 Task: Look for space in Sant Carles de la Ràpita, Spain from 1st July, 2023 to 9th July, 2023 for 2 adults in price range Rs.8000 to Rs.15000. Place can be entire place with 1  bedroom having 1 bed and 1 bathroom. Property type can be house, flat, guest house. Amenities needed are: washing machine. Booking option can be shelf check-in. Required host language is English.
Action: Mouse moved to (284, 168)
Screenshot: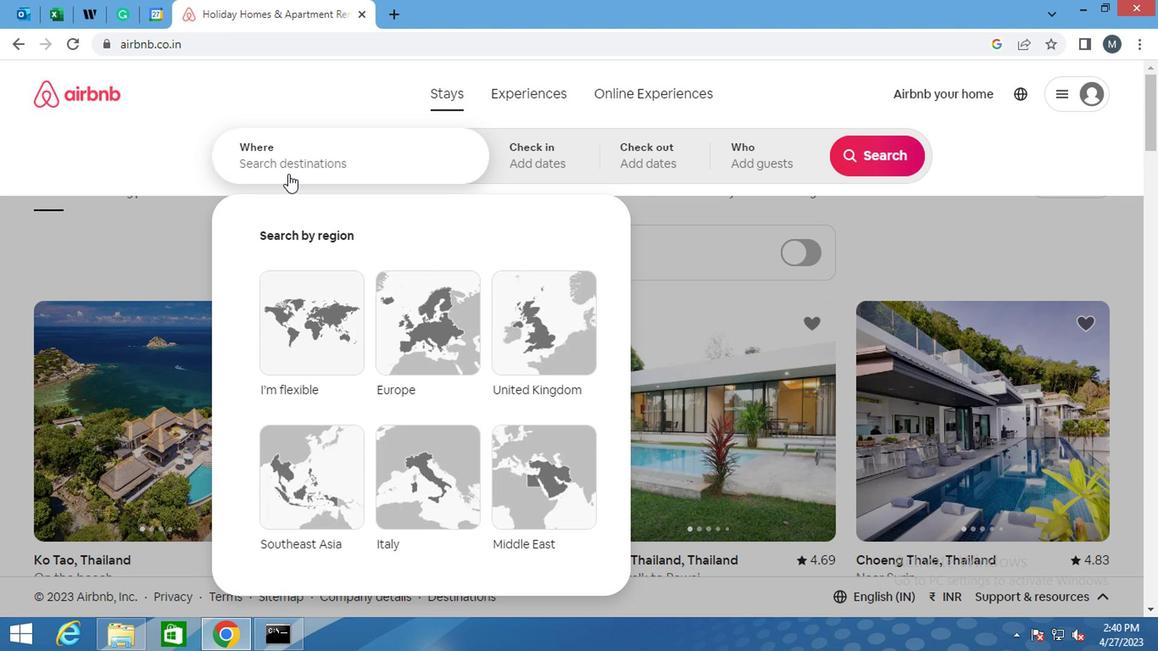 
Action: Mouse pressed left at (284, 168)
Screenshot: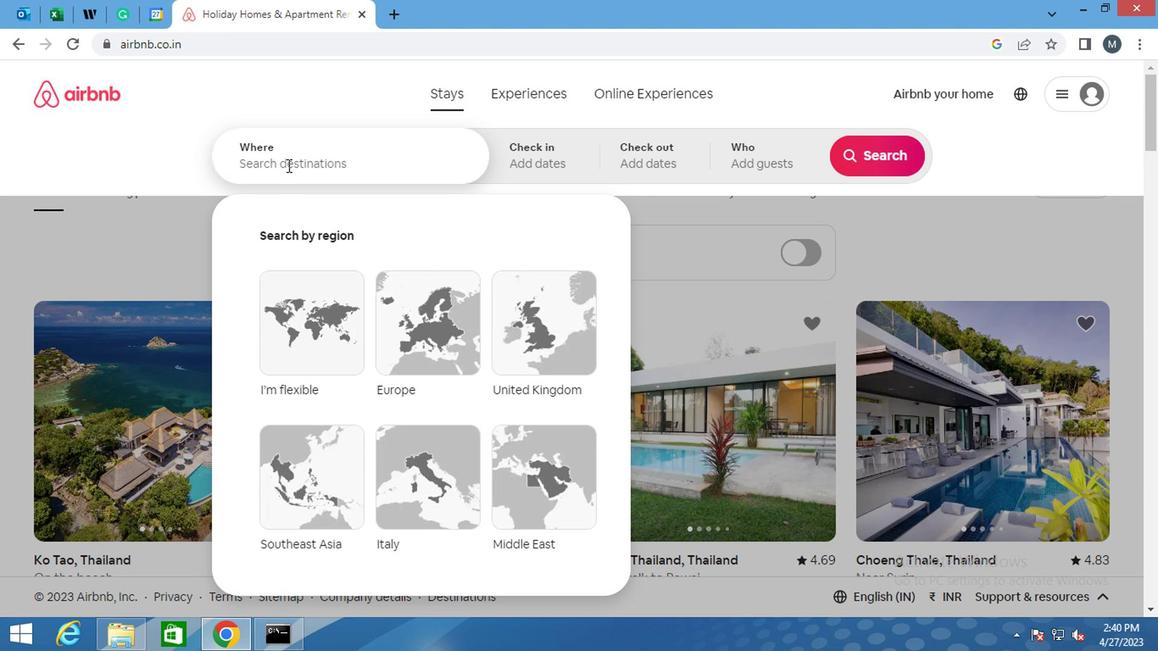 
Action: Mouse moved to (282, 168)
Screenshot: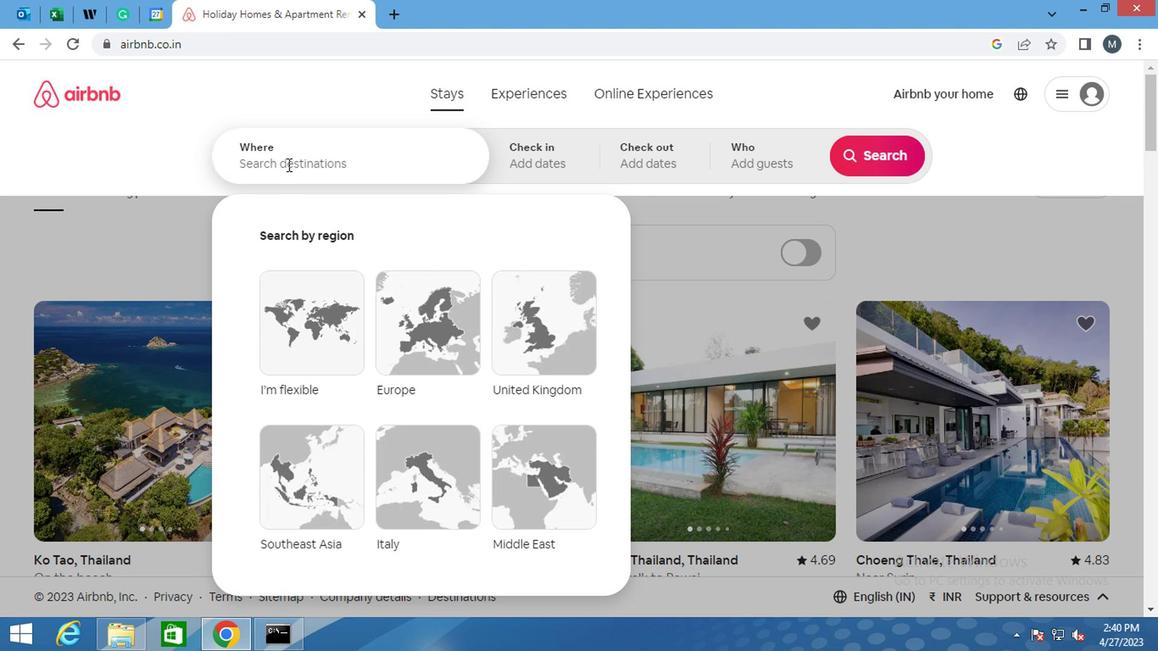 
Action: Key pressed <Key.shift>SAB<Key.backspace>NT<Key.space><Key.shift>CARLES<Key.space>DE<Key.space><Key.shift><Key.shift><Key.shift><Key.shift><Key.shift><Key.shift><Key.shift><Key.shift><Key.shift><Key.shift><Key.shift><Key.shift><Key.shift><Key.shift>LA<Key.space><Key.shift><Key.shift><Key.shift><Key.shift><Key.shift><Key.shift><Key.shift>RAPITA,<Key.space><Key.shift><Key.shift><Key.shift><Key.shift><Key.shift><Key.shift><Key.shift><Key.shift><Key.shift><Key.shift><Key.shift><Key.shift><Key.shift><Key.shift><Key.shift><Key.shift><Key.shift><Key.shift><Key.shift>SPAIN<Key.enter>
Screenshot: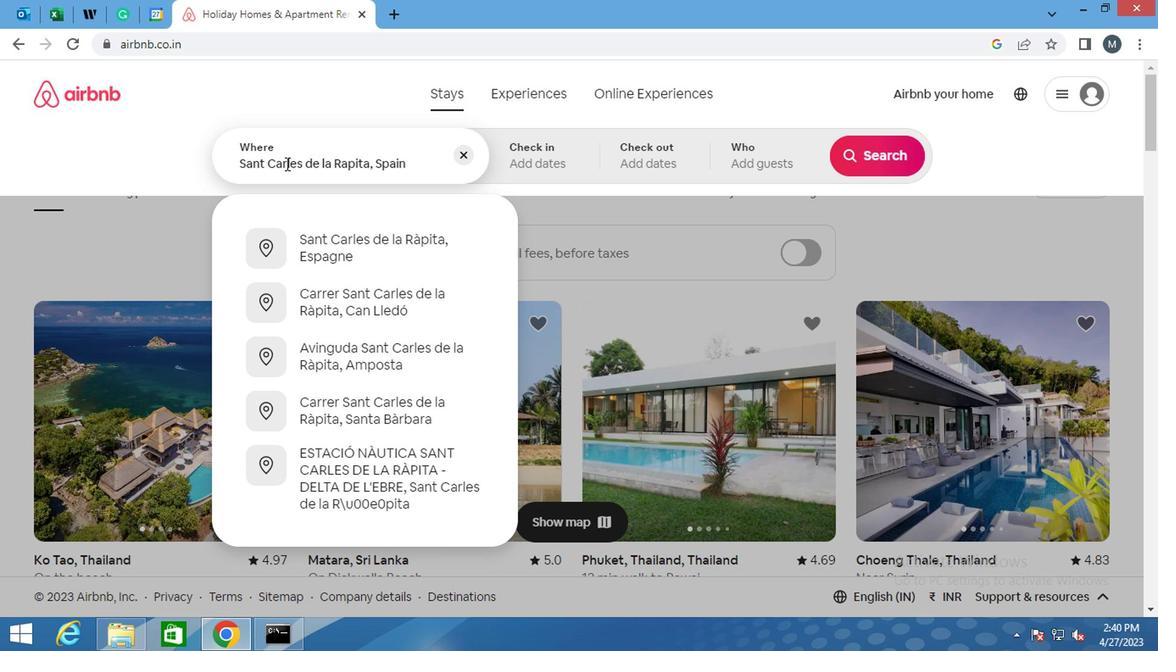 
Action: Mouse moved to (859, 285)
Screenshot: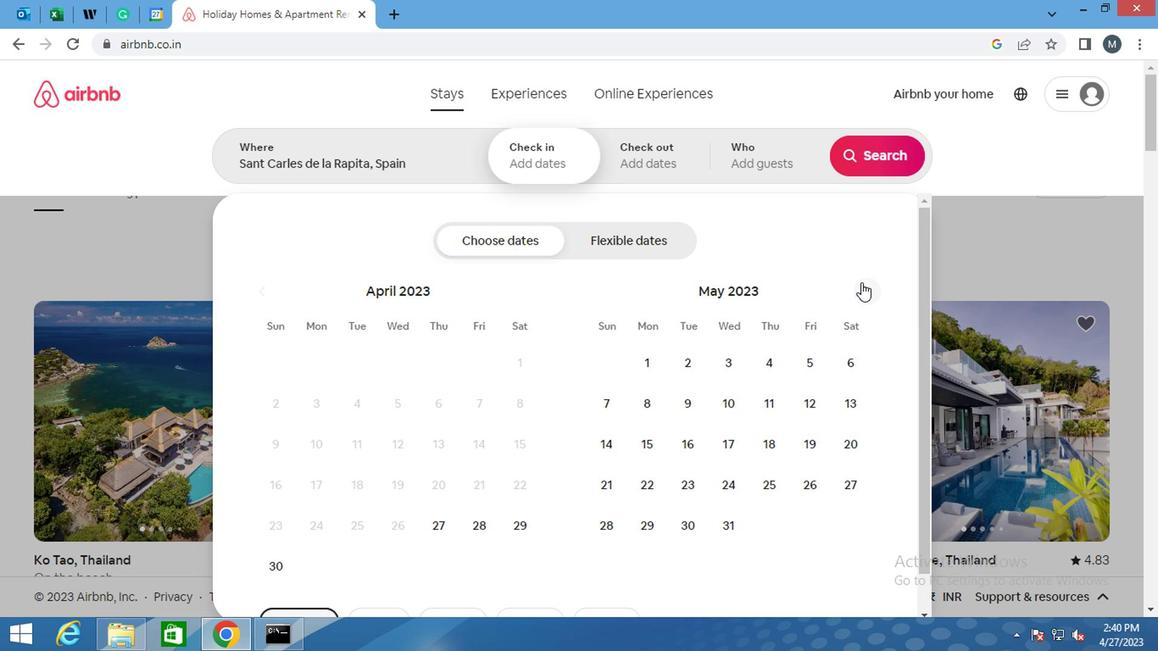 
Action: Mouse pressed left at (859, 285)
Screenshot: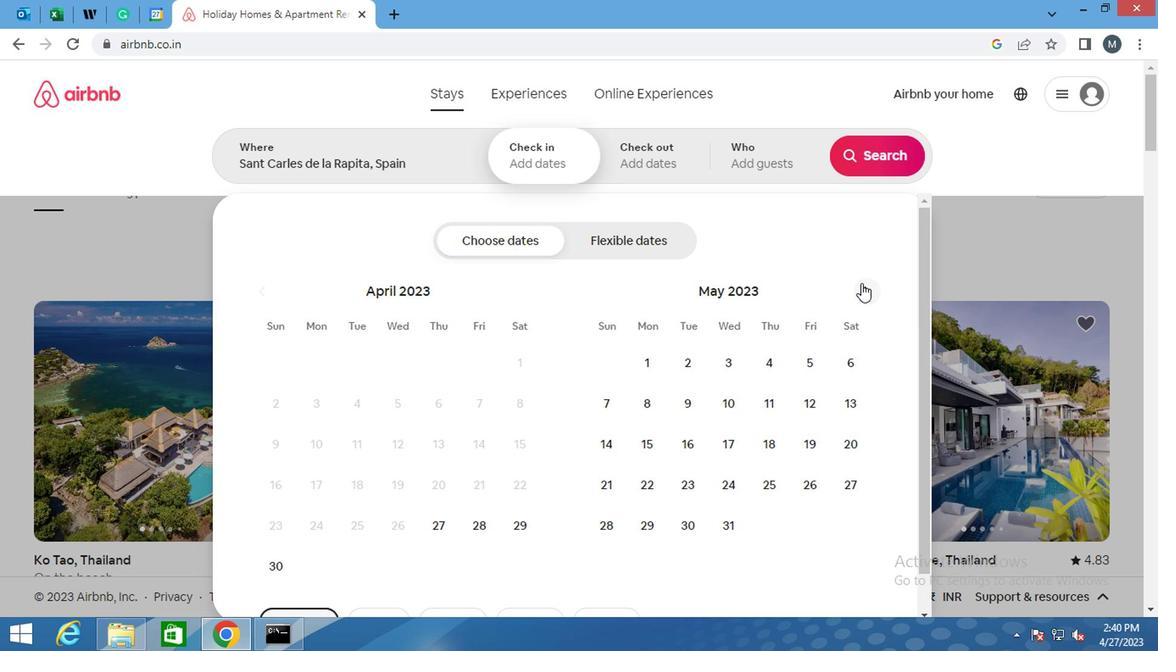 
Action: Mouse moved to (859, 286)
Screenshot: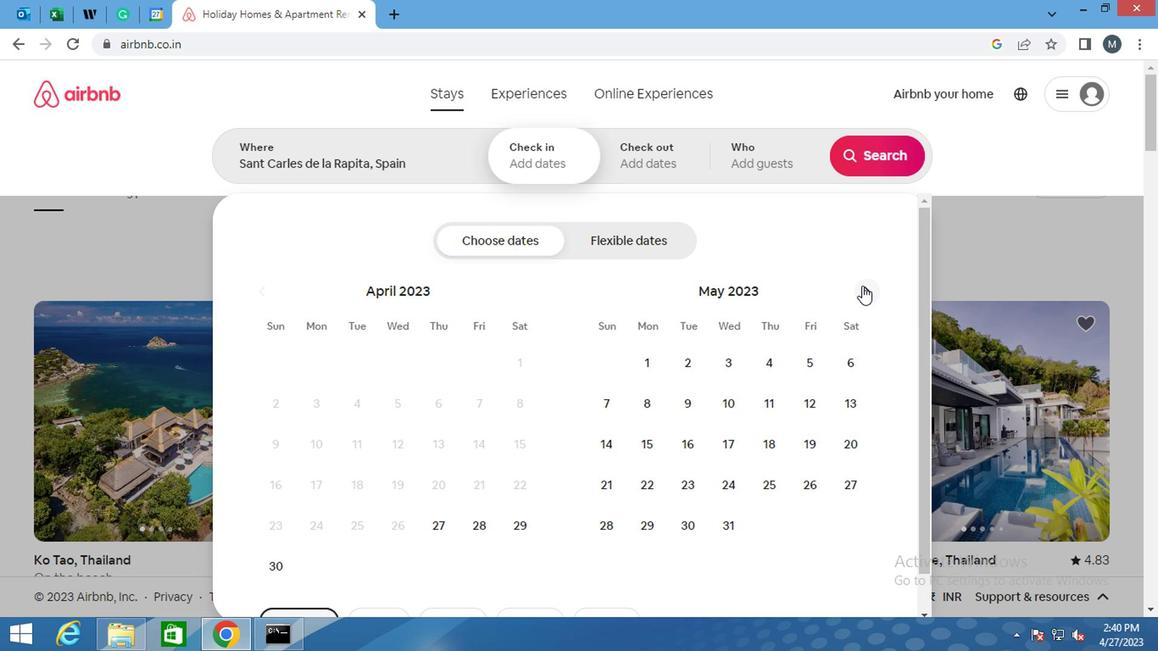 
Action: Mouse pressed left at (859, 286)
Screenshot: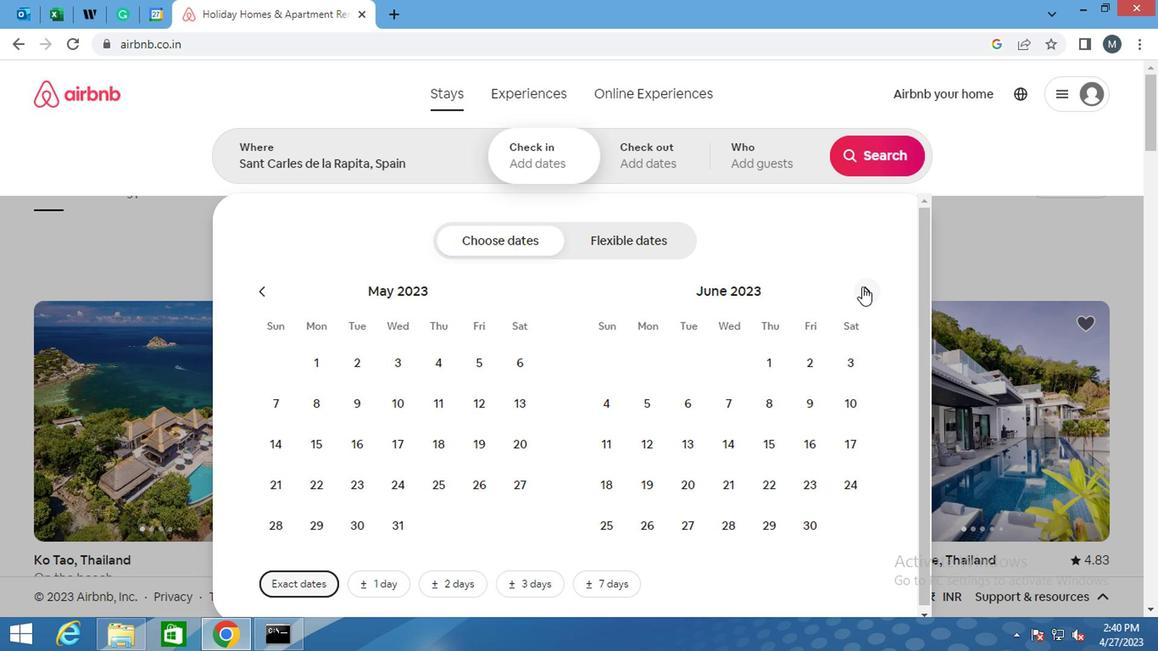 
Action: Mouse moved to (859, 357)
Screenshot: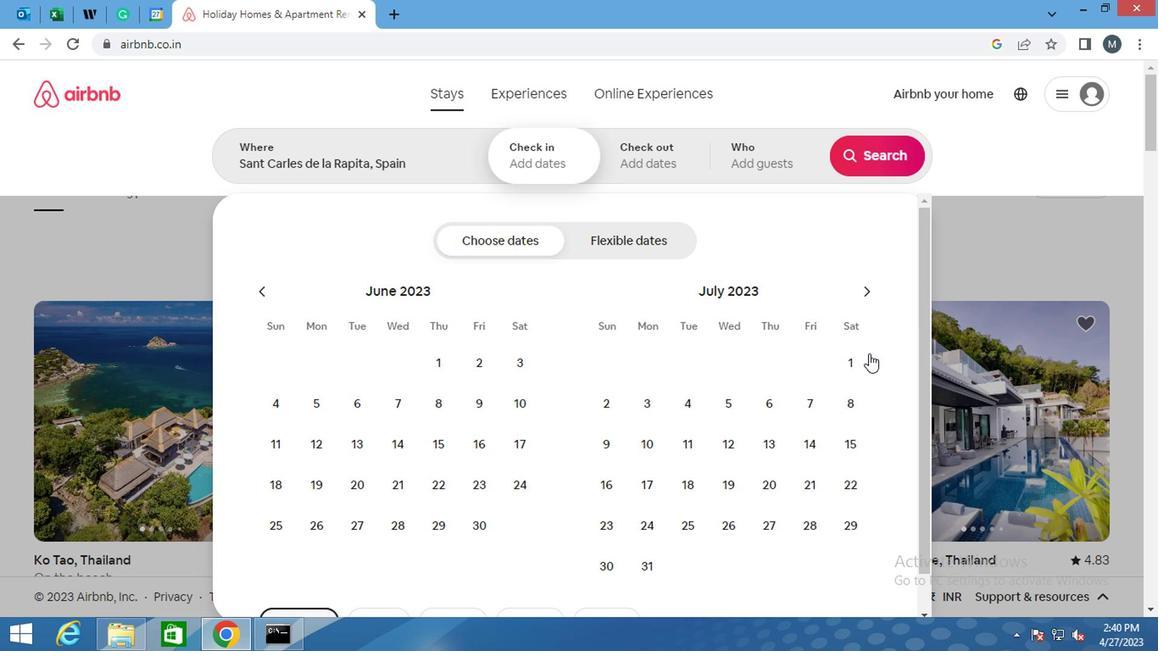
Action: Mouse pressed left at (859, 357)
Screenshot: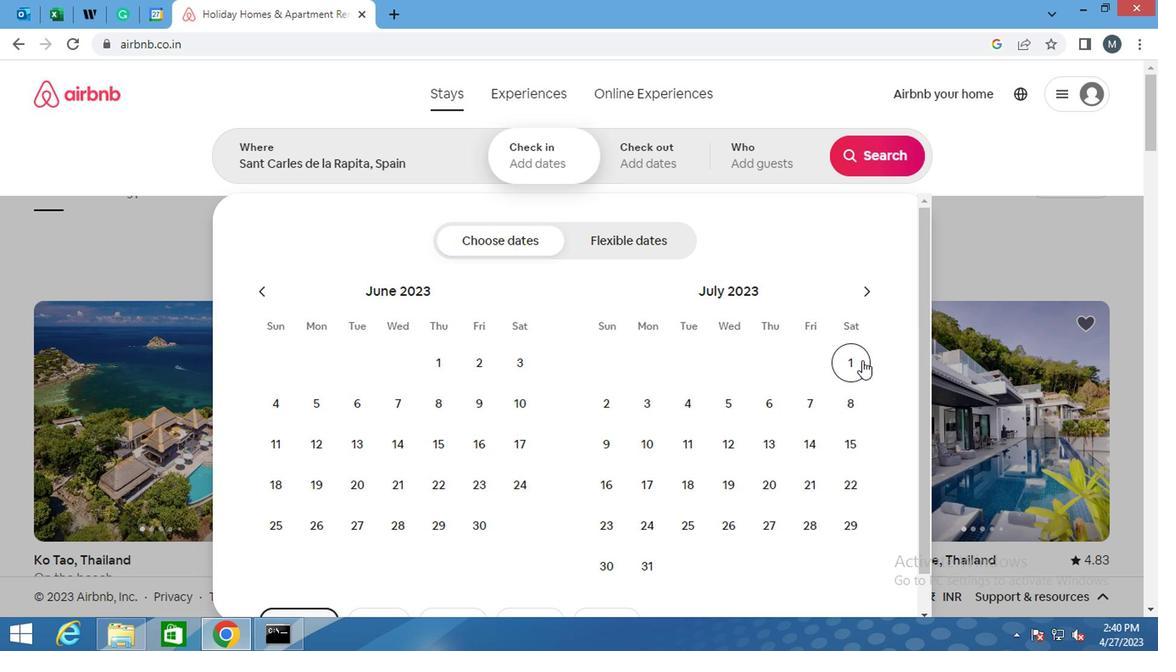 
Action: Mouse moved to (602, 434)
Screenshot: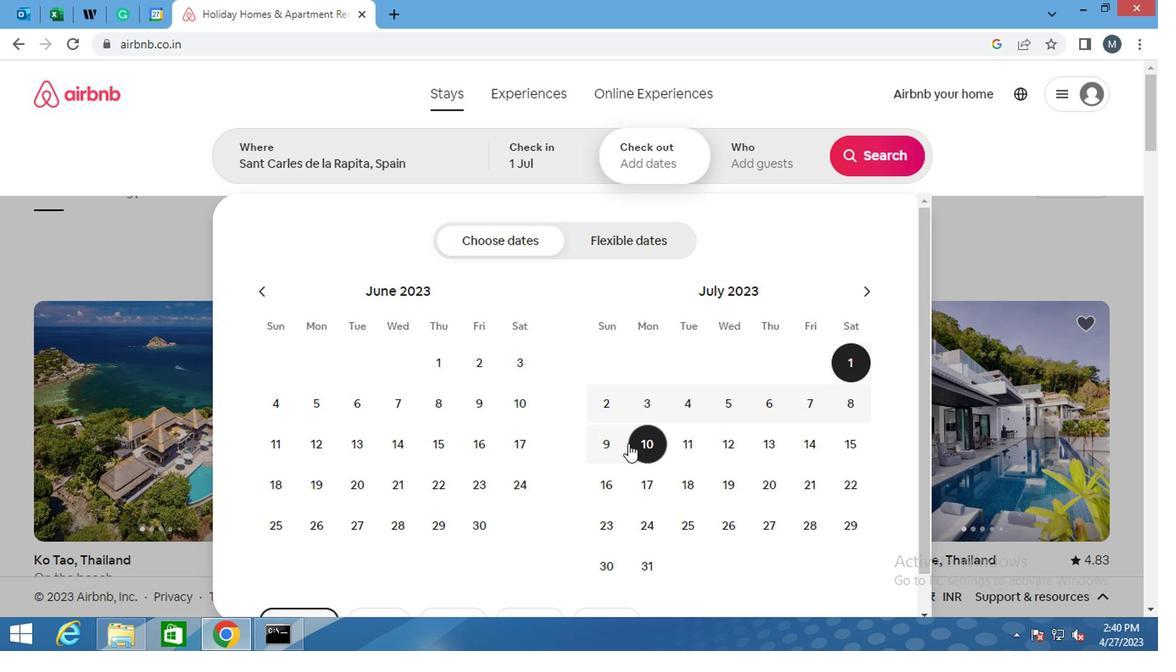
Action: Mouse pressed left at (602, 434)
Screenshot: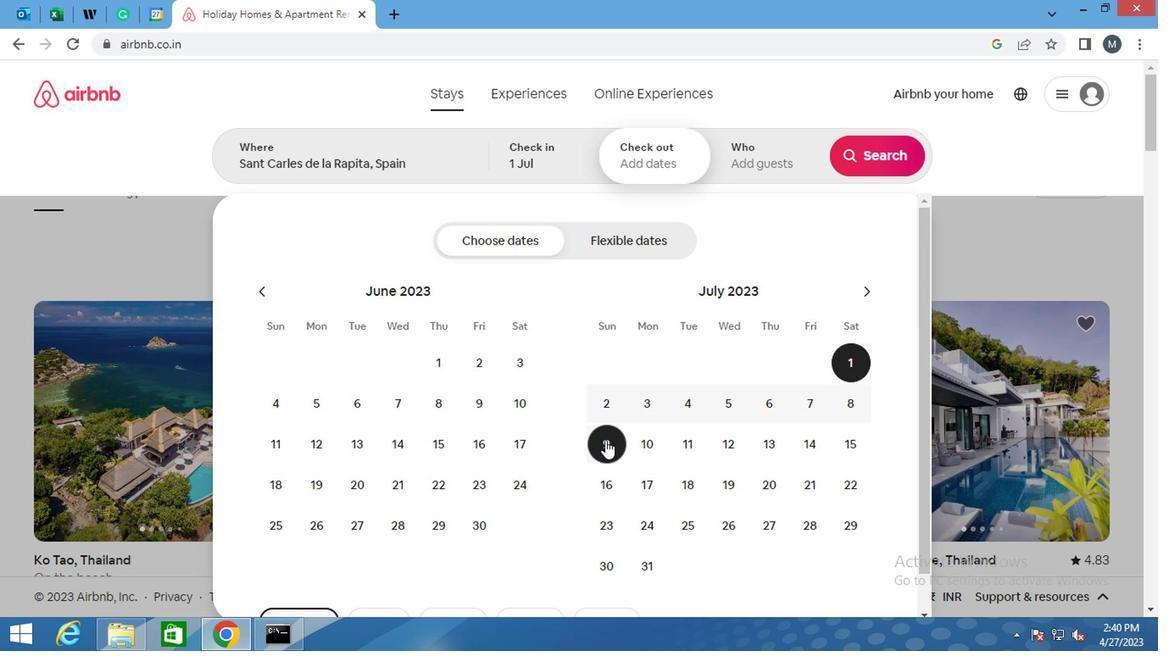 
Action: Mouse moved to (780, 170)
Screenshot: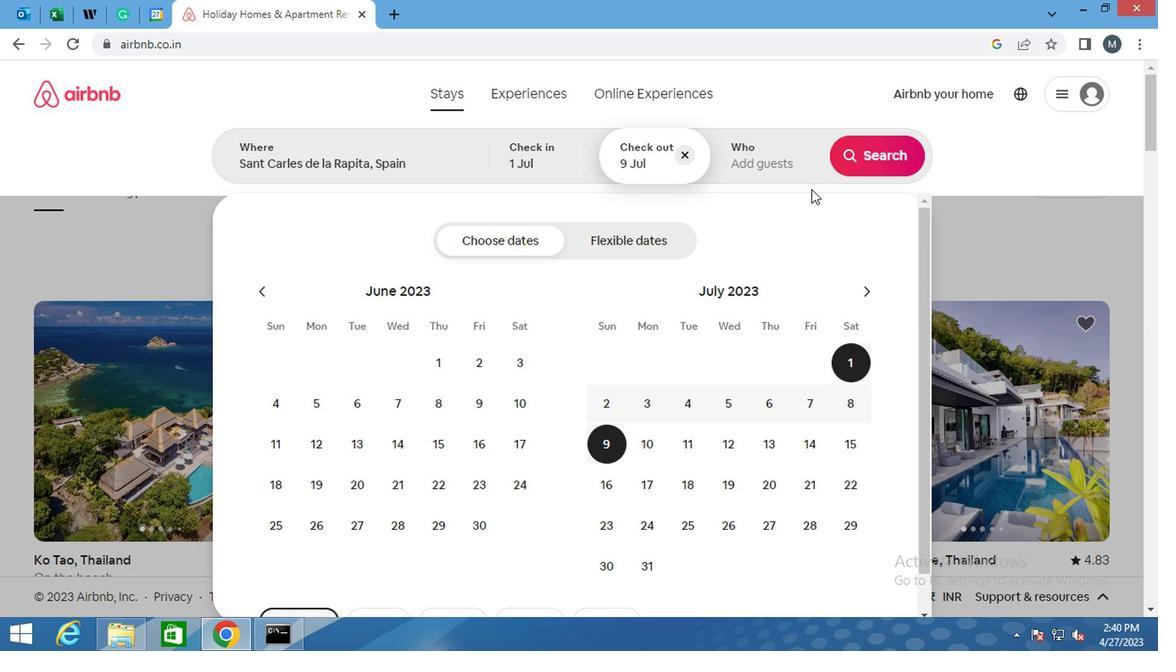 
Action: Mouse pressed left at (780, 170)
Screenshot: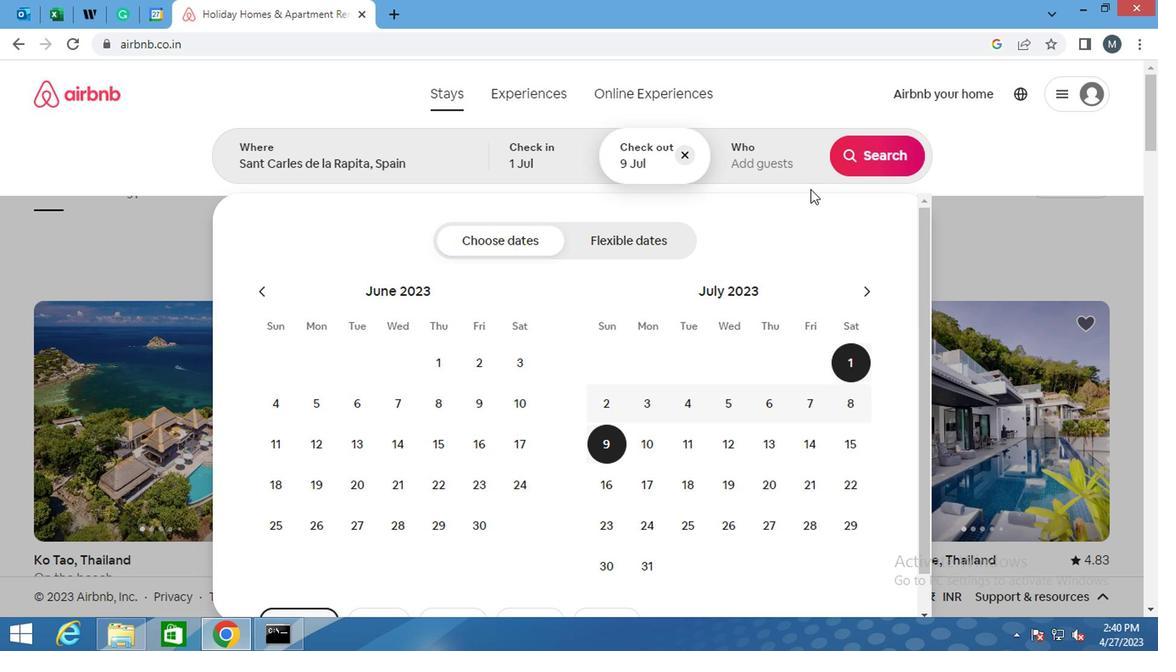 
Action: Mouse moved to (885, 247)
Screenshot: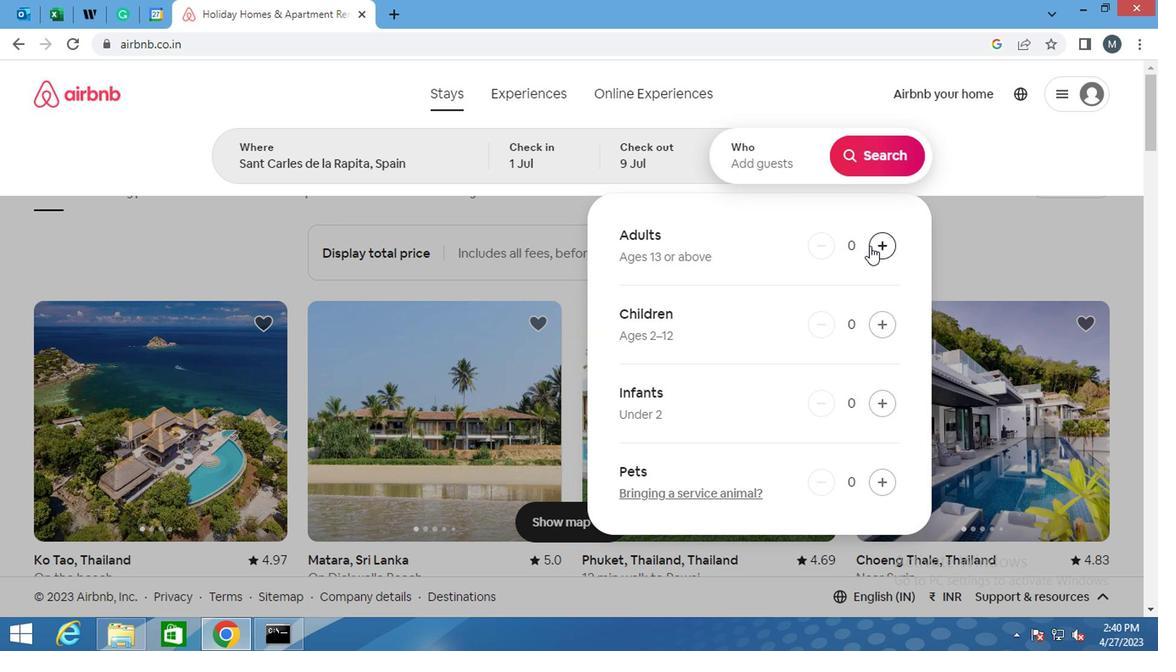 
Action: Mouse pressed left at (885, 247)
Screenshot: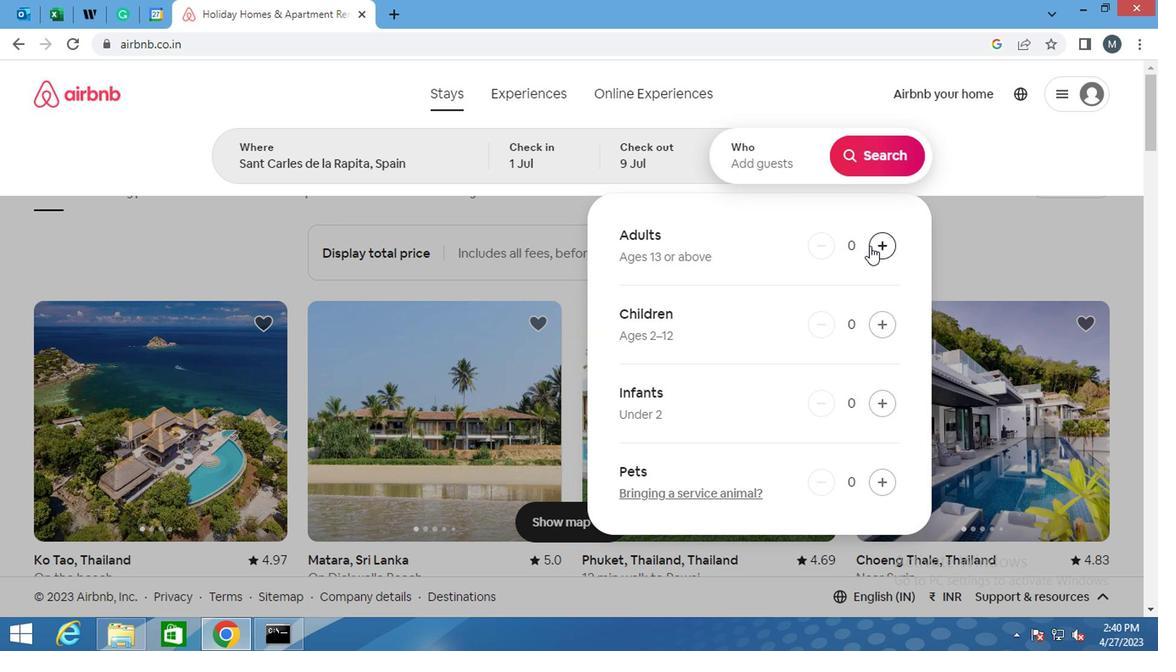 
Action: Mouse pressed left at (885, 247)
Screenshot: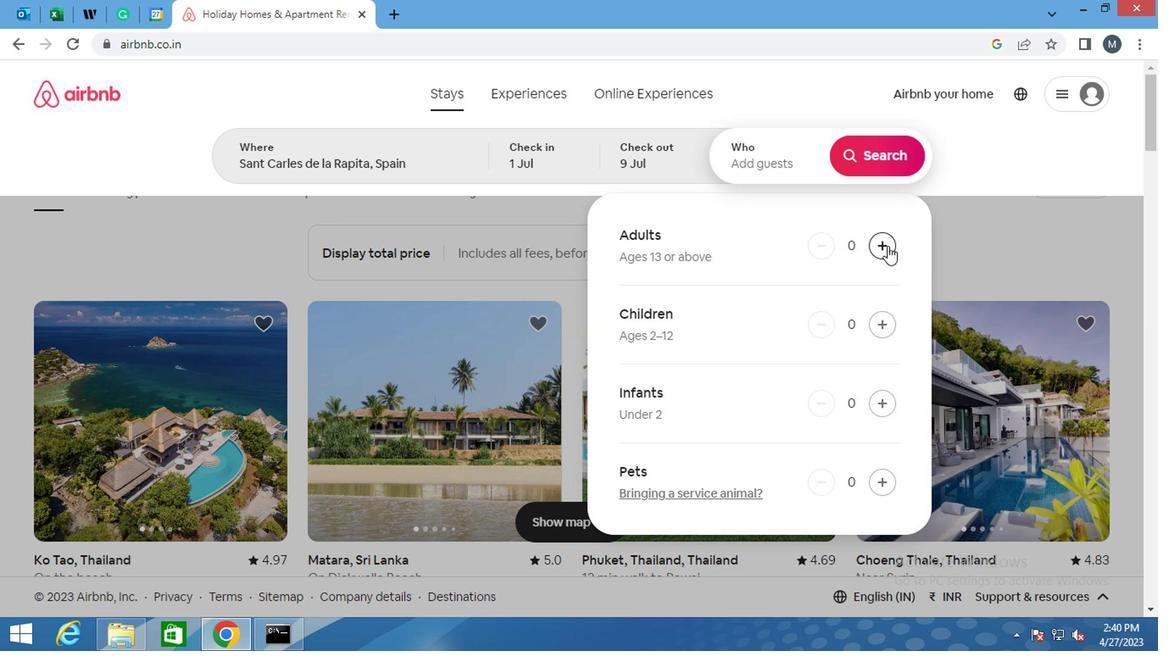
Action: Mouse moved to (874, 156)
Screenshot: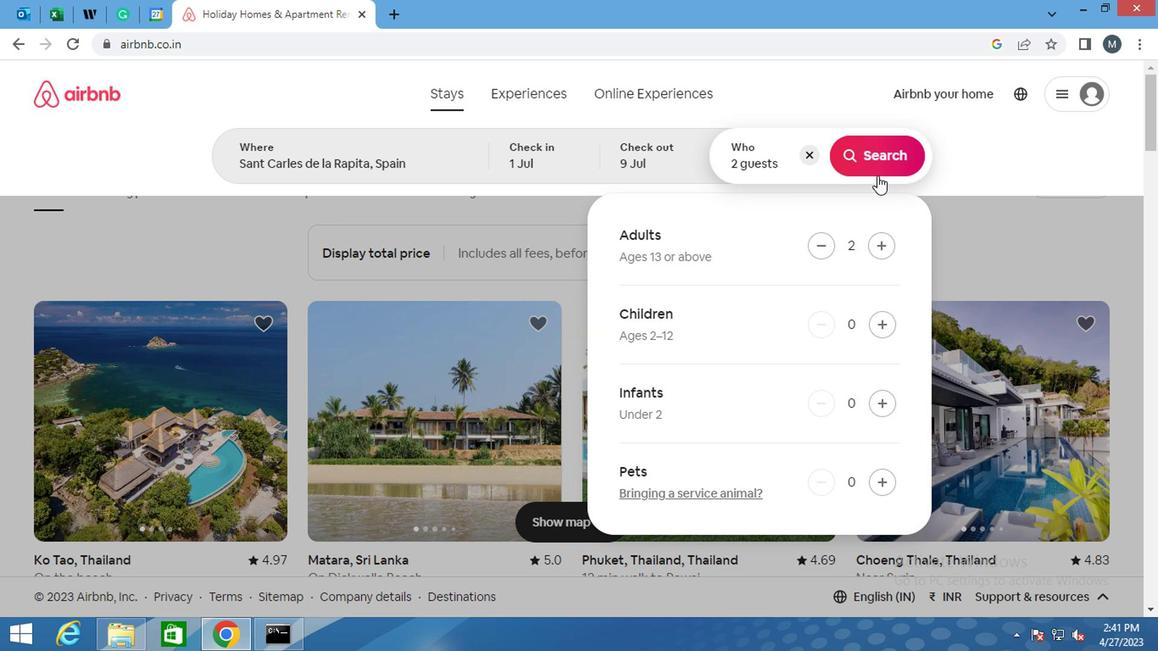 
Action: Mouse pressed left at (874, 156)
Screenshot: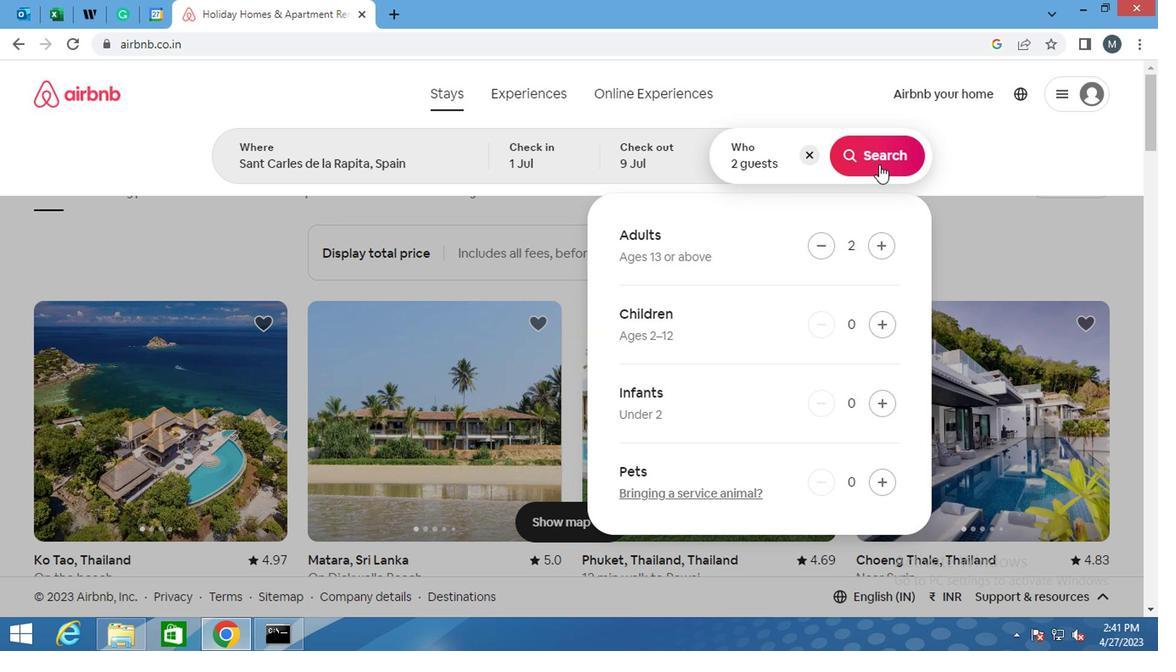 
Action: Mouse moved to (1096, 165)
Screenshot: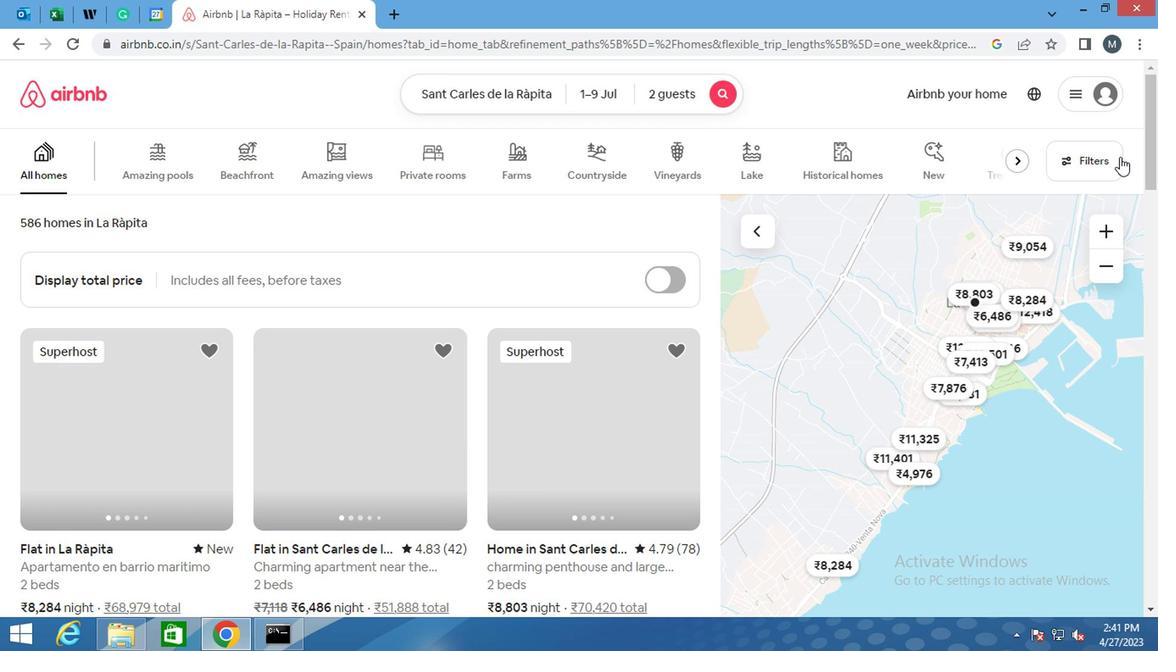 
Action: Mouse pressed left at (1096, 165)
Screenshot: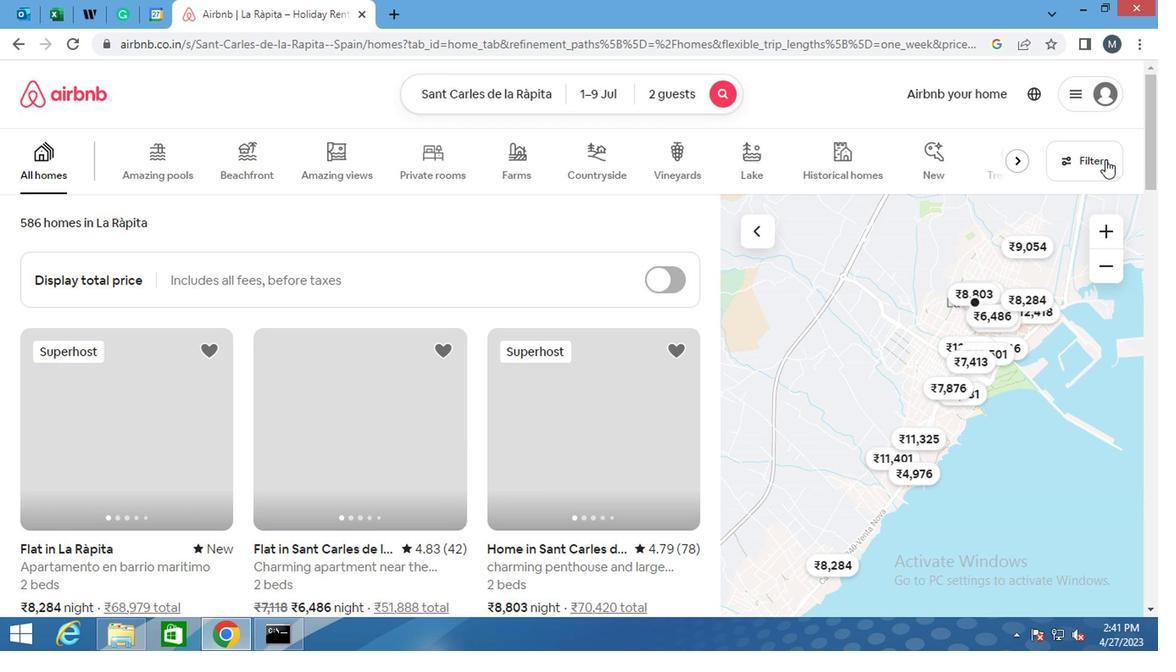 
Action: Mouse moved to (366, 378)
Screenshot: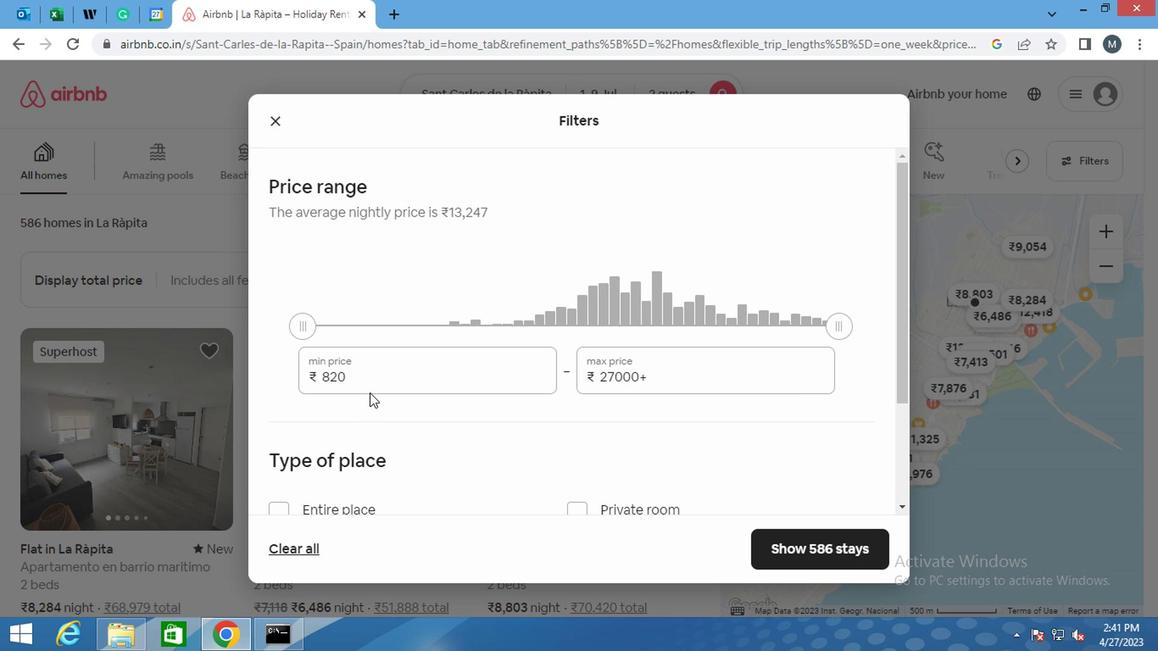 
Action: Mouse pressed left at (366, 378)
Screenshot: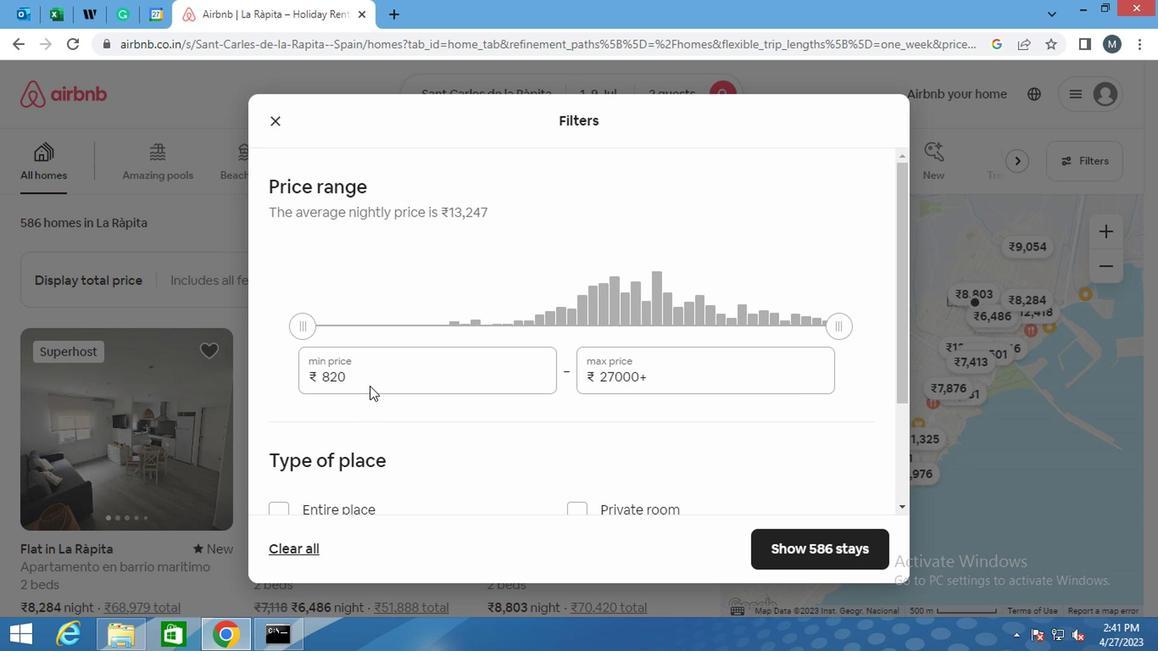 
Action: Mouse moved to (369, 375)
Screenshot: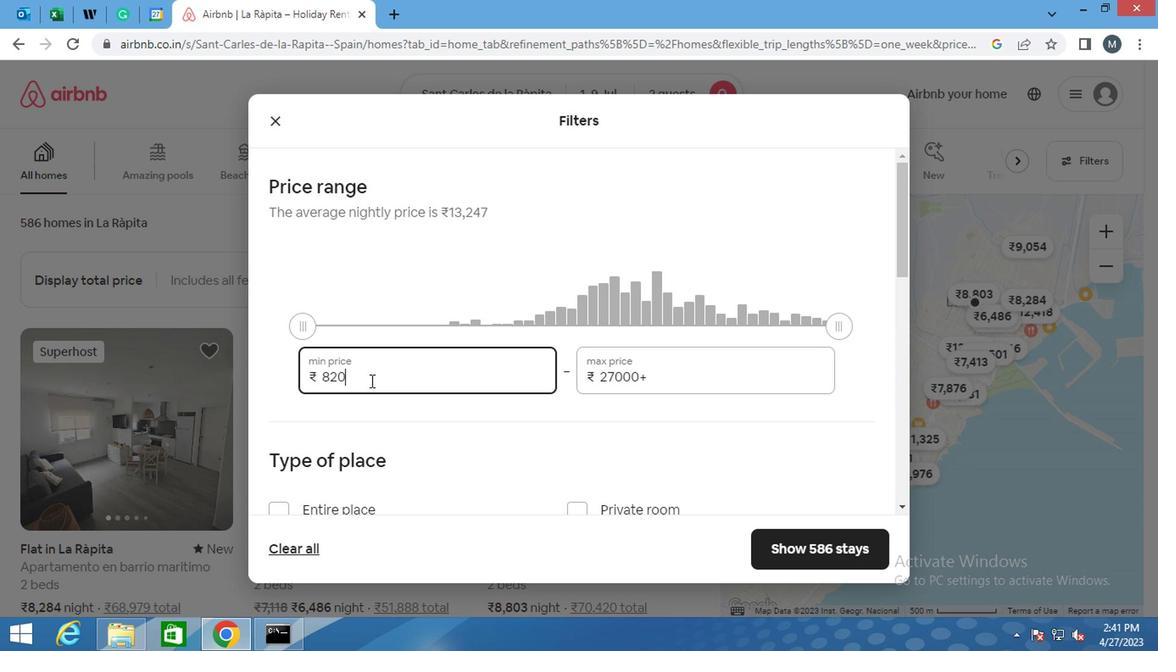 
Action: Key pressed <Key.backspace><Key.backspace>
Screenshot: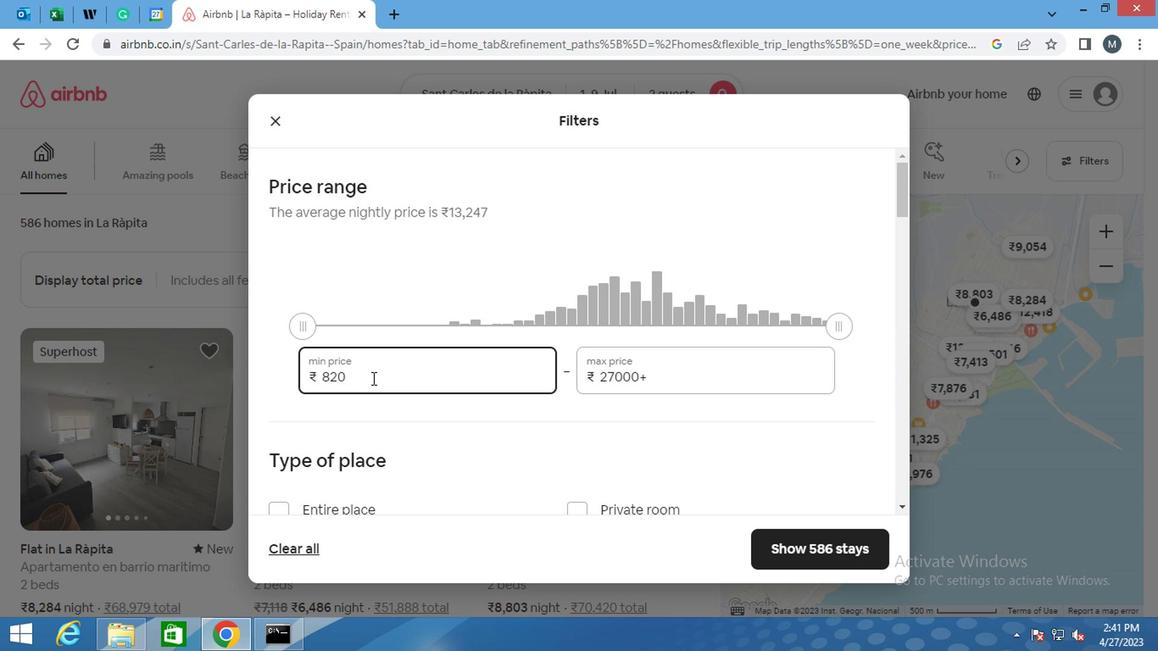 
Action: Mouse moved to (370, 374)
Screenshot: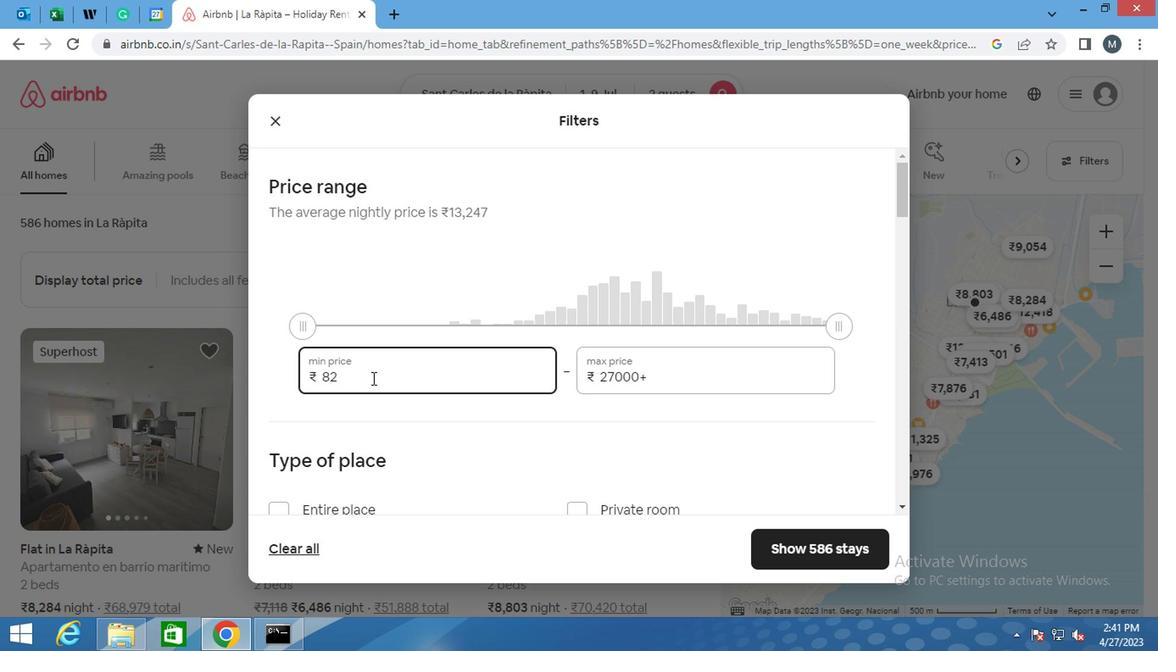 
Action: Key pressed 00
Screenshot: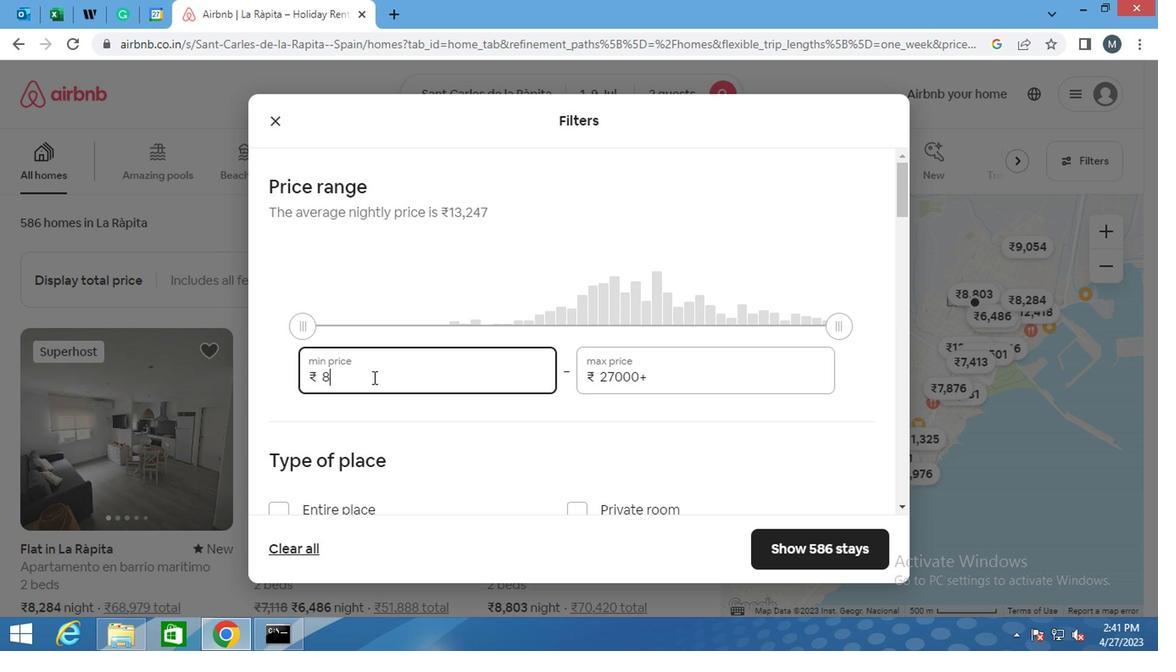 
Action: Mouse moved to (370, 374)
Screenshot: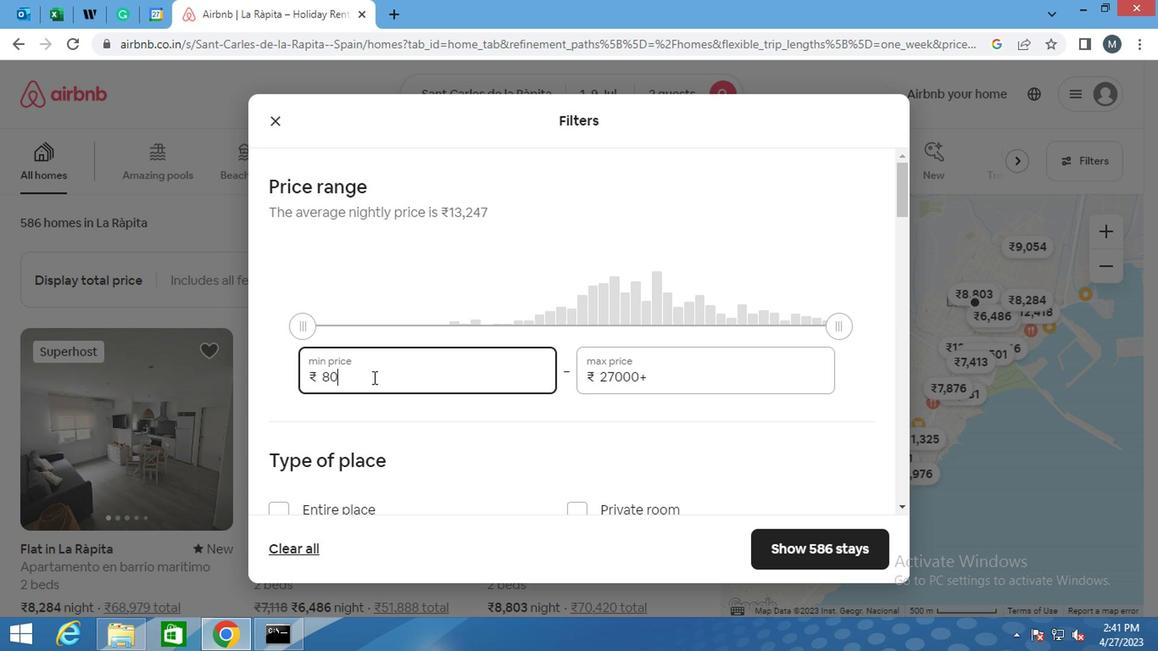 
Action: Key pressed 0
Screenshot: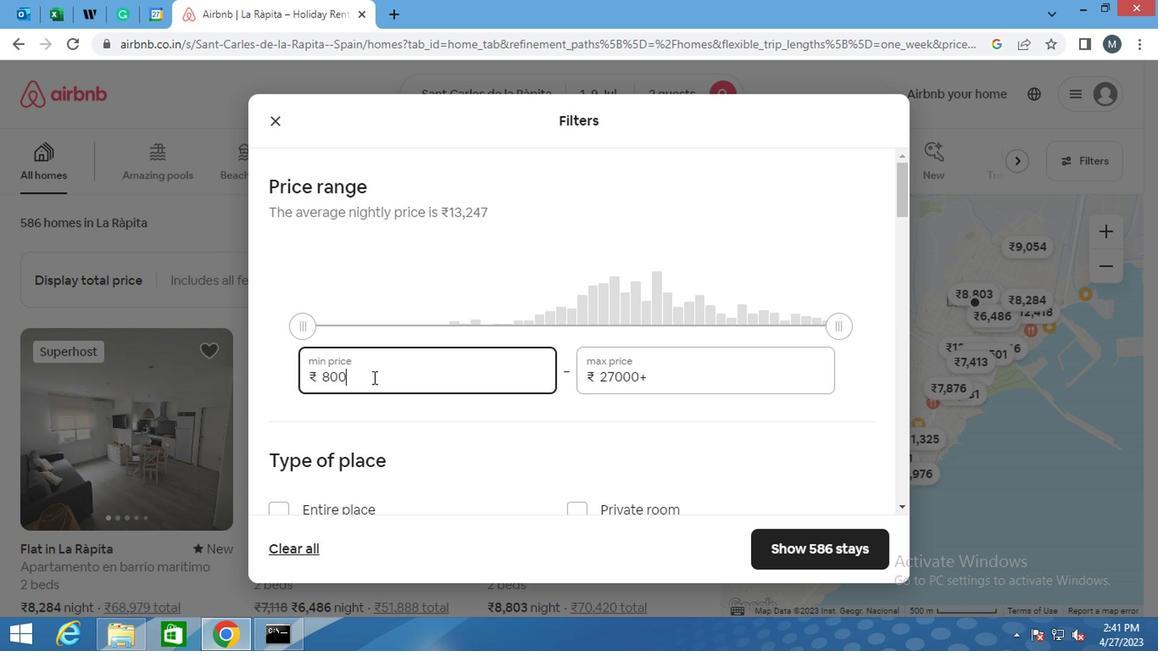 
Action: Mouse moved to (631, 374)
Screenshot: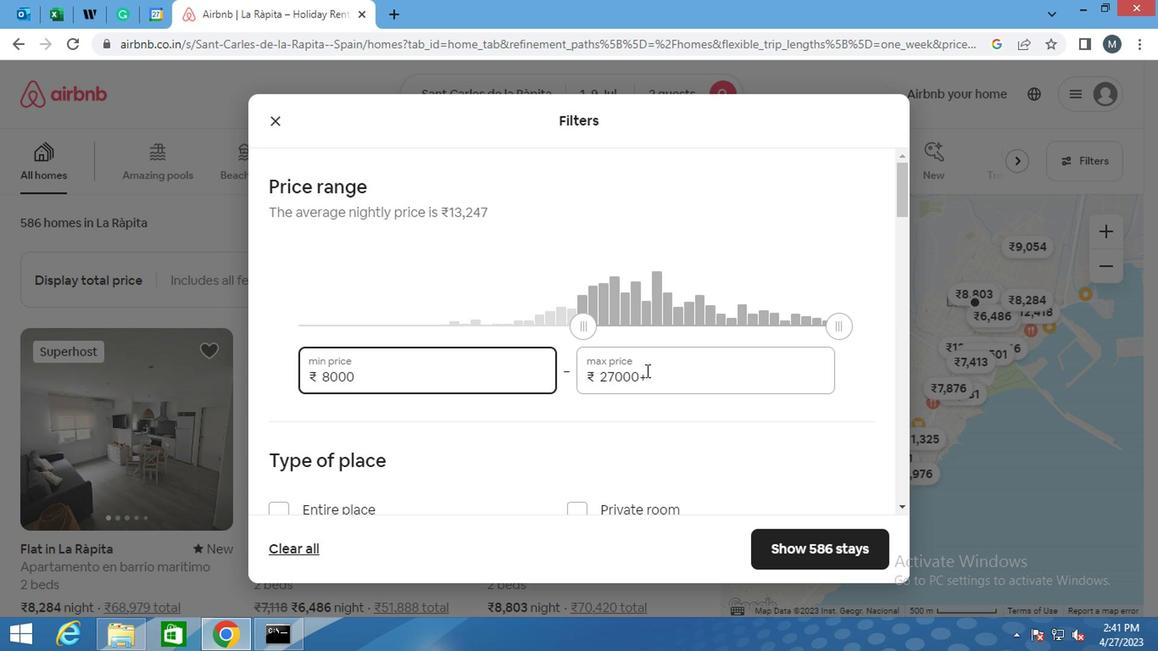 
Action: Mouse pressed left at (631, 374)
Screenshot: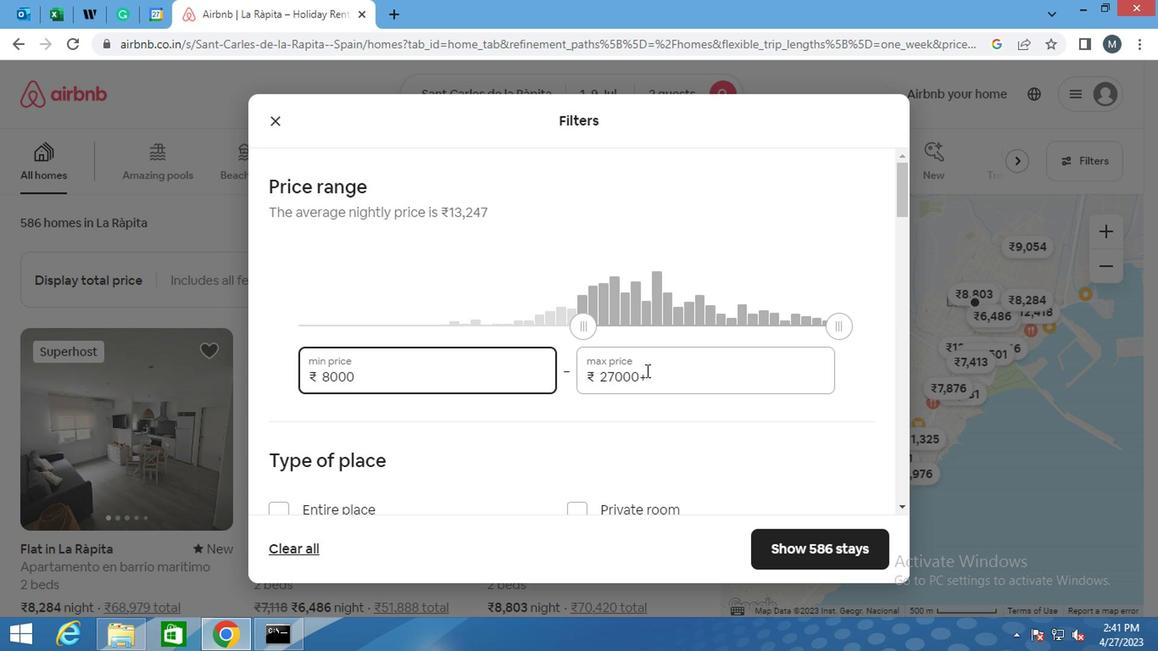 
Action: Mouse pressed left at (631, 374)
Screenshot: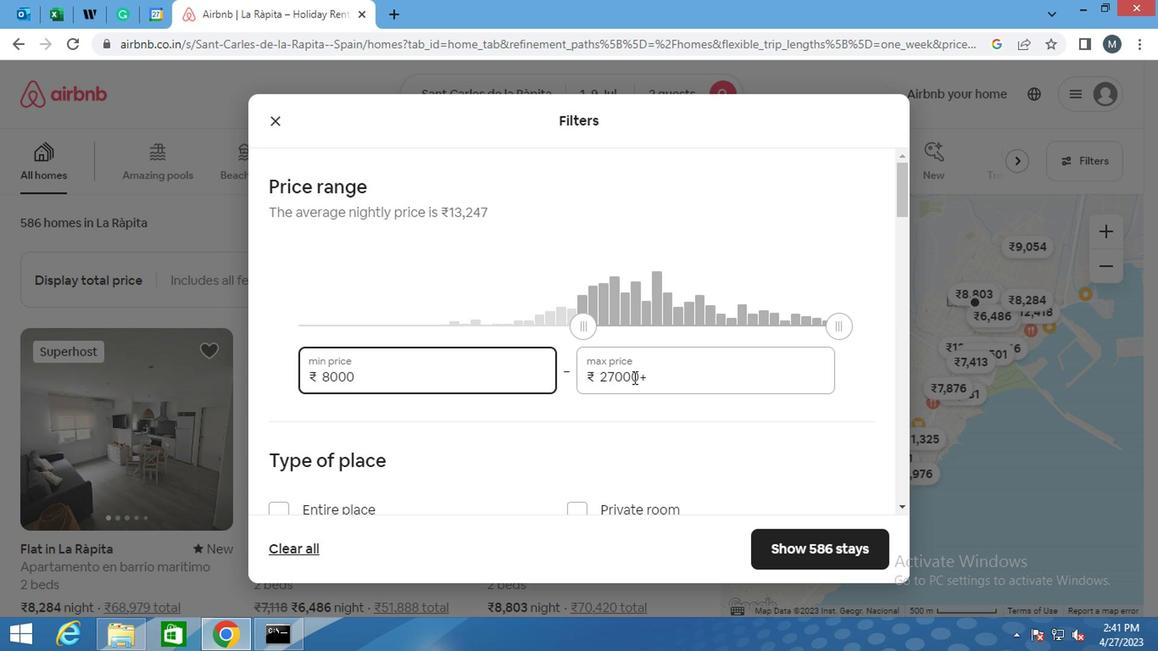 
Action: Key pressed 1
Screenshot: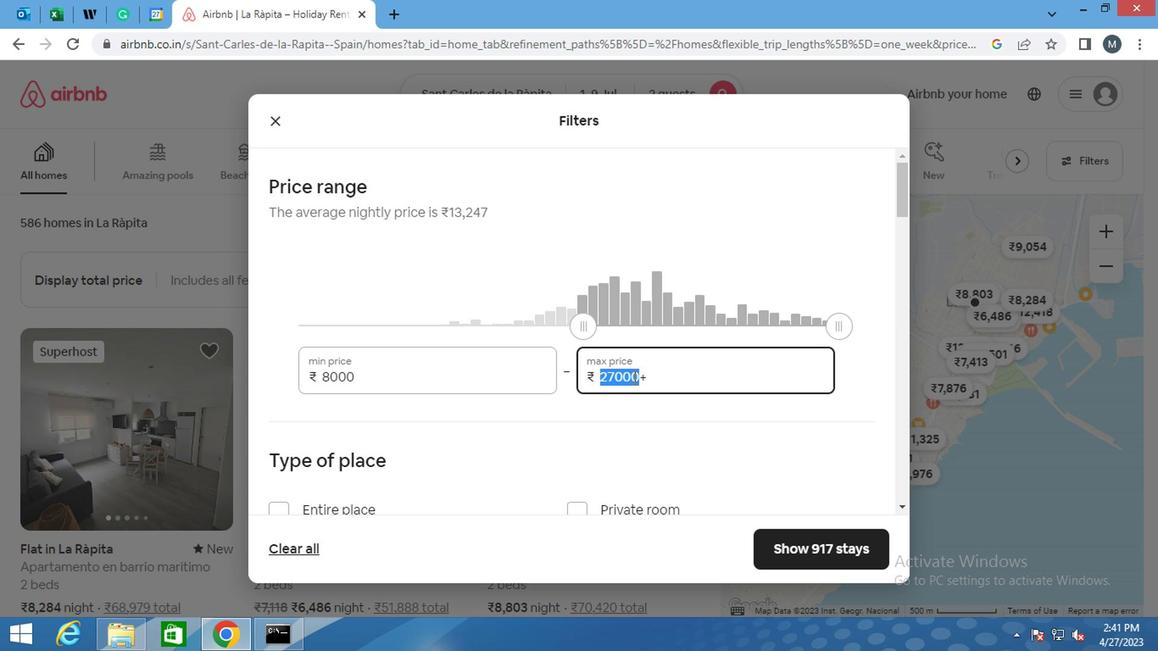 
Action: Mouse moved to (659, 377)
Screenshot: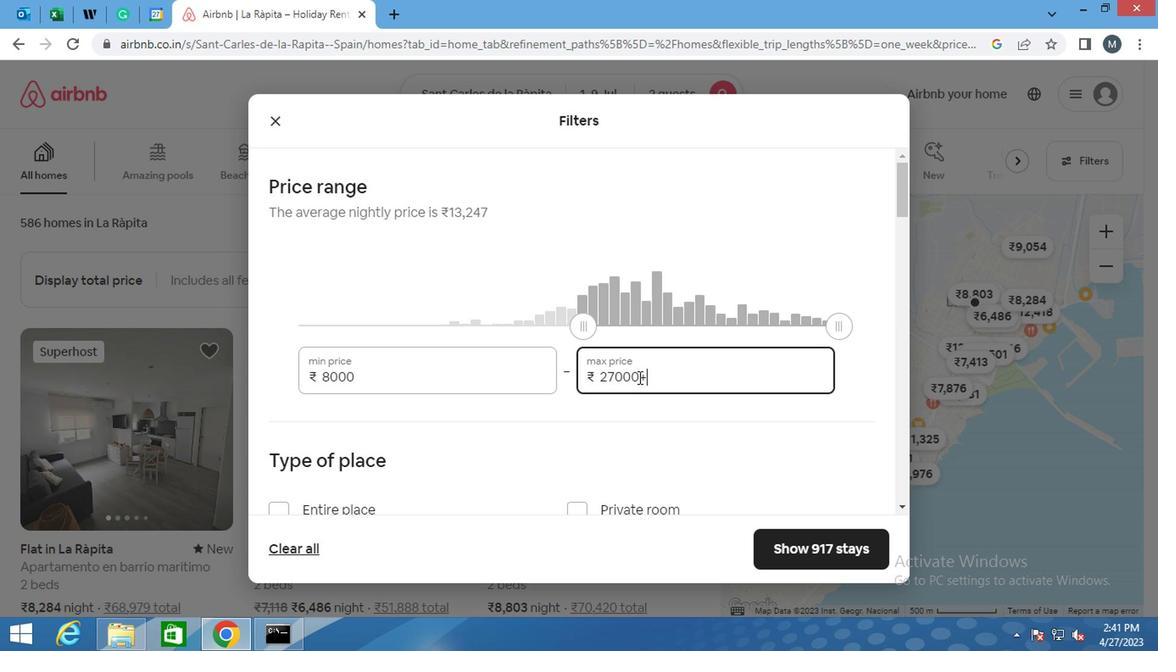 
Action: Mouse pressed left at (659, 377)
Screenshot: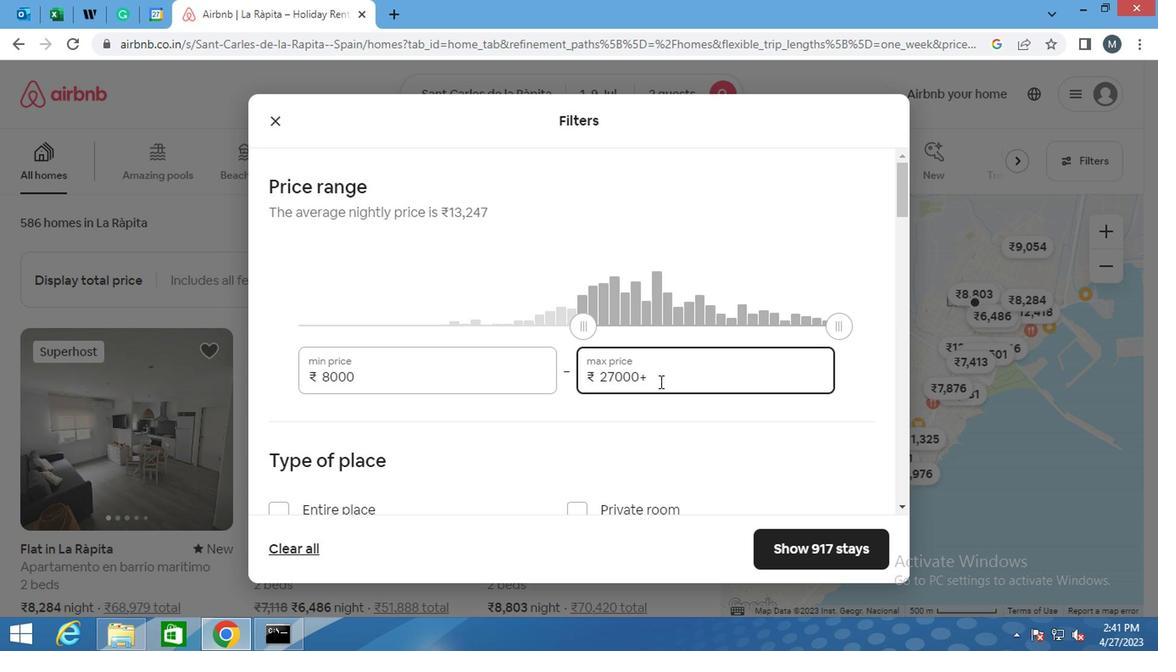 
Action: Mouse moved to (656, 374)
Screenshot: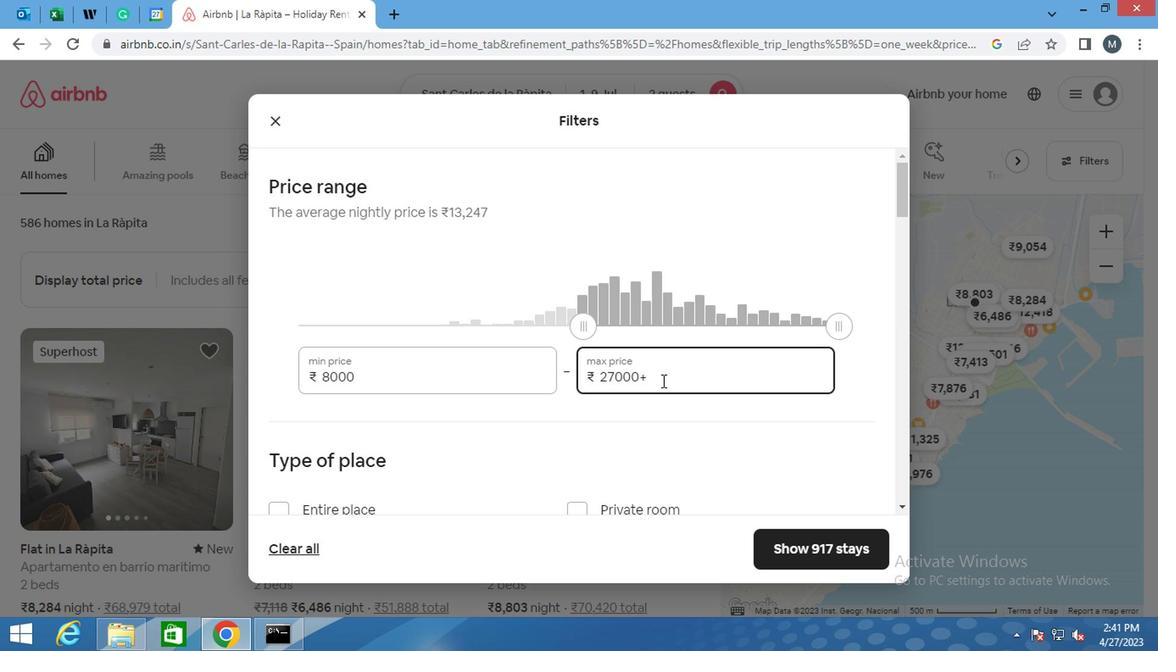 
Action: Mouse pressed left at (656, 374)
Screenshot: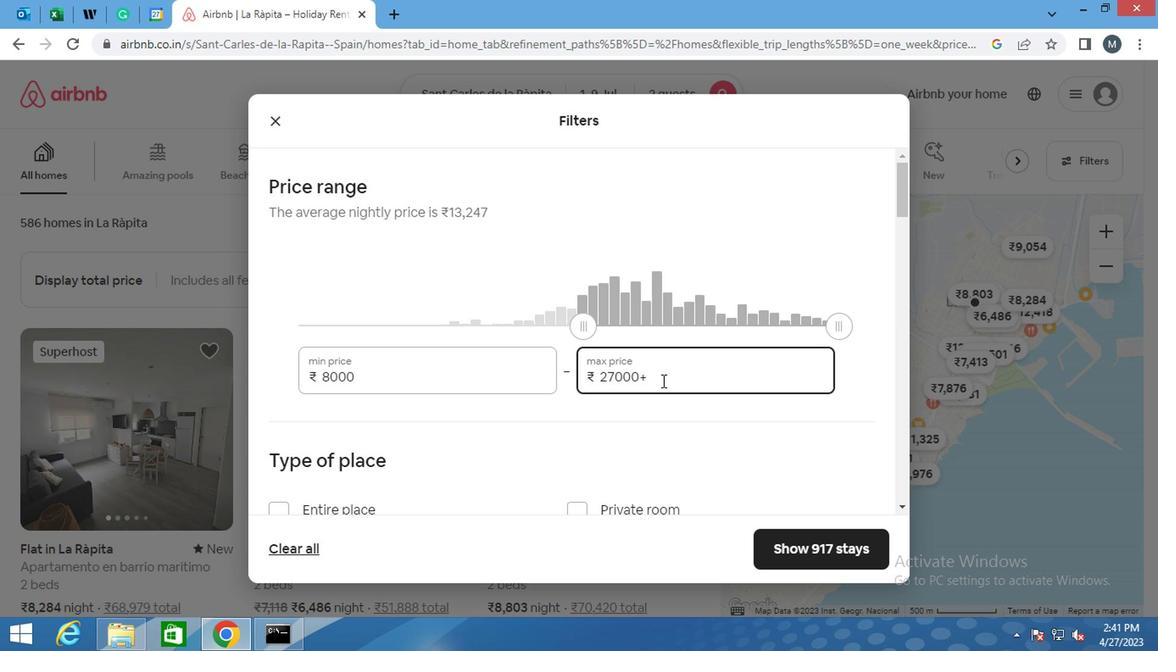 
Action: Mouse moved to (656, 373)
Screenshot: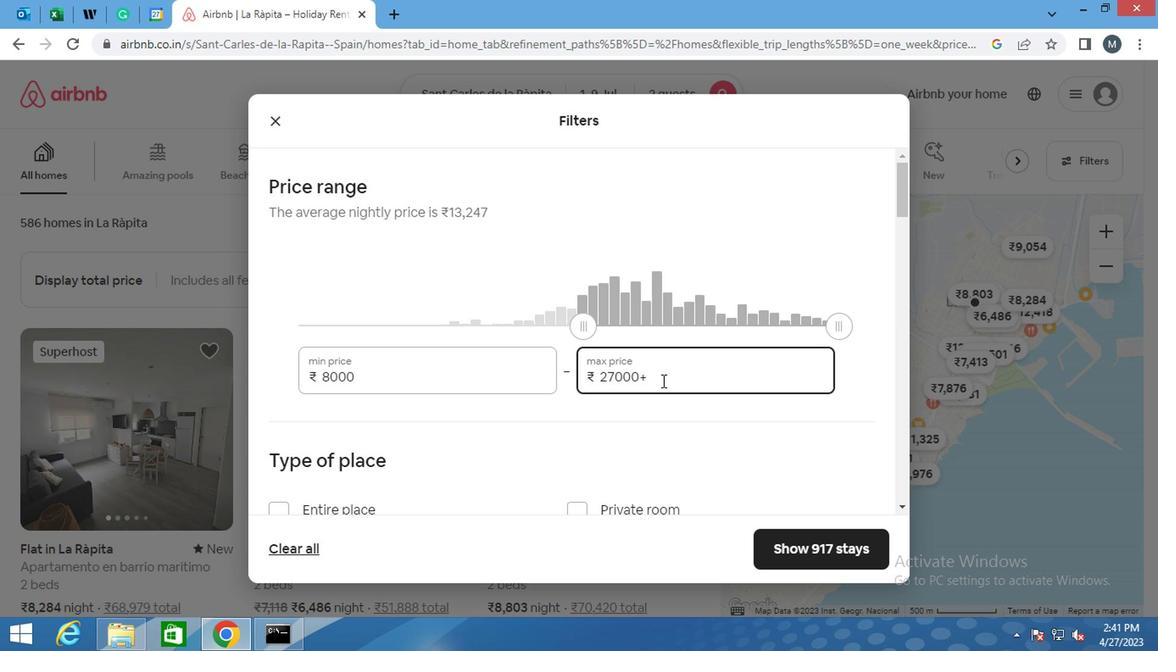 
Action: Mouse pressed left at (656, 373)
Screenshot: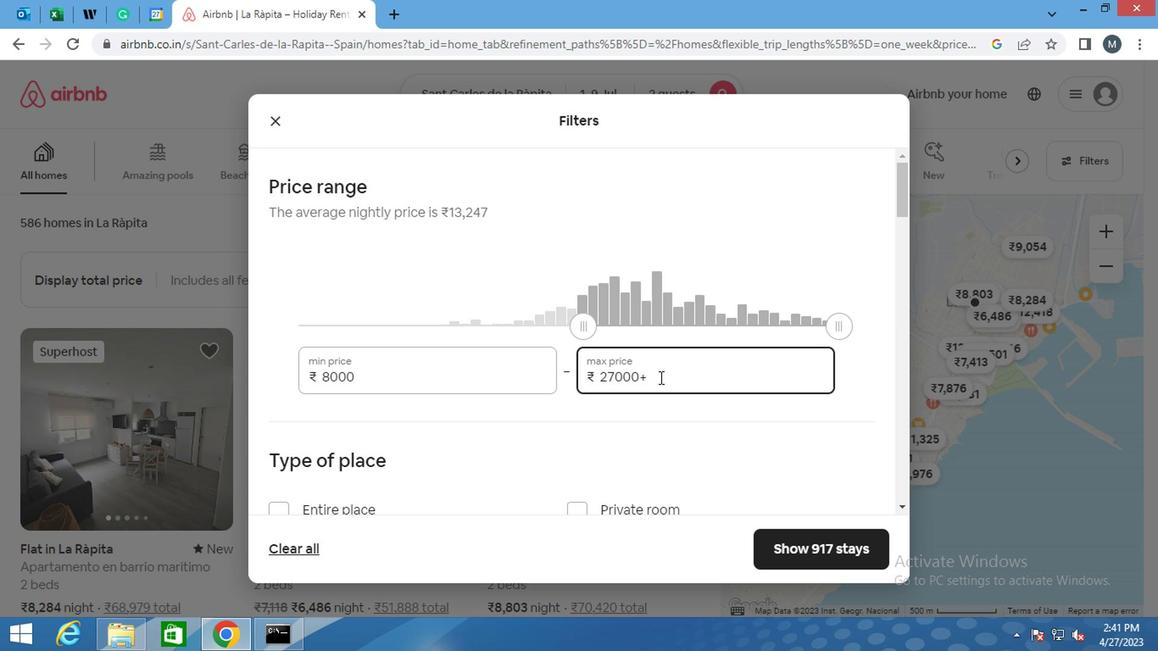 
Action: Mouse pressed left at (656, 373)
Screenshot: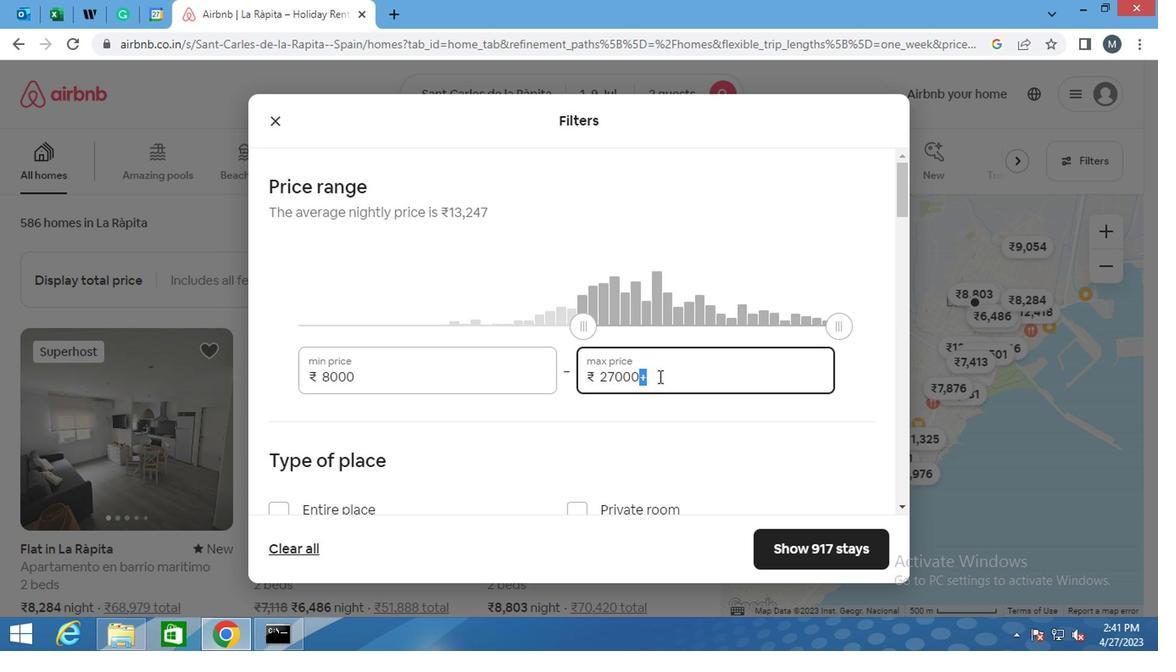 
Action: Key pressed 1
Screenshot: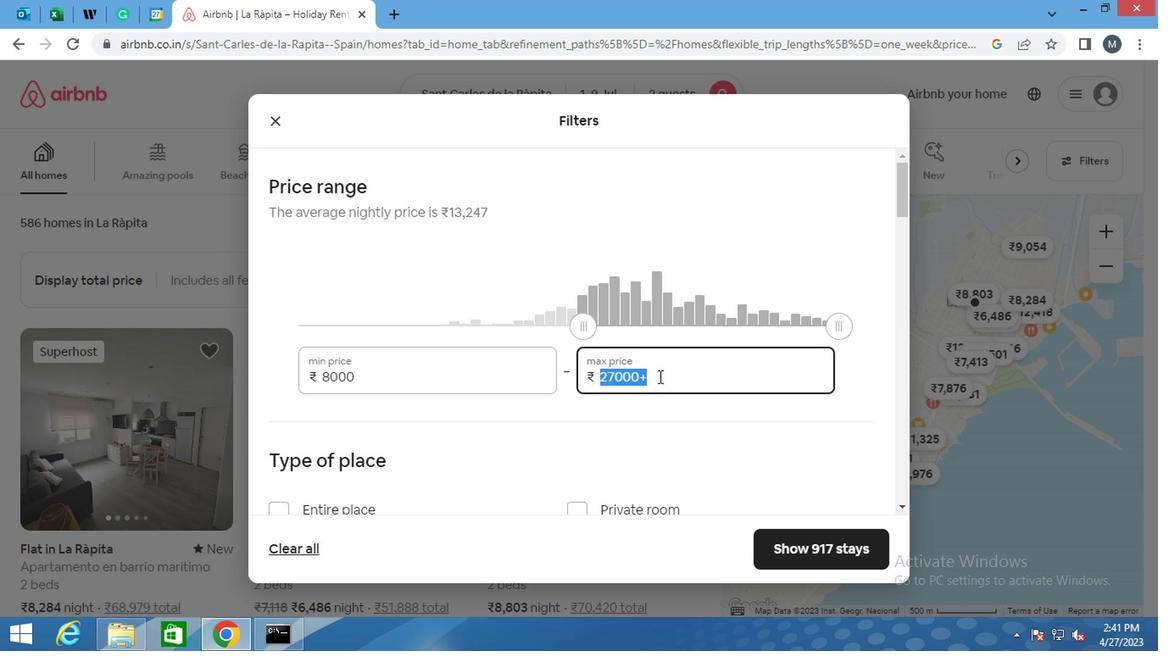 
Action: Mouse moved to (656, 372)
Screenshot: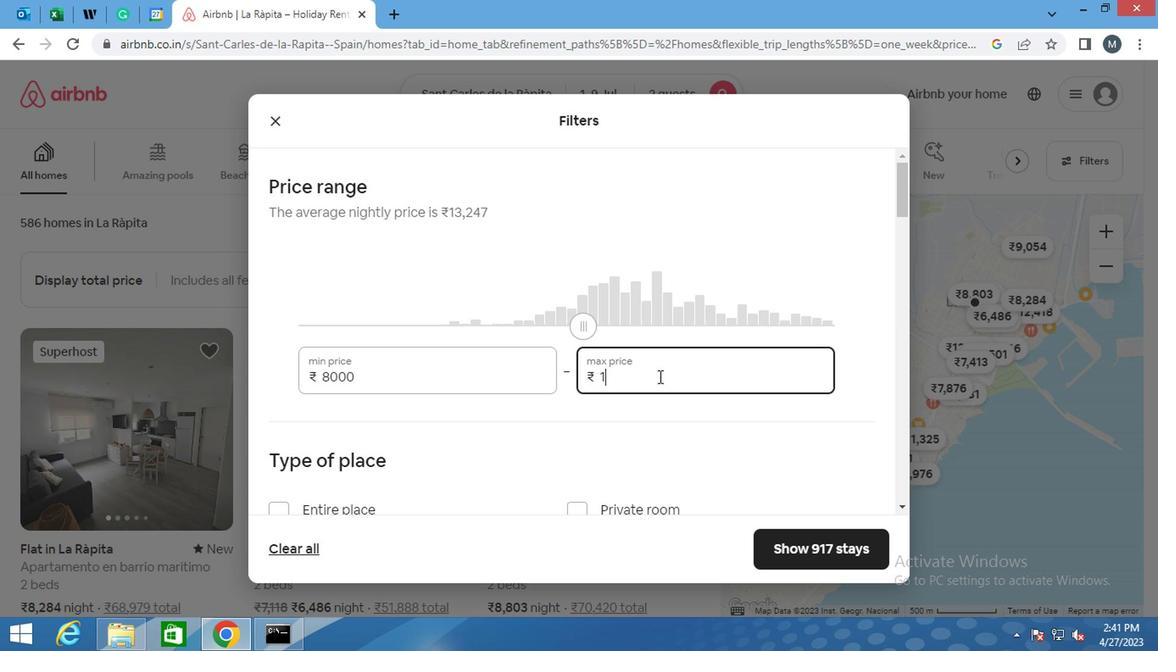 
Action: Key pressed 5
Screenshot: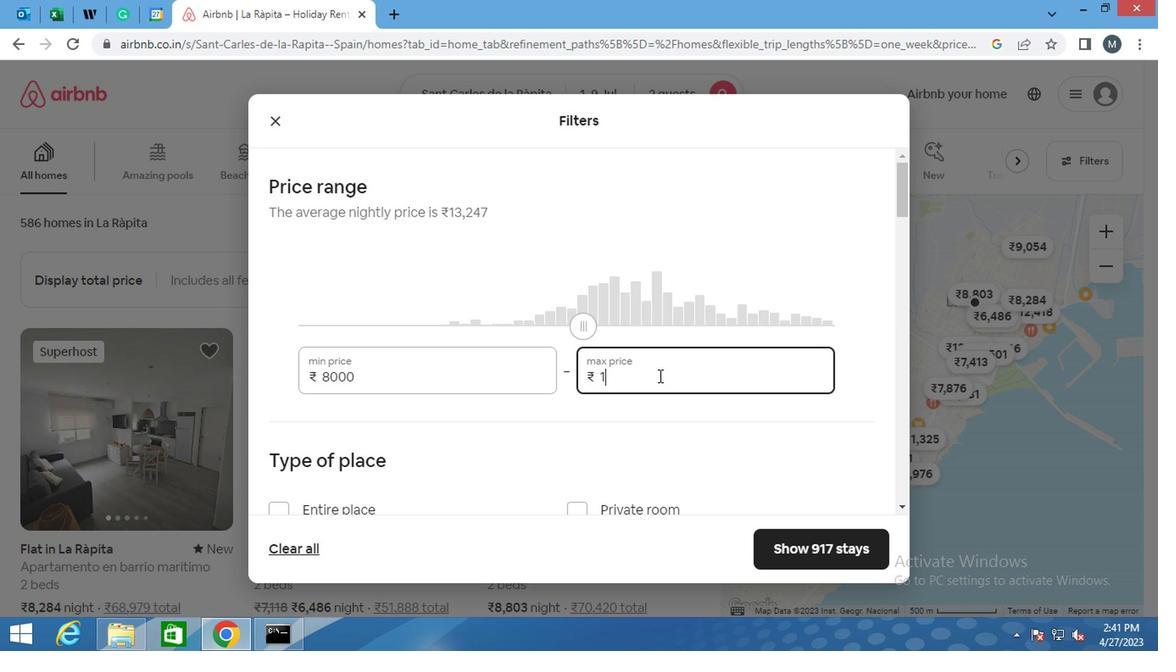 
Action: Mouse moved to (655, 371)
Screenshot: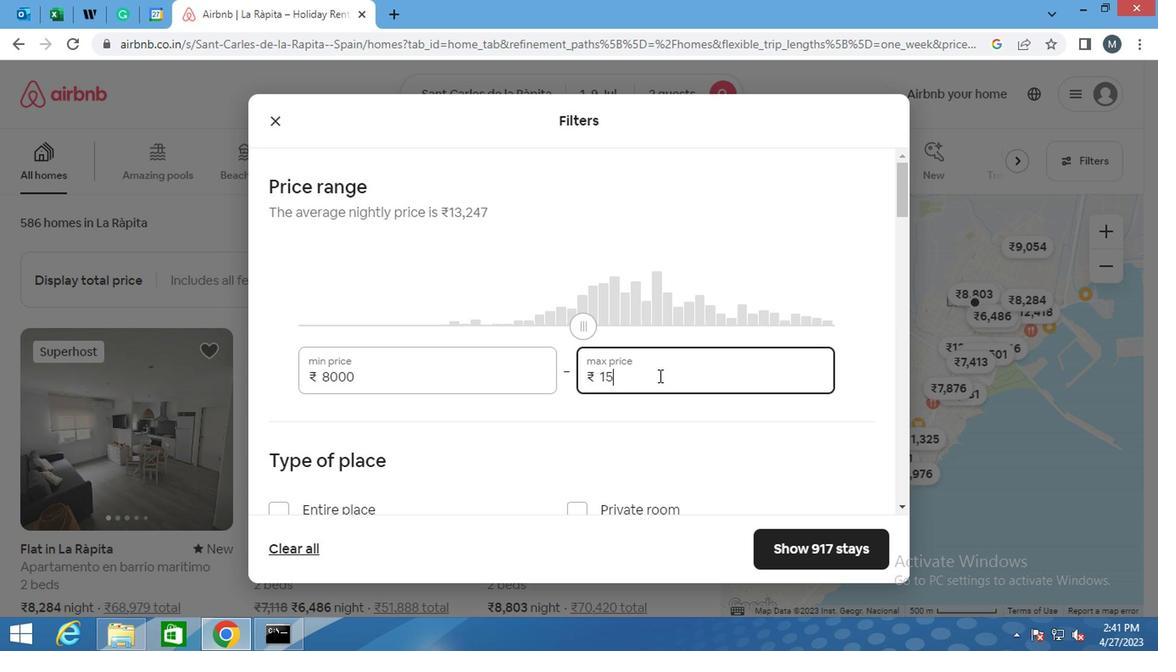 
Action: Key pressed 00
Screenshot: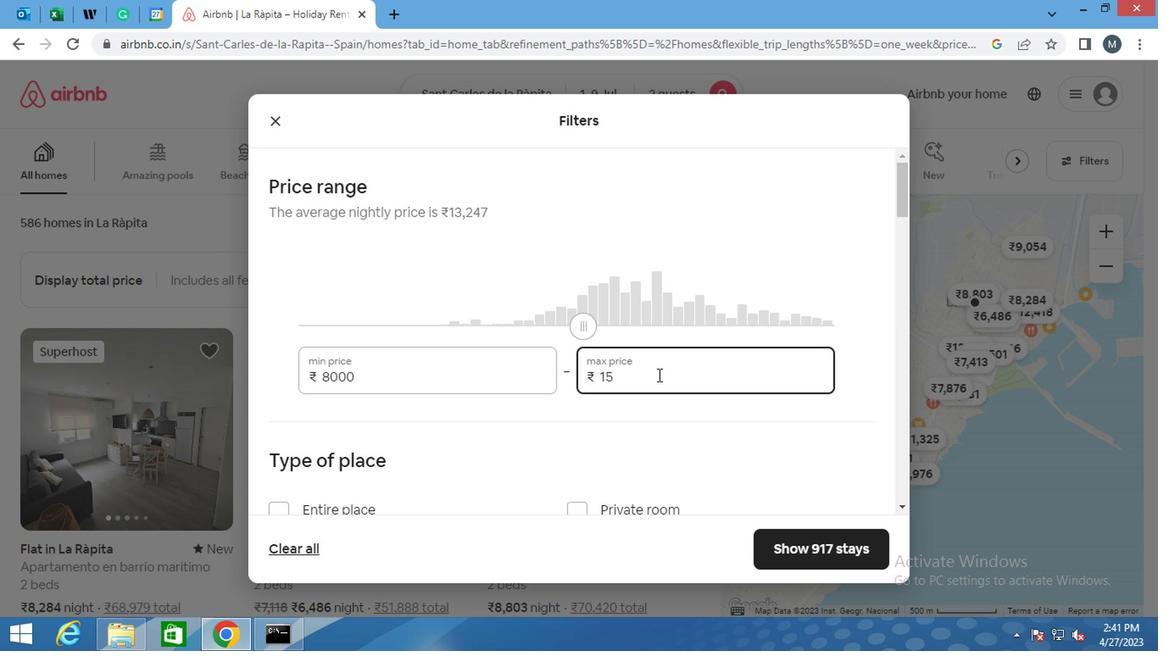 
Action: Mouse moved to (654, 371)
Screenshot: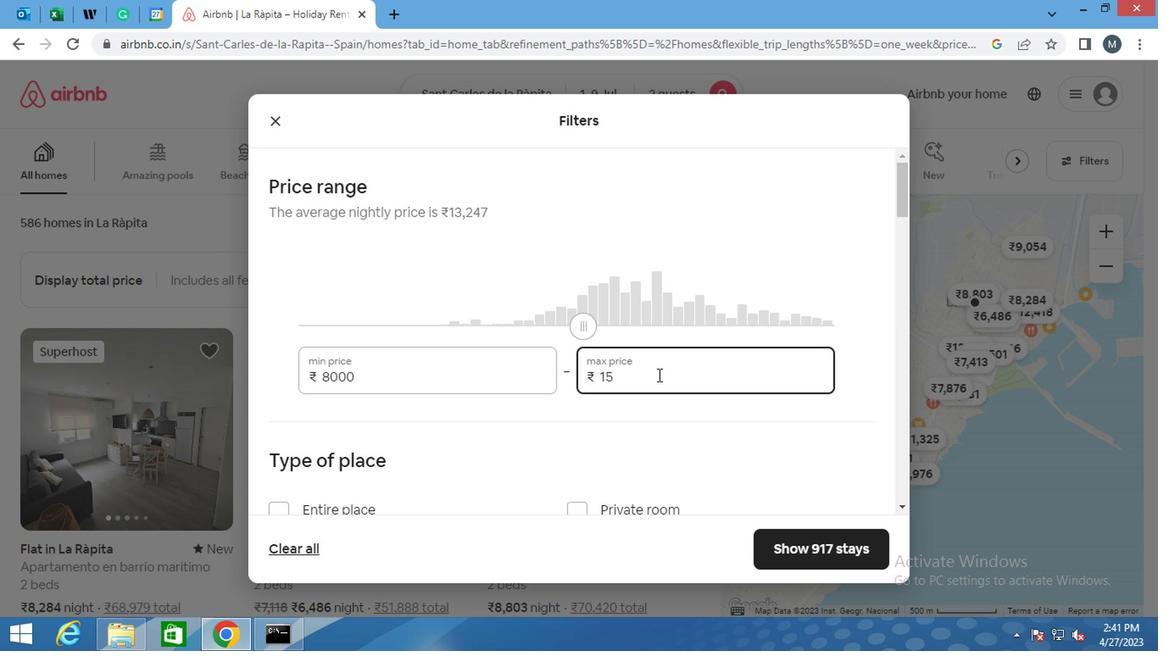 
Action: Key pressed 0
Screenshot: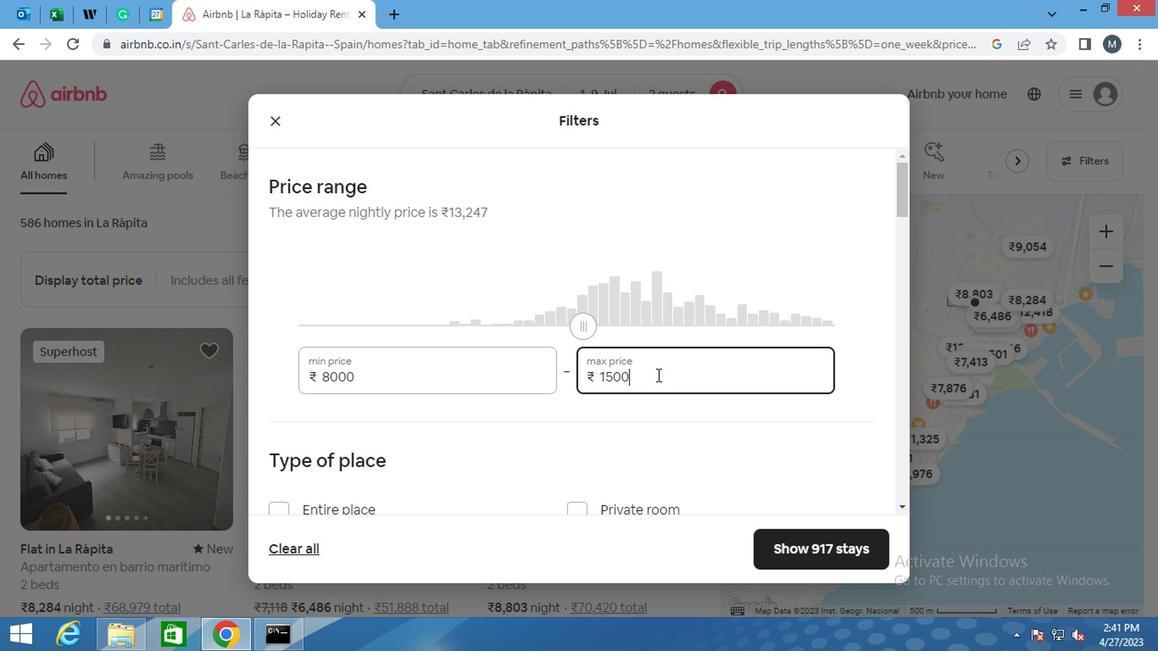 
Action: Mouse moved to (494, 381)
Screenshot: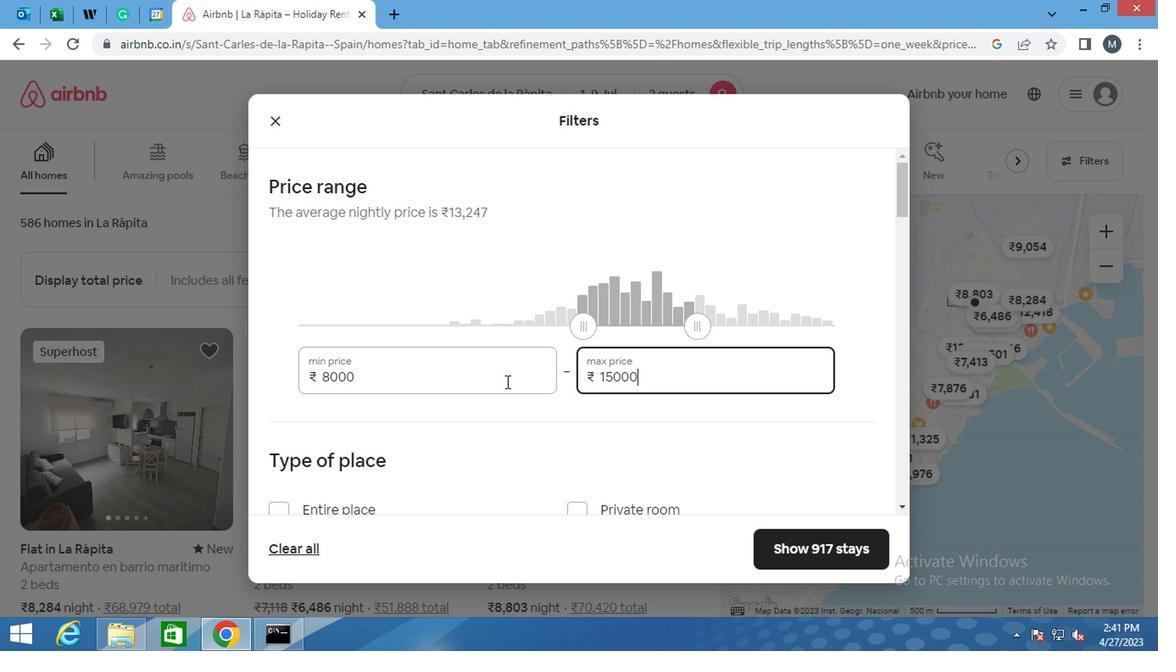 
Action: Mouse scrolled (494, 380) with delta (0, 0)
Screenshot: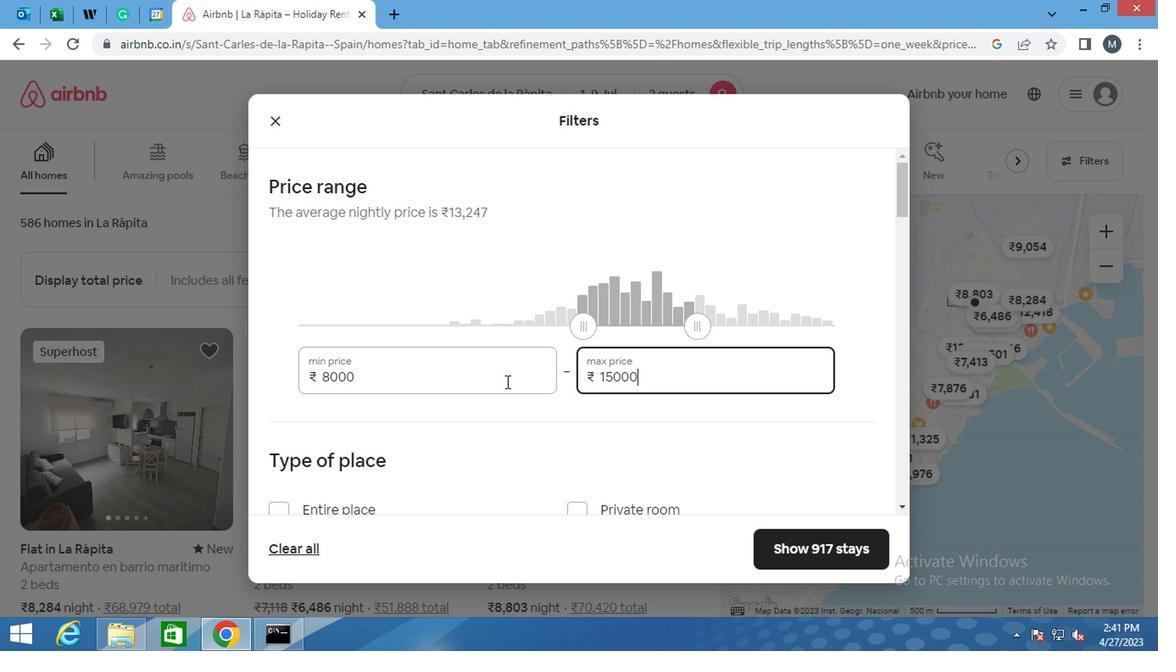
Action: Mouse moved to (472, 386)
Screenshot: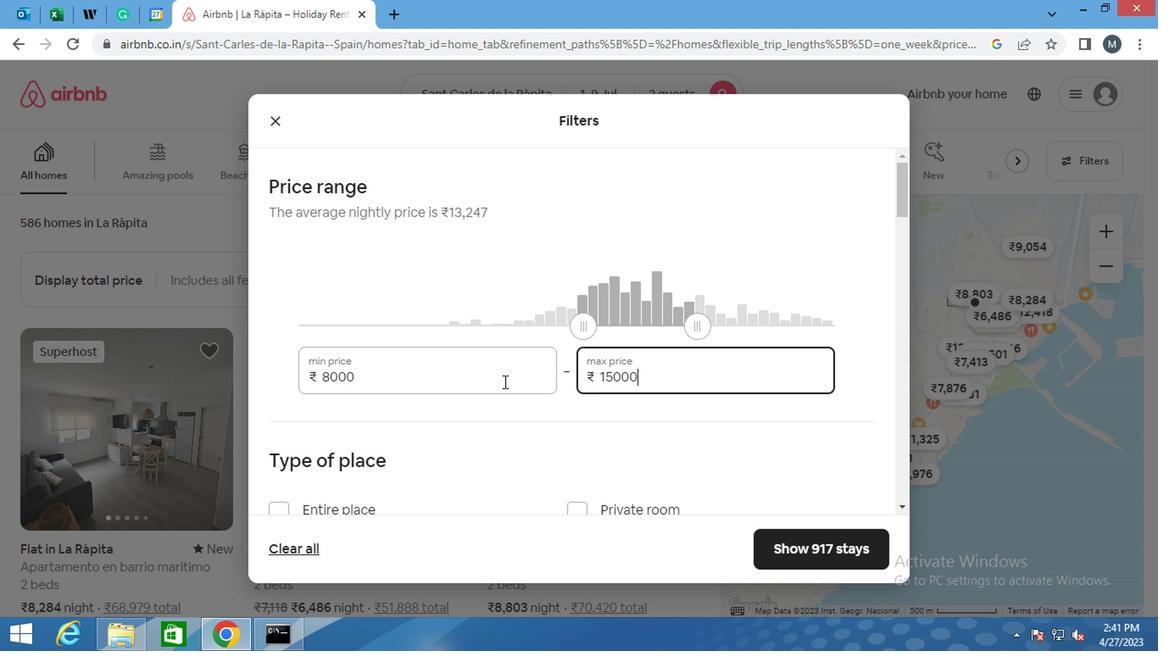 
Action: Mouse scrolled (472, 385) with delta (0, -1)
Screenshot: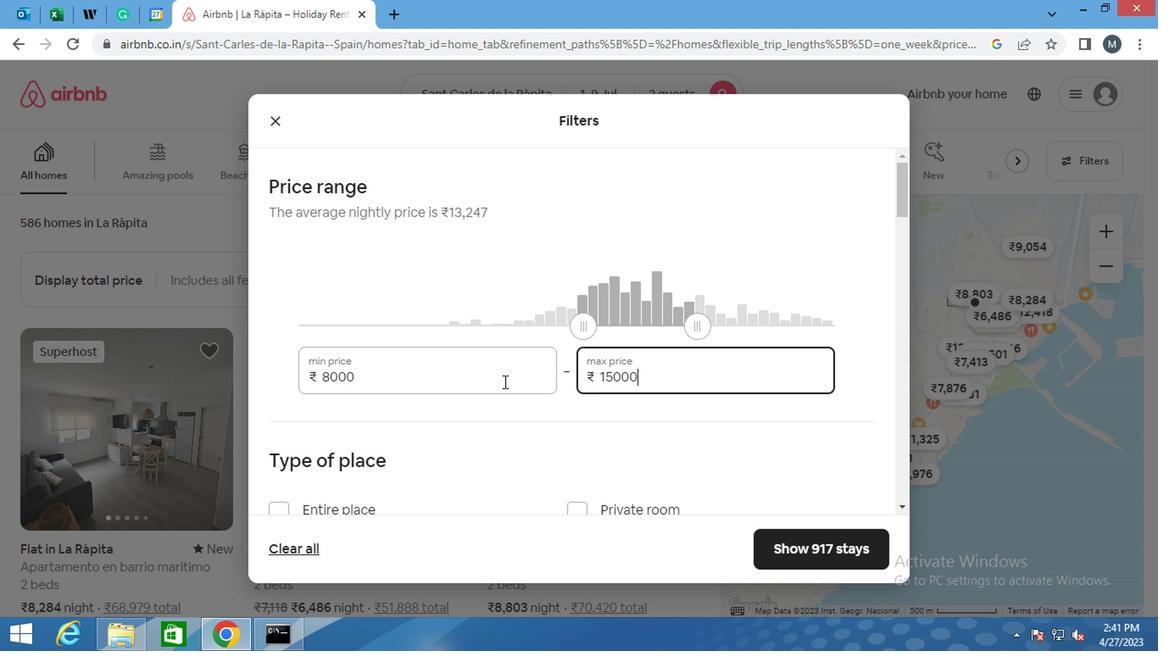 
Action: Mouse moved to (393, 389)
Screenshot: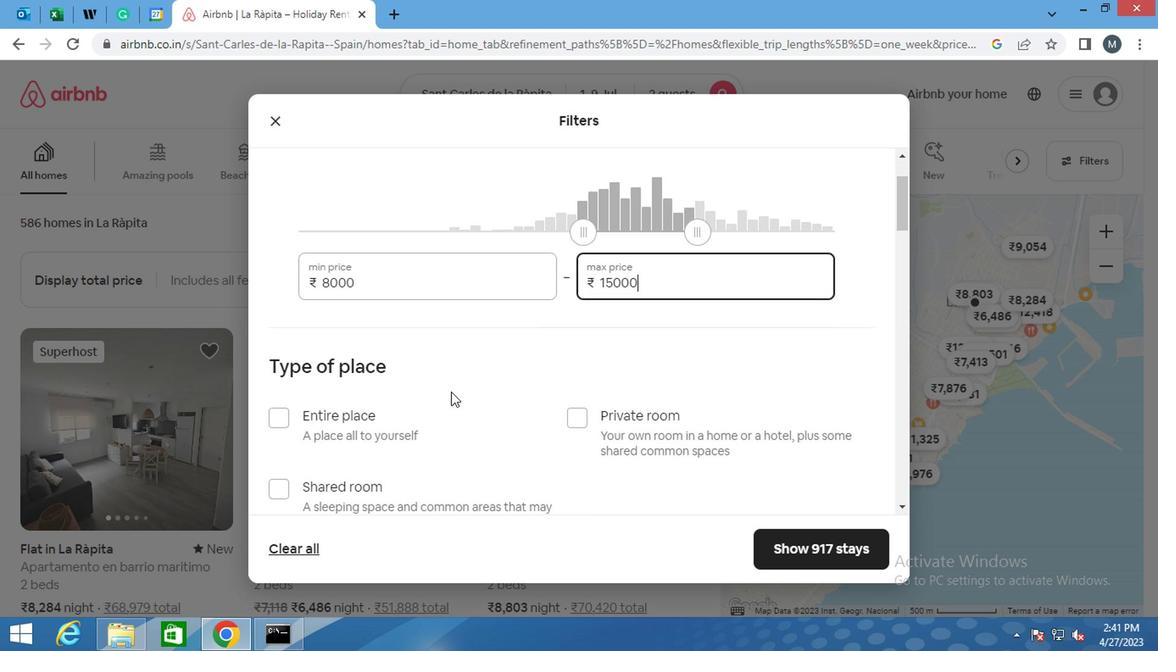 
Action: Mouse scrolled (393, 387) with delta (0, -1)
Screenshot: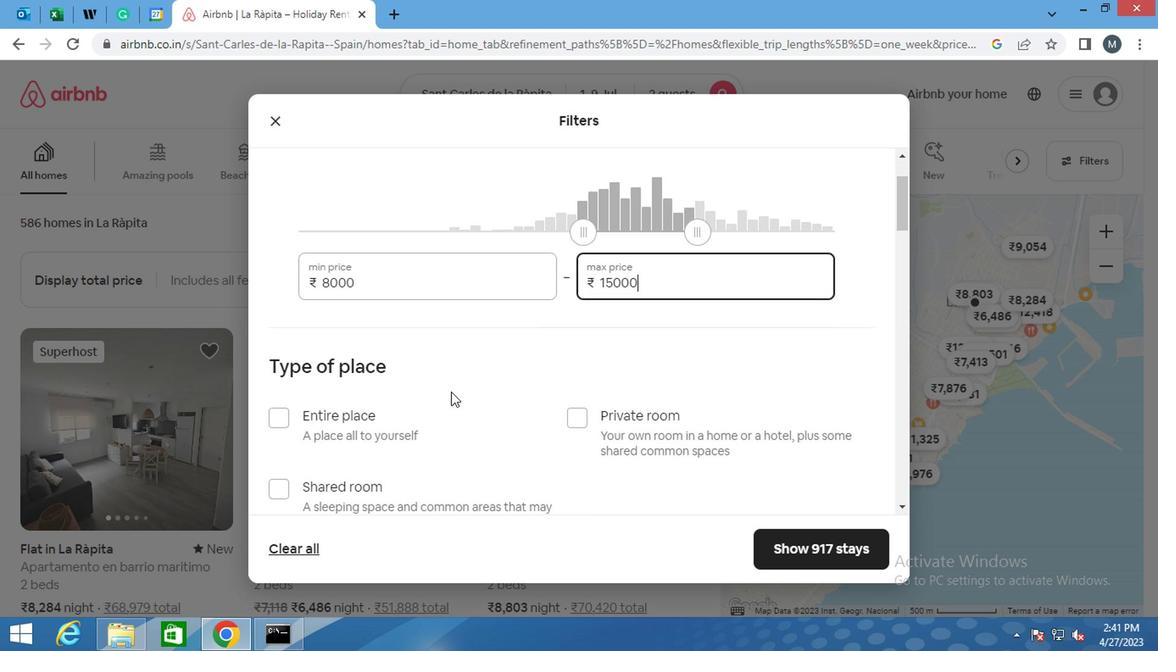 
Action: Mouse moved to (270, 262)
Screenshot: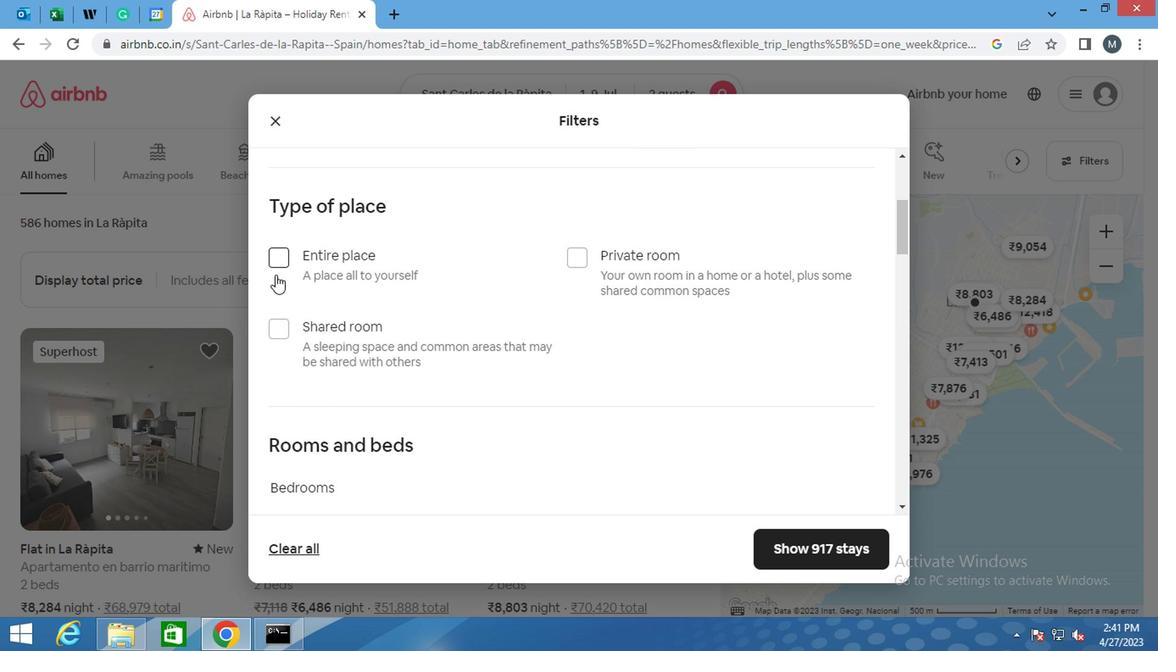 
Action: Mouse pressed left at (270, 262)
Screenshot: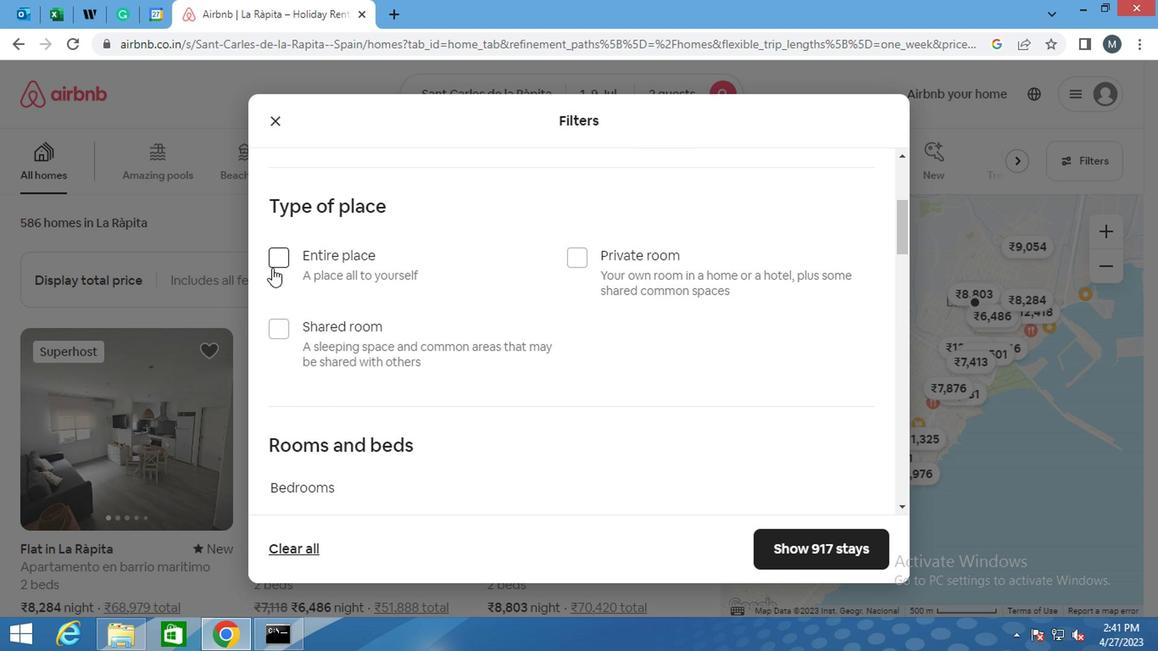 
Action: Mouse moved to (272, 298)
Screenshot: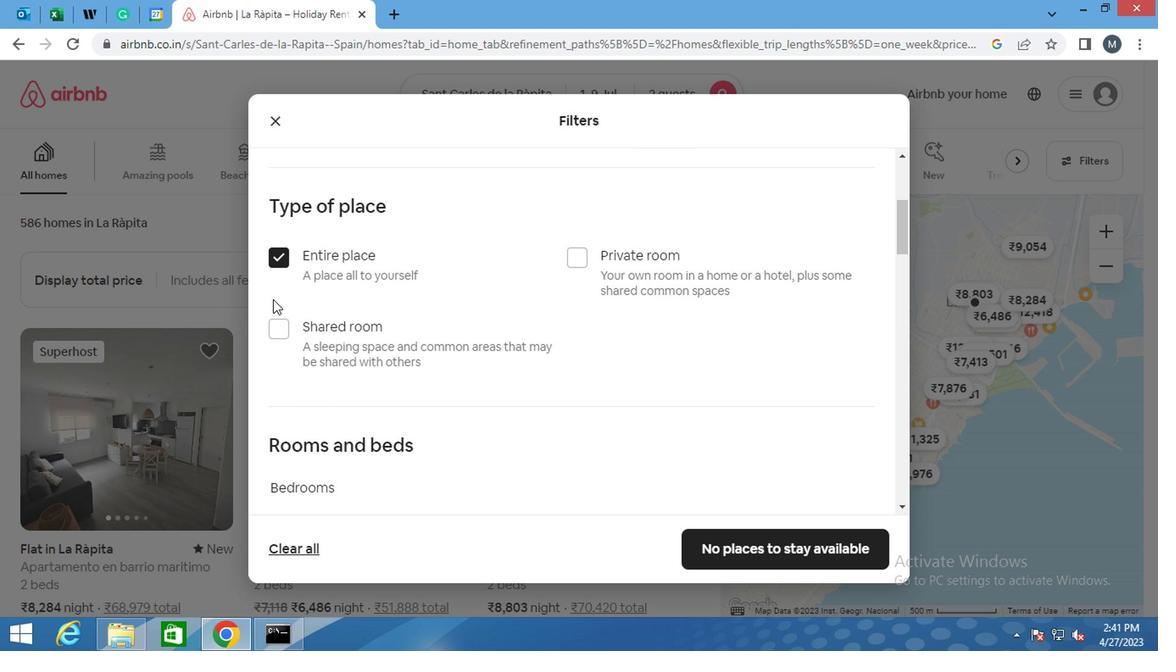 
Action: Mouse scrolled (272, 297) with delta (0, 0)
Screenshot: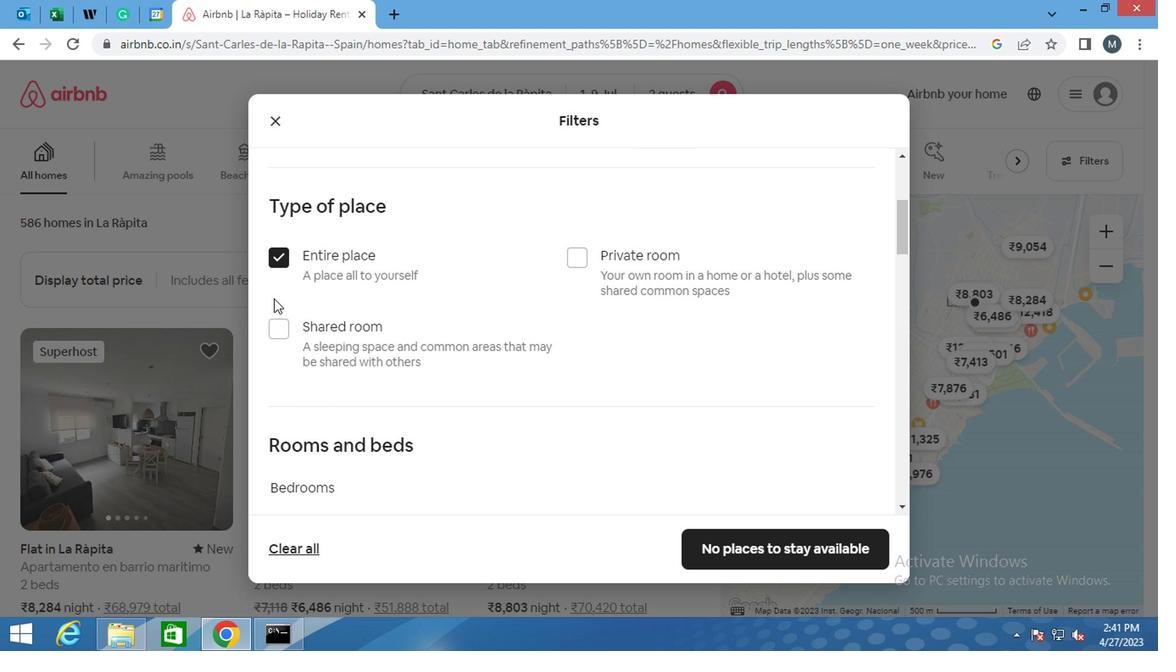
Action: Mouse moved to (272, 298)
Screenshot: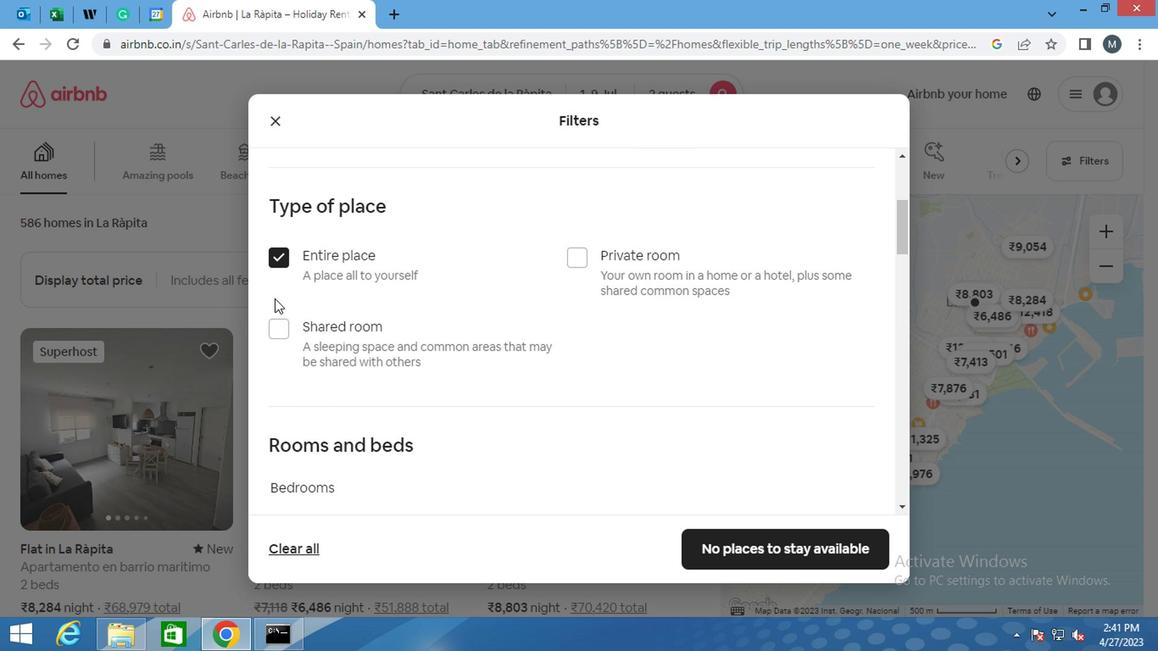 
Action: Mouse scrolled (272, 297) with delta (0, 0)
Screenshot: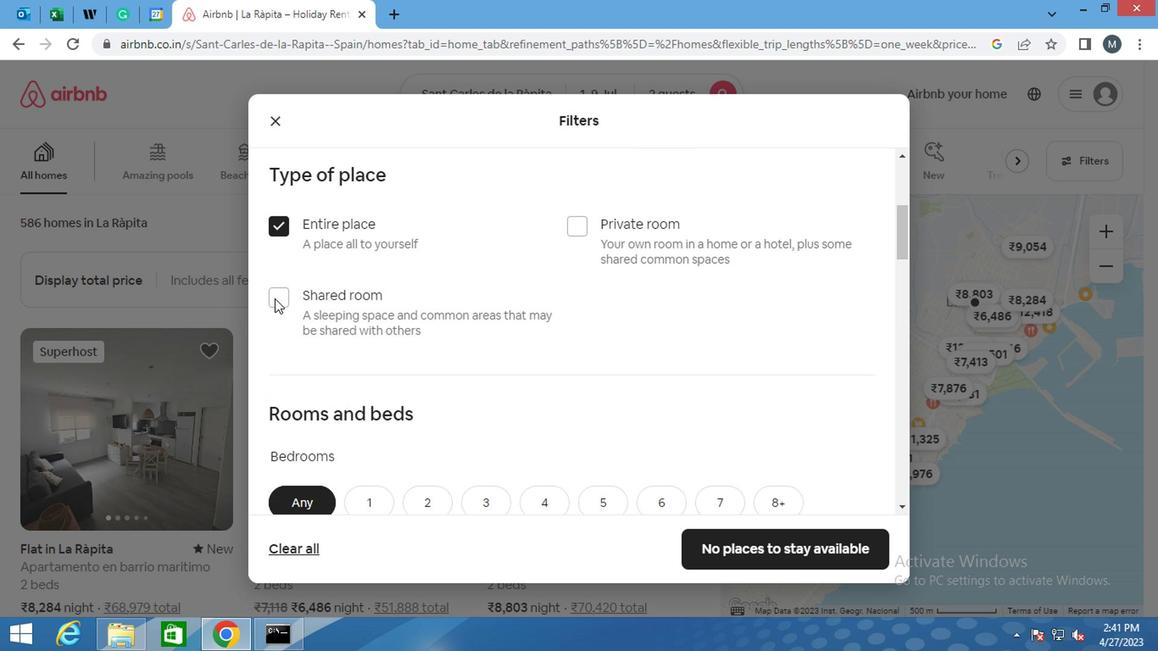 
Action: Mouse moved to (272, 299)
Screenshot: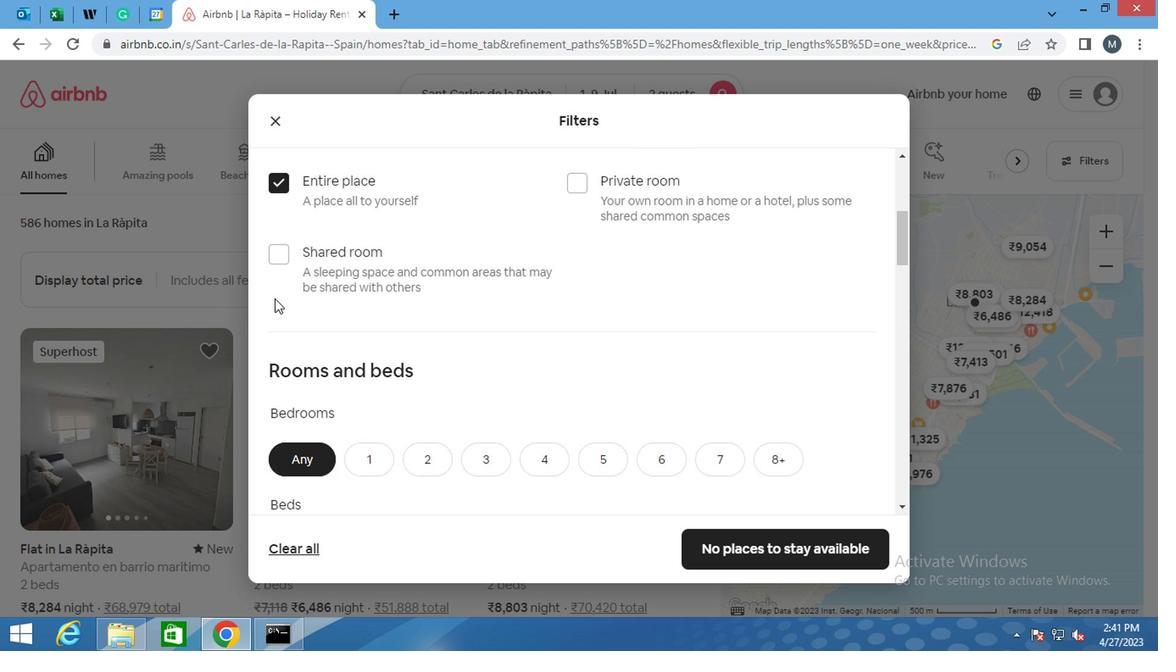 
Action: Mouse scrolled (272, 299) with delta (0, 0)
Screenshot: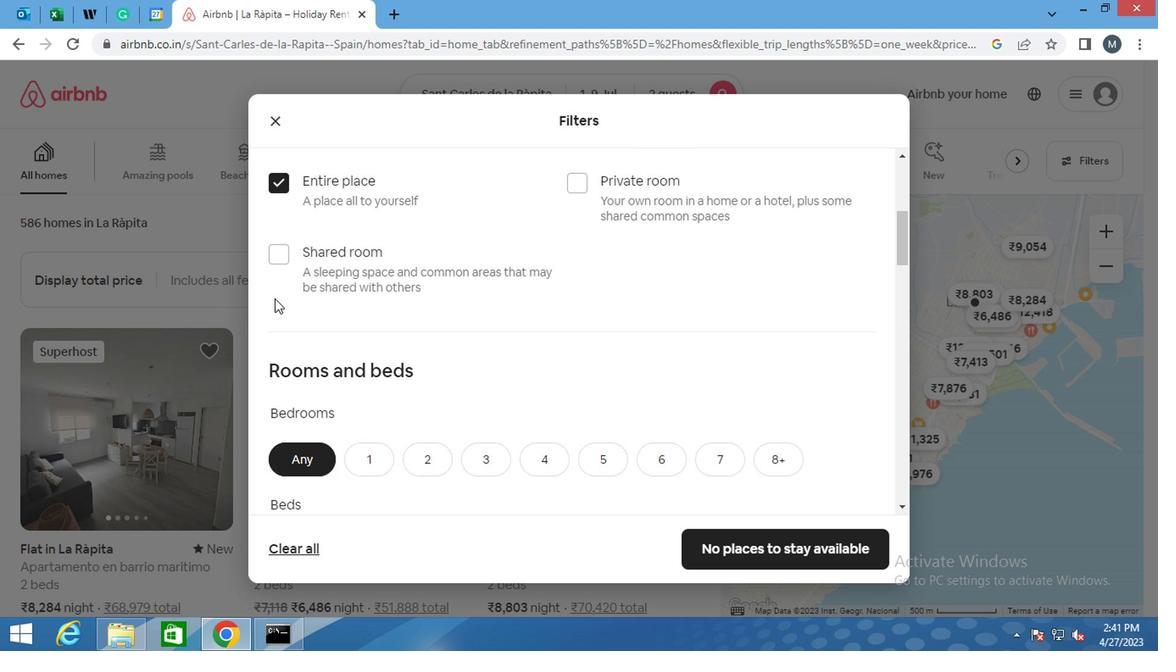 
Action: Mouse moved to (353, 287)
Screenshot: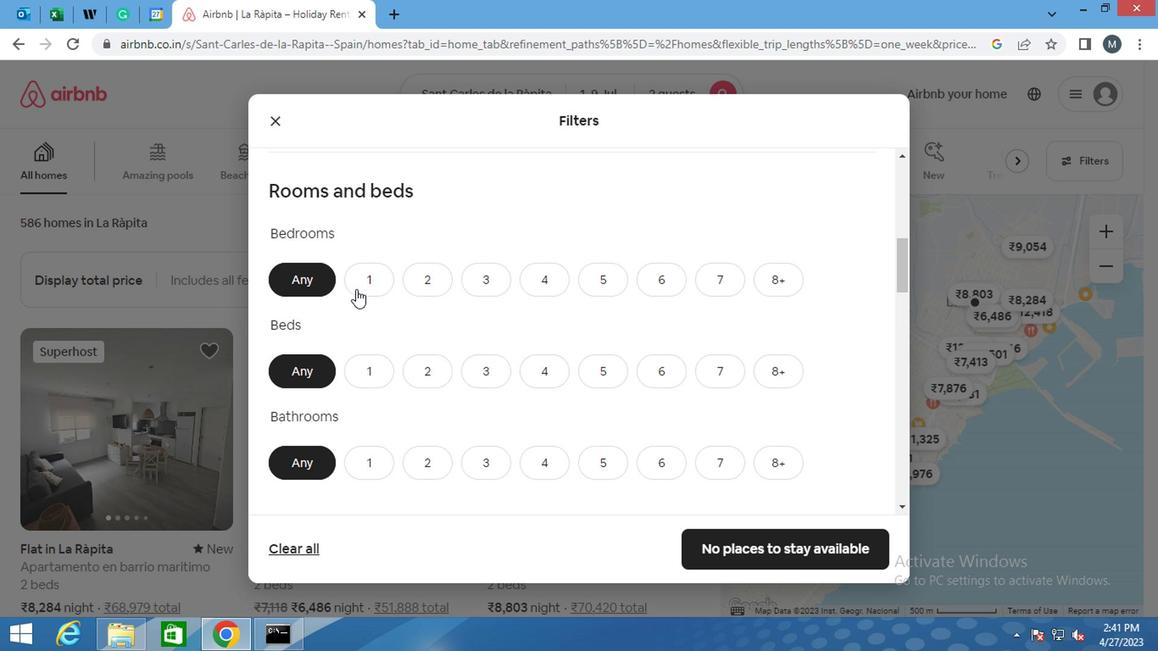 
Action: Mouse pressed left at (353, 287)
Screenshot: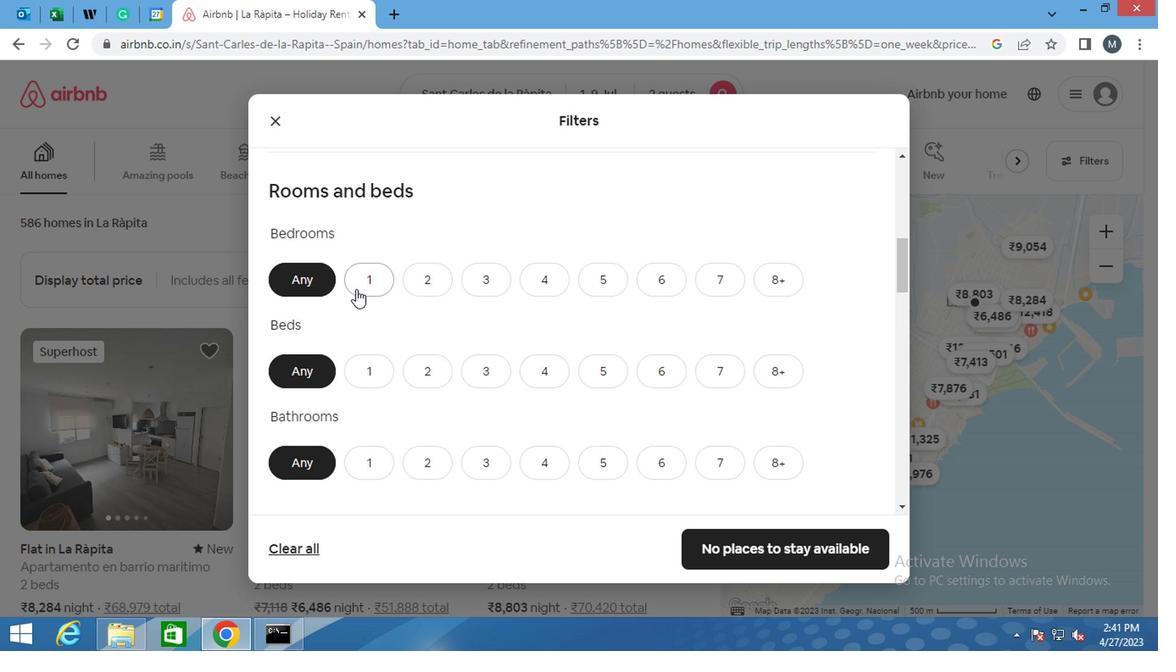 
Action: Mouse moved to (381, 378)
Screenshot: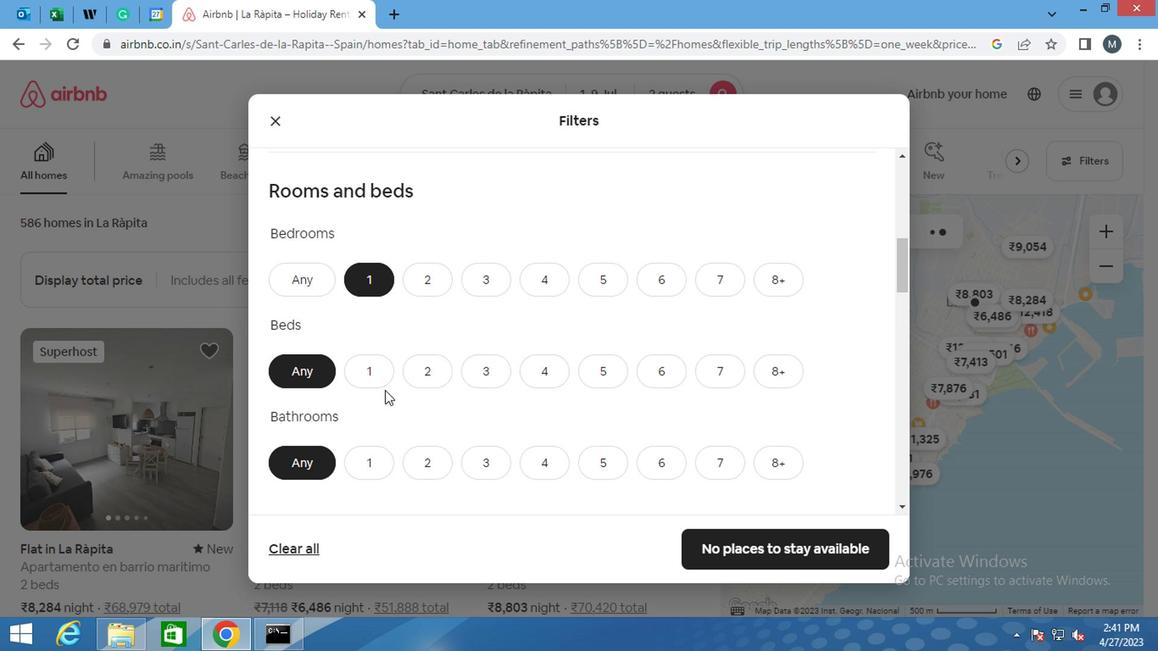 
Action: Mouse pressed left at (381, 378)
Screenshot: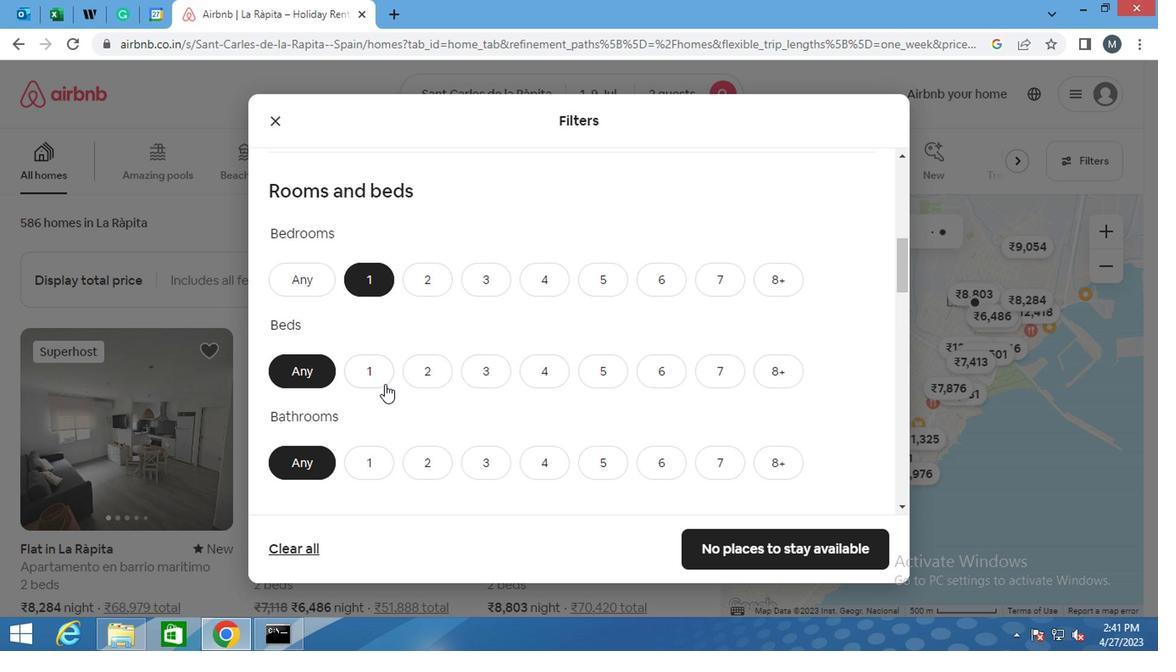 
Action: Mouse moved to (364, 456)
Screenshot: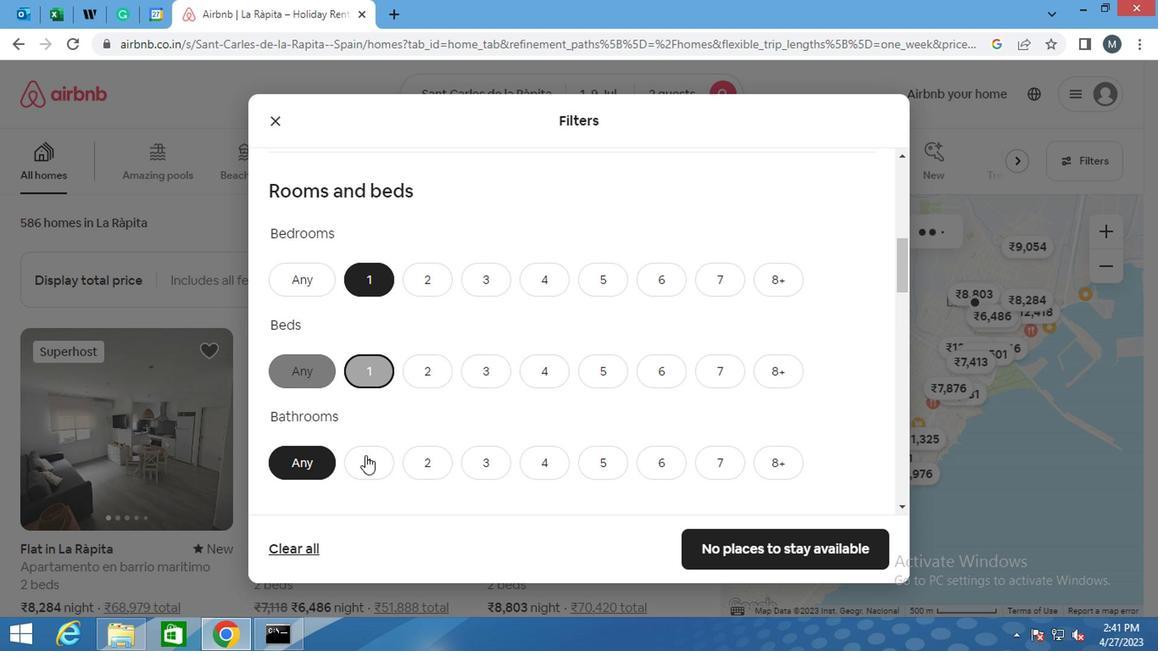 
Action: Mouse pressed left at (364, 456)
Screenshot: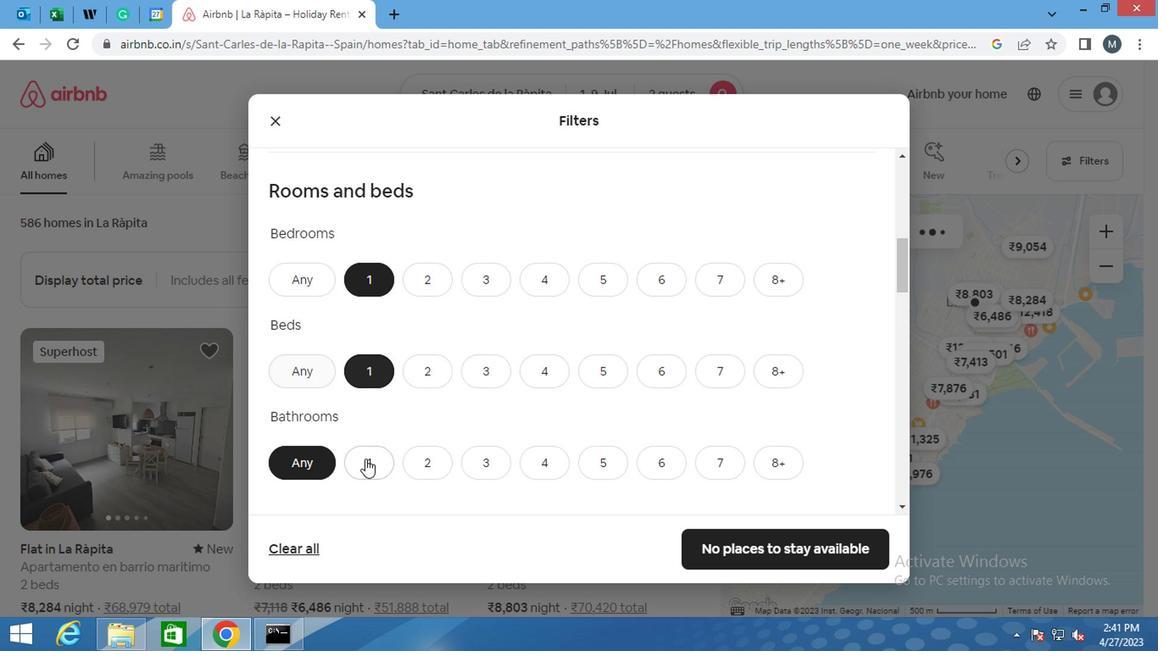 
Action: Mouse moved to (366, 440)
Screenshot: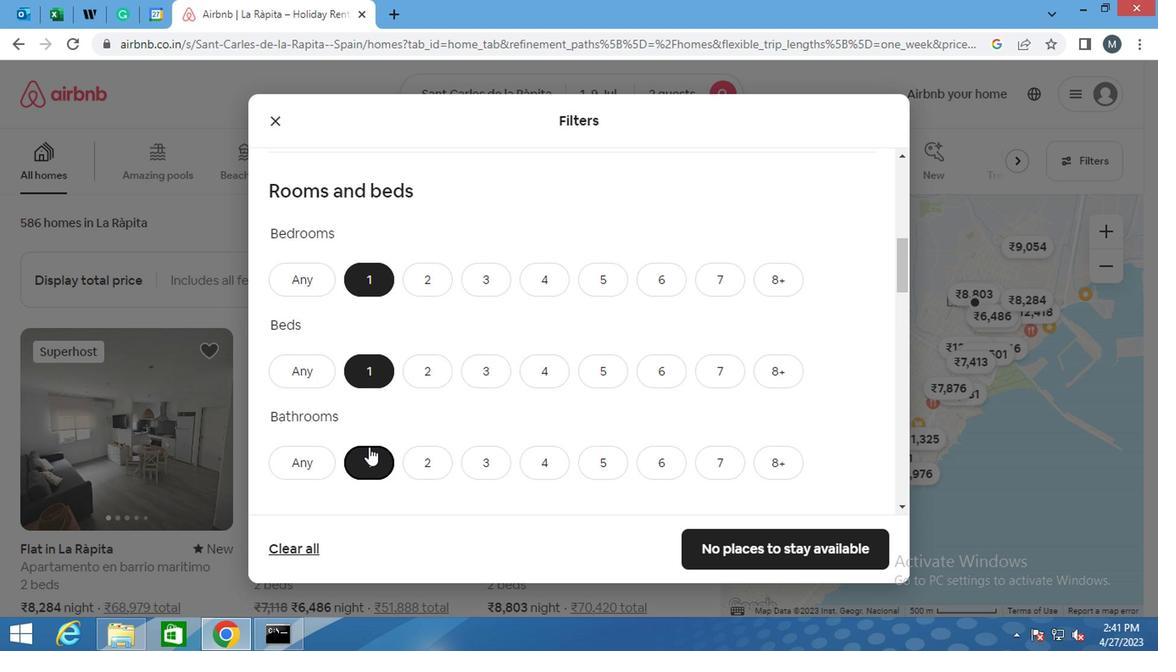 
Action: Mouse scrolled (366, 439) with delta (0, 0)
Screenshot: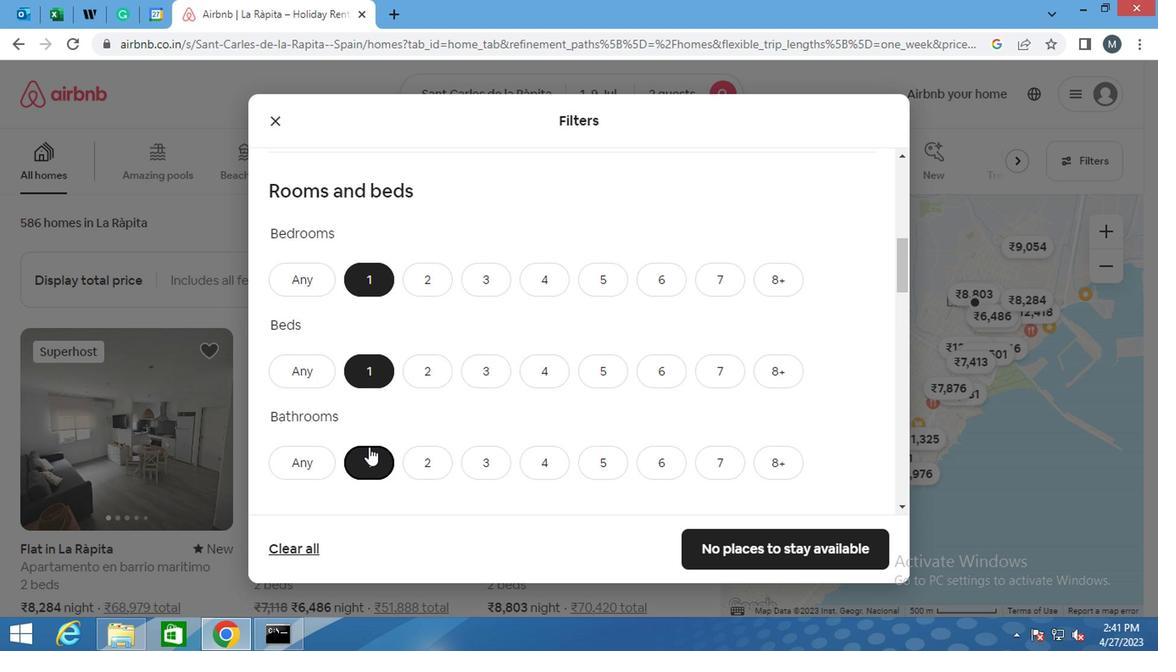 
Action: Mouse scrolled (366, 439) with delta (0, 0)
Screenshot: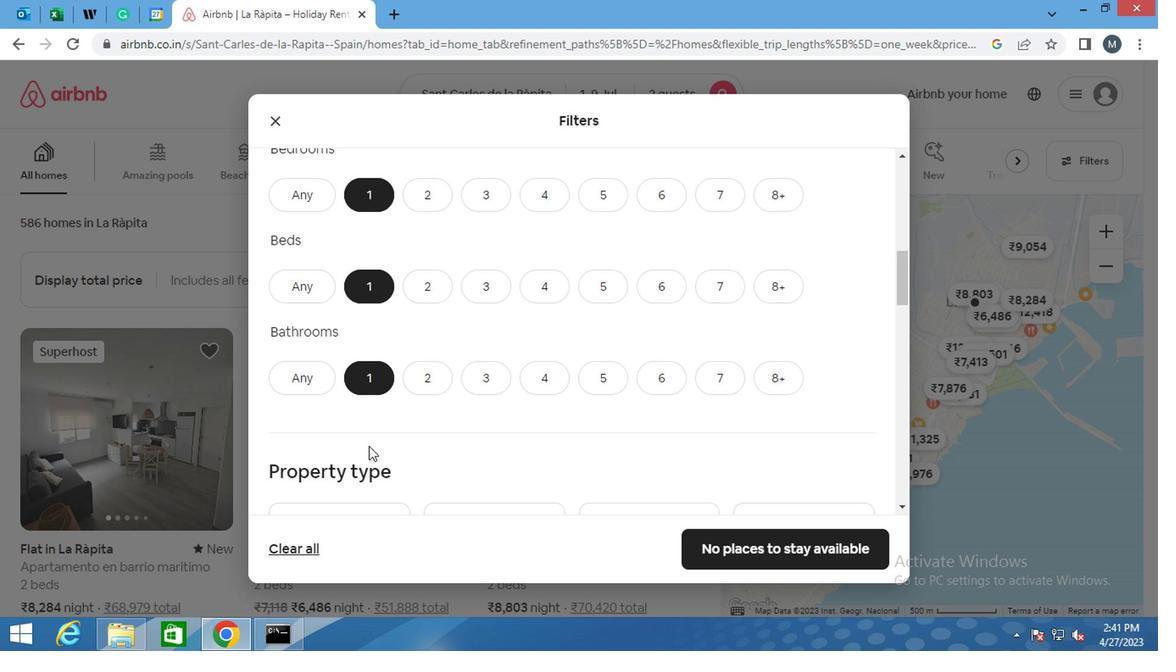 
Action: Mouse moved to (360, 470)
Screenshot: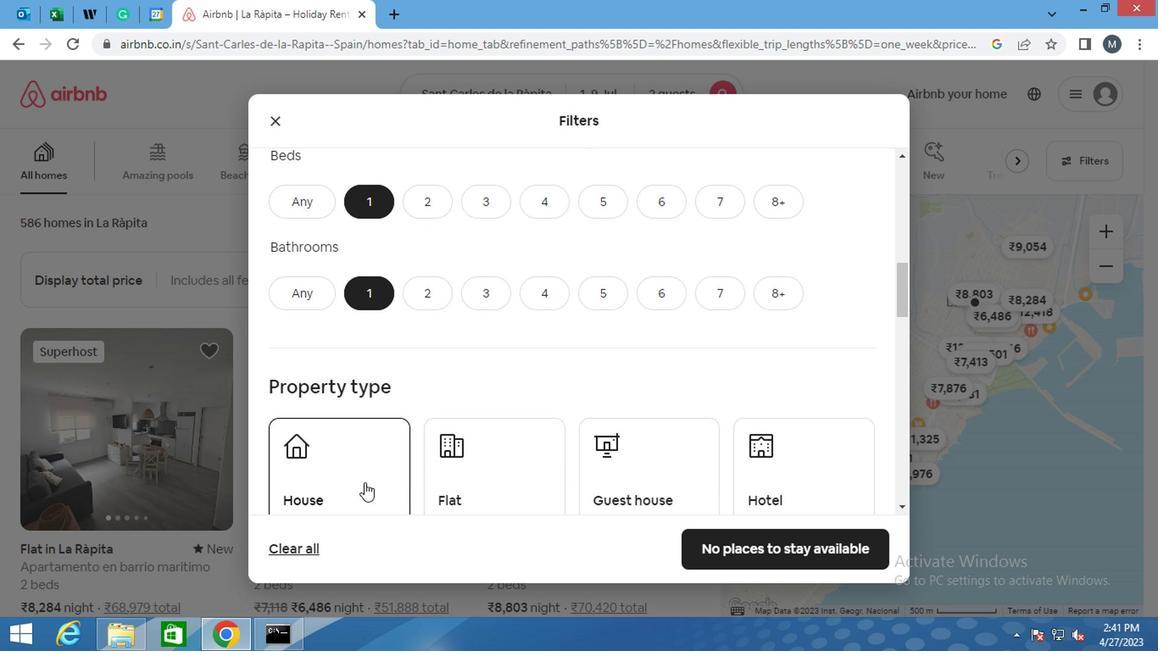 
Action: Mouse pressed left at (360, 470)
Screenshot: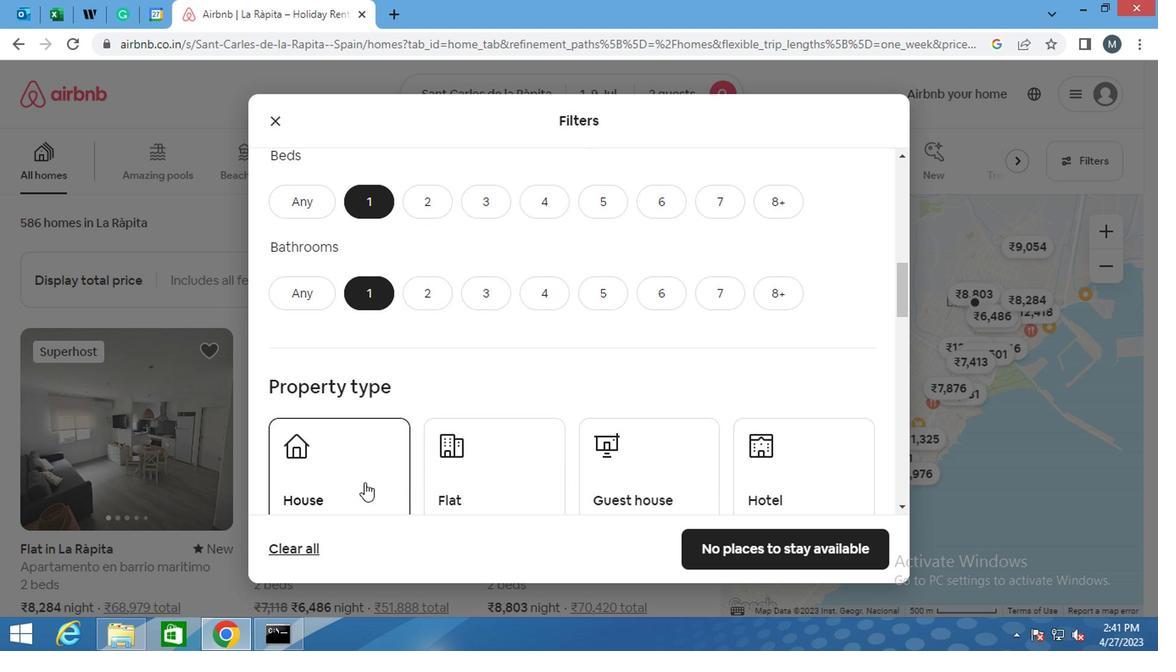 
Action: Mouse moved to (517, 454)
Screenshot: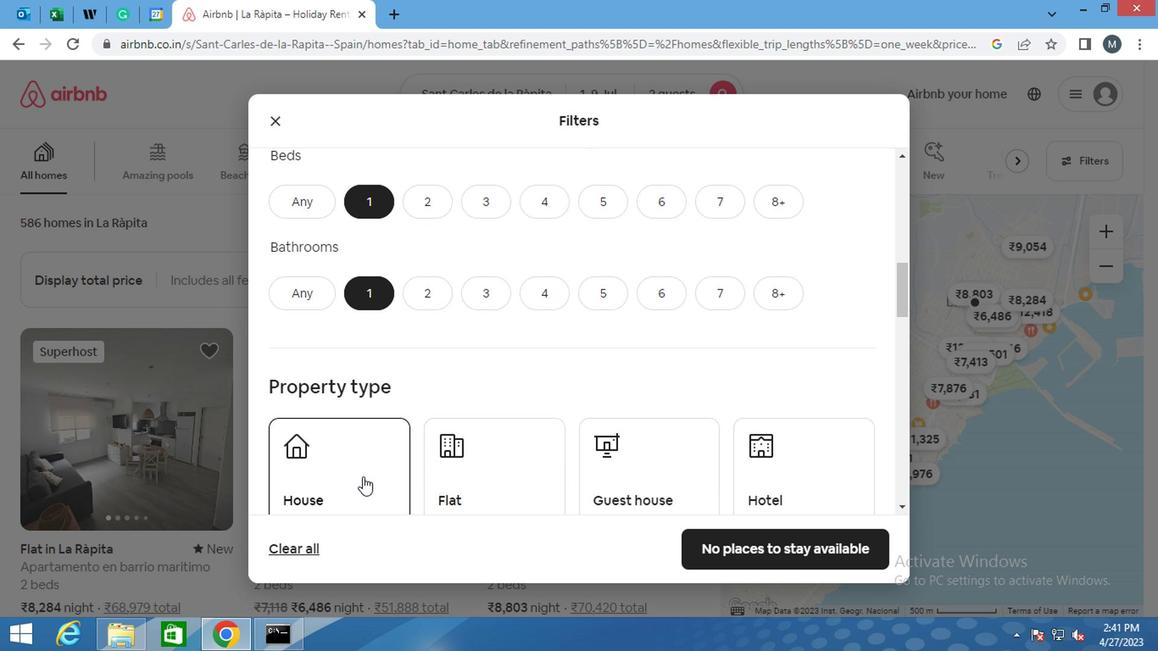 
Action: Mouse pressed left at (517, 454)
Screenshot: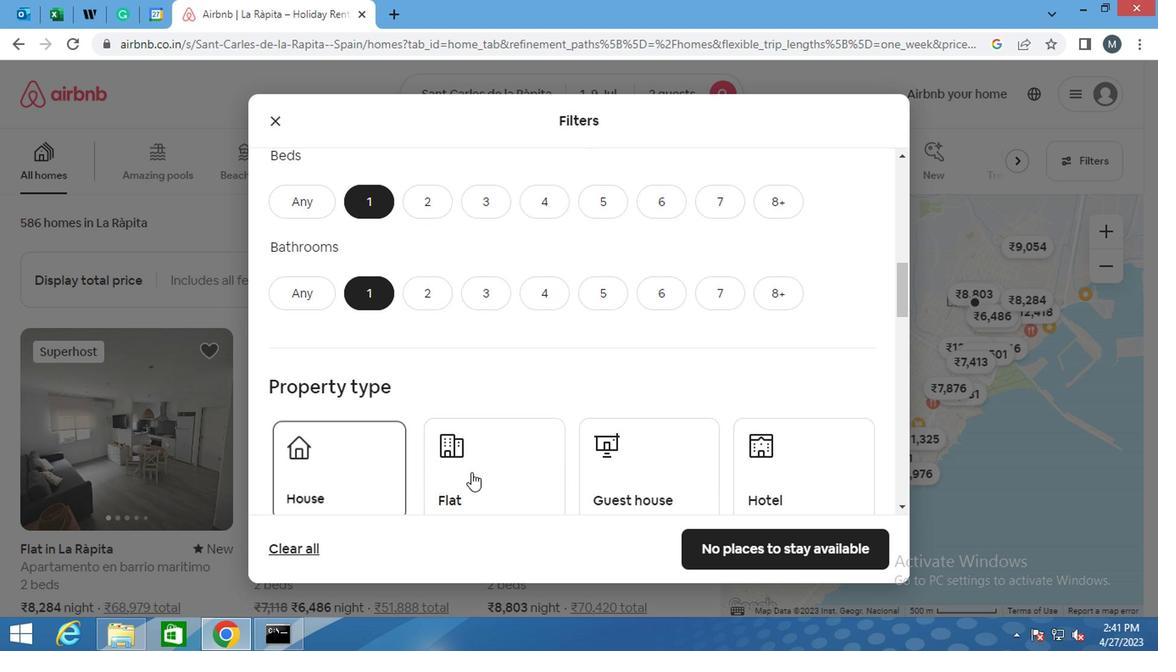 
Action: Mouse moved to (512, 428)
Screenshot: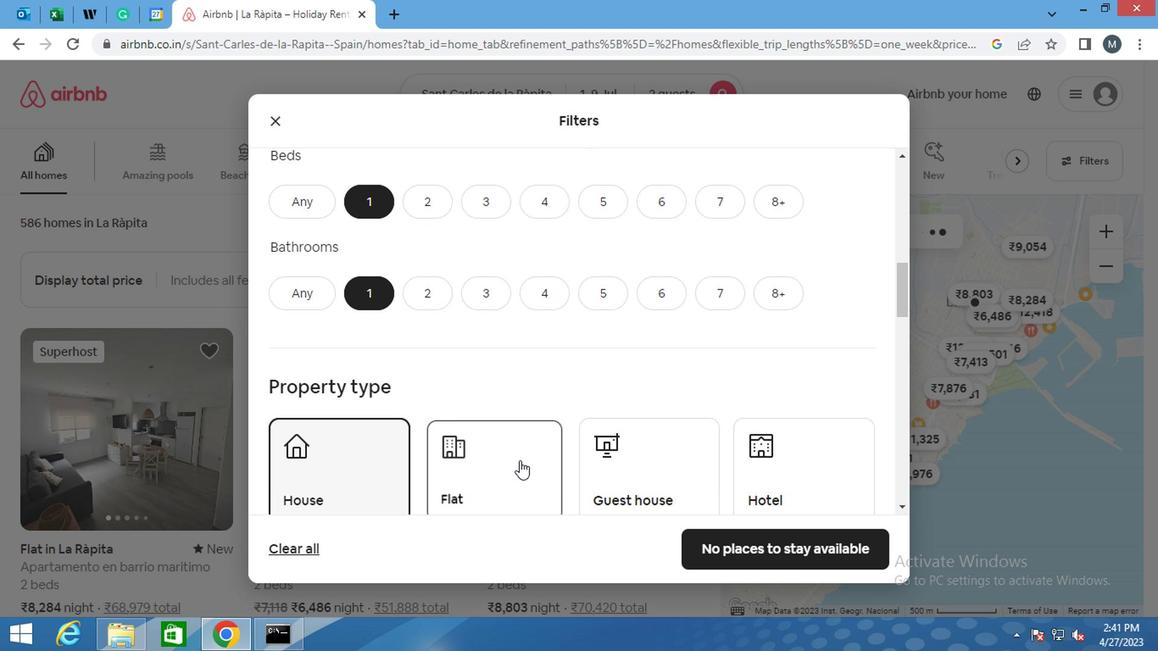 
Action: Mouse scrolled (512, 427) with delta (0, -1)
Screenshot: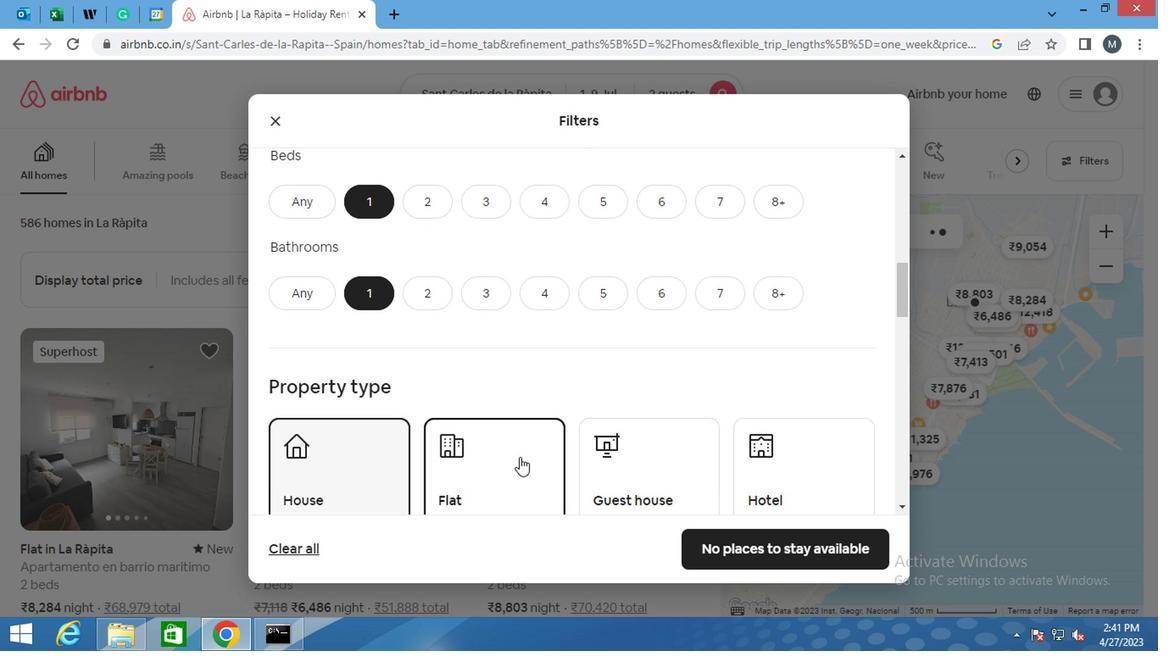 
Action: Mouse scrolled (512, 427) with delta (0, -1)
Screenshot: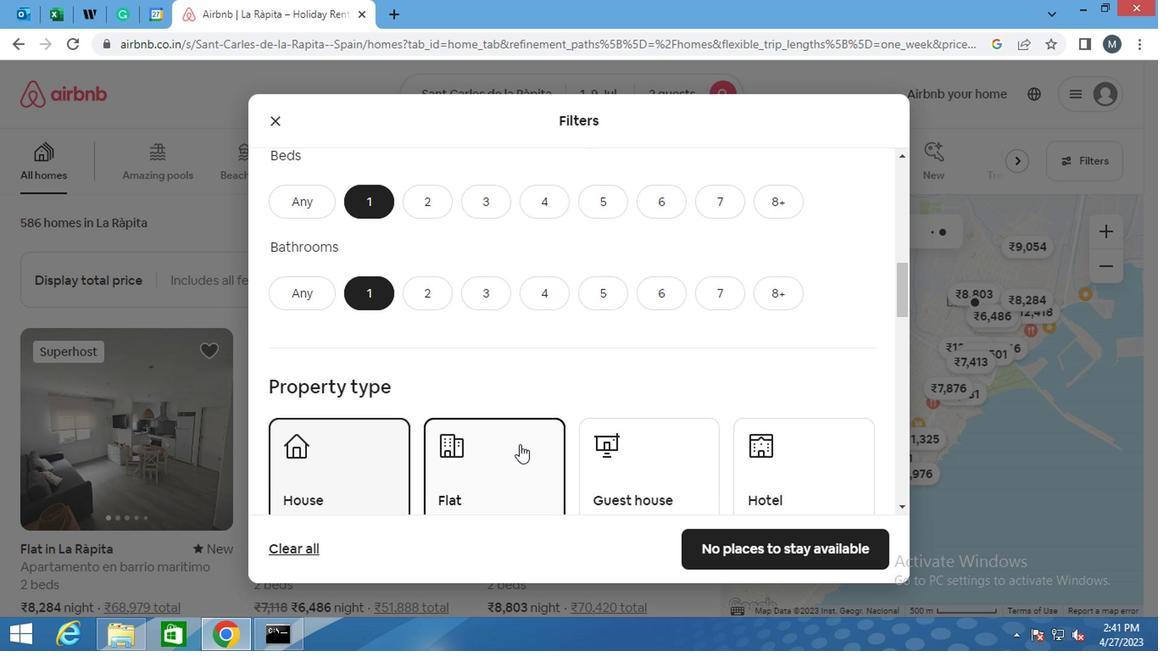 
Action: Mouse moved to (629, 306)
Screenshot: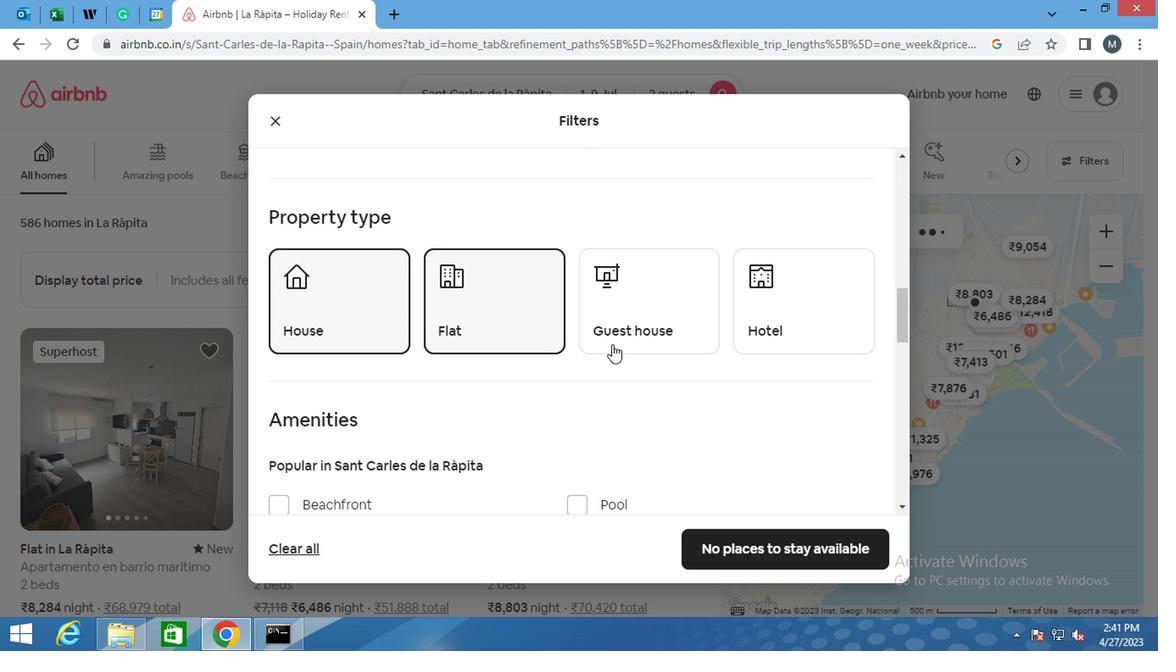 
Action: Mouse pressed left at (629, 306)
Screenshot: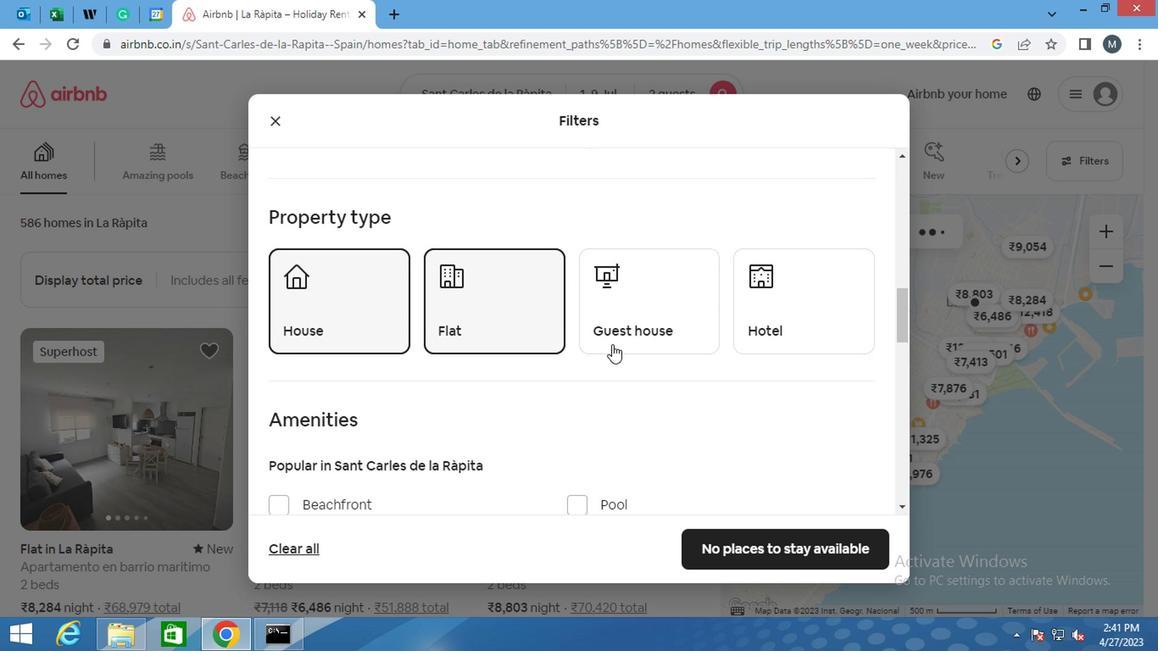 
Action: Mouse moved to (369, 370)
Screenshot: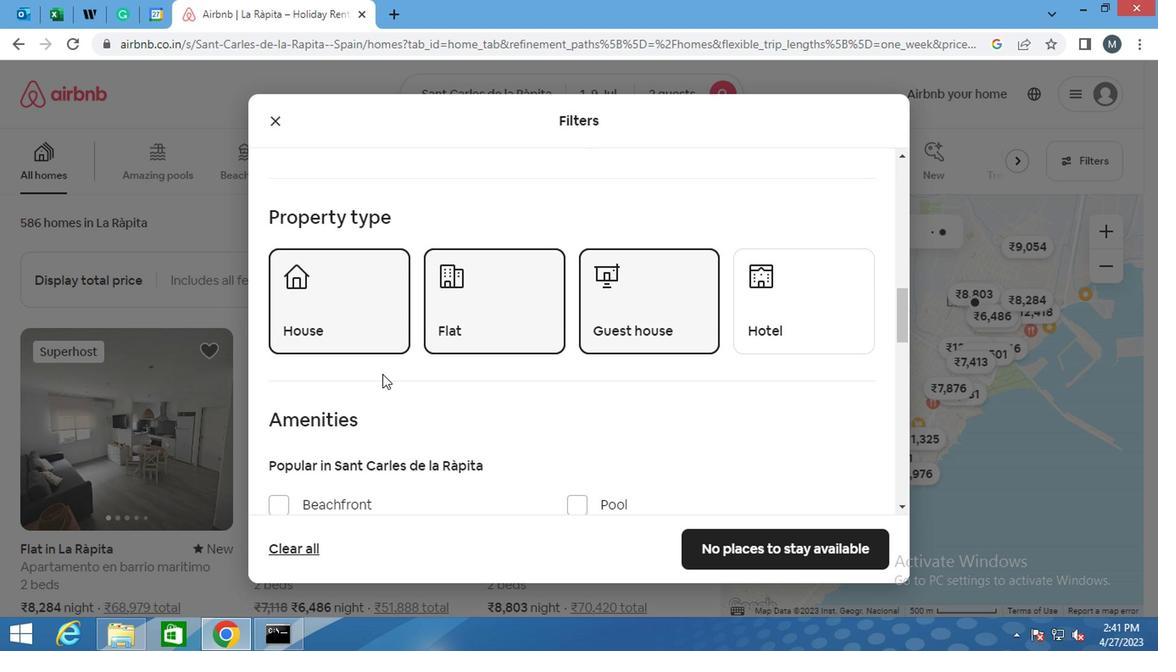 
Action: Mouse scrolled (369, 369) with delta (0, -1)
Screenshot: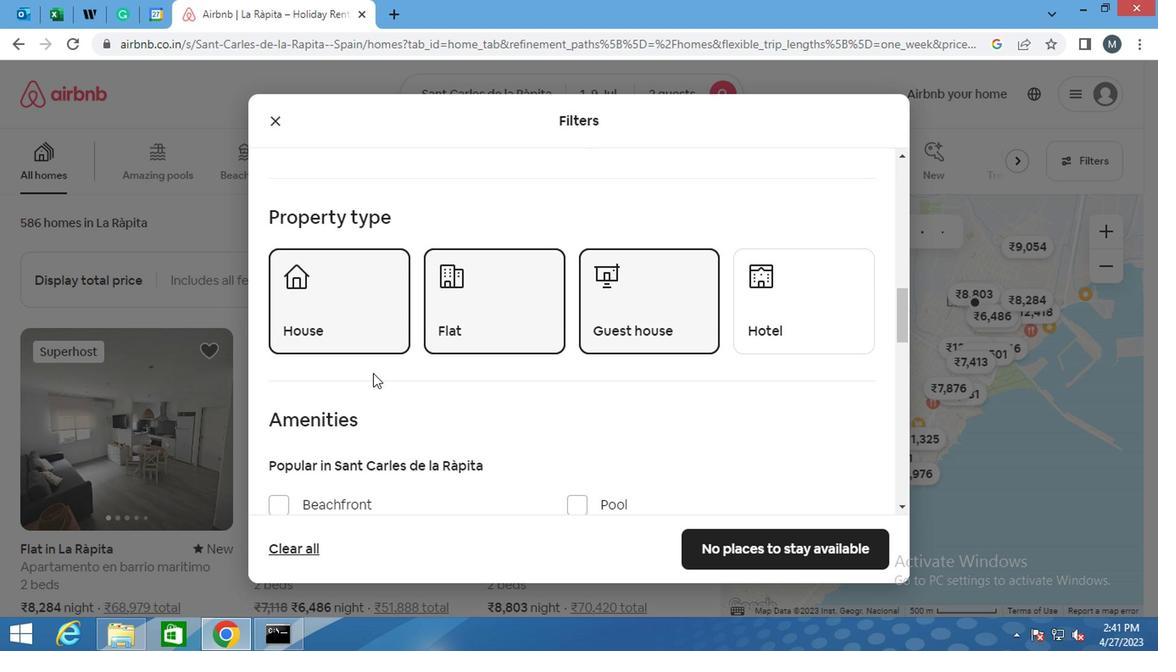 
Action: Mouse moved to (349, 384)
Screenshot: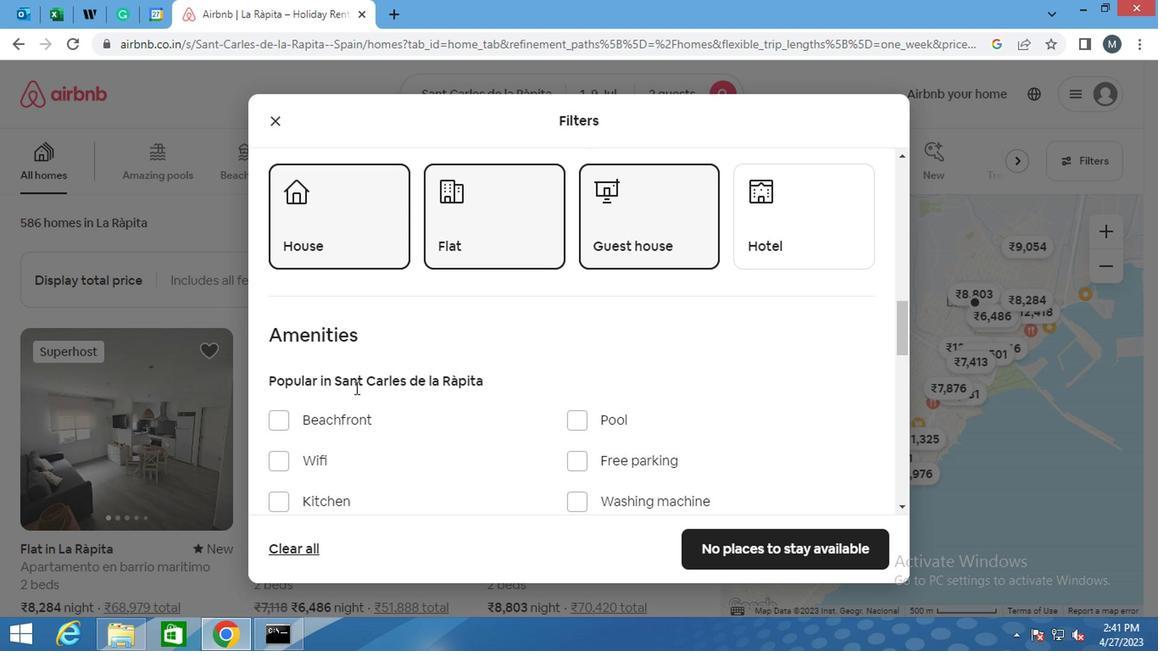 
Action: Mouse scrolled (349, 384) with delta (0, 0)
Screenshot: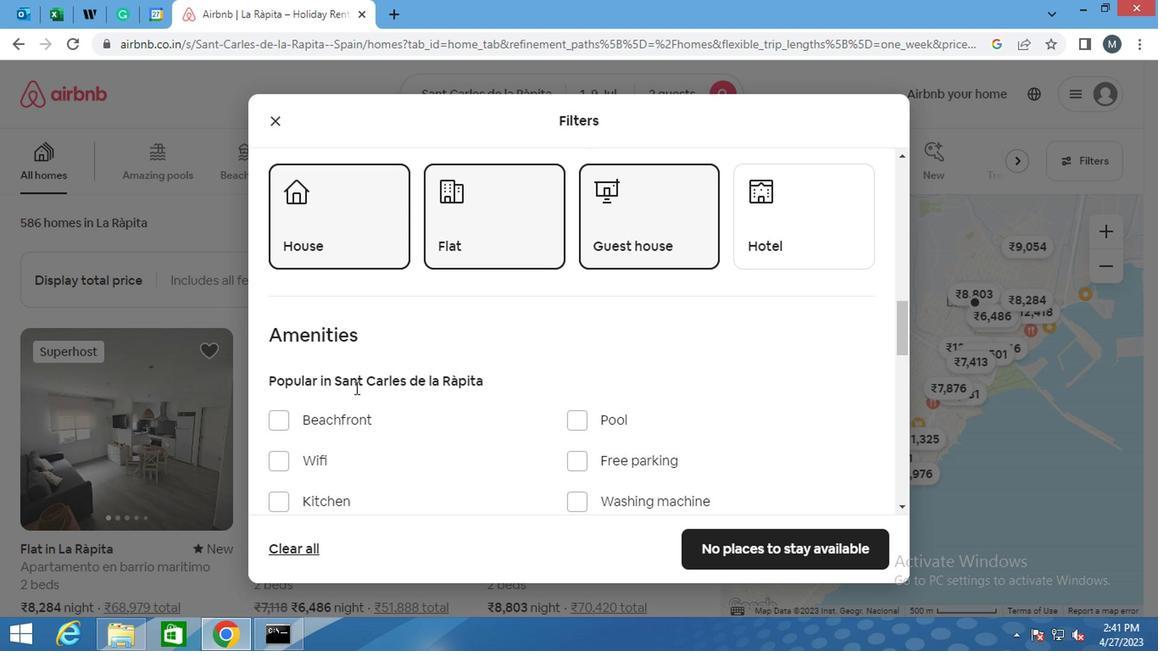 
Action: Mouse moved to (575, 415)
Screenshot: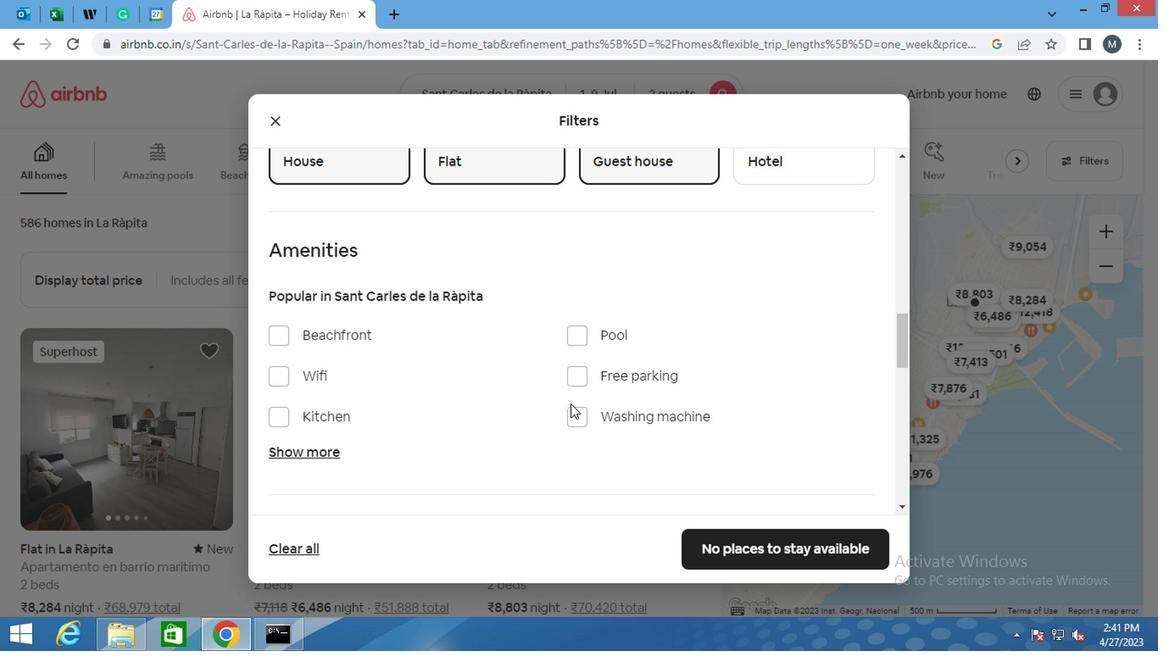 
Action: Mouse pressed left at (575, 415)
Screenshot: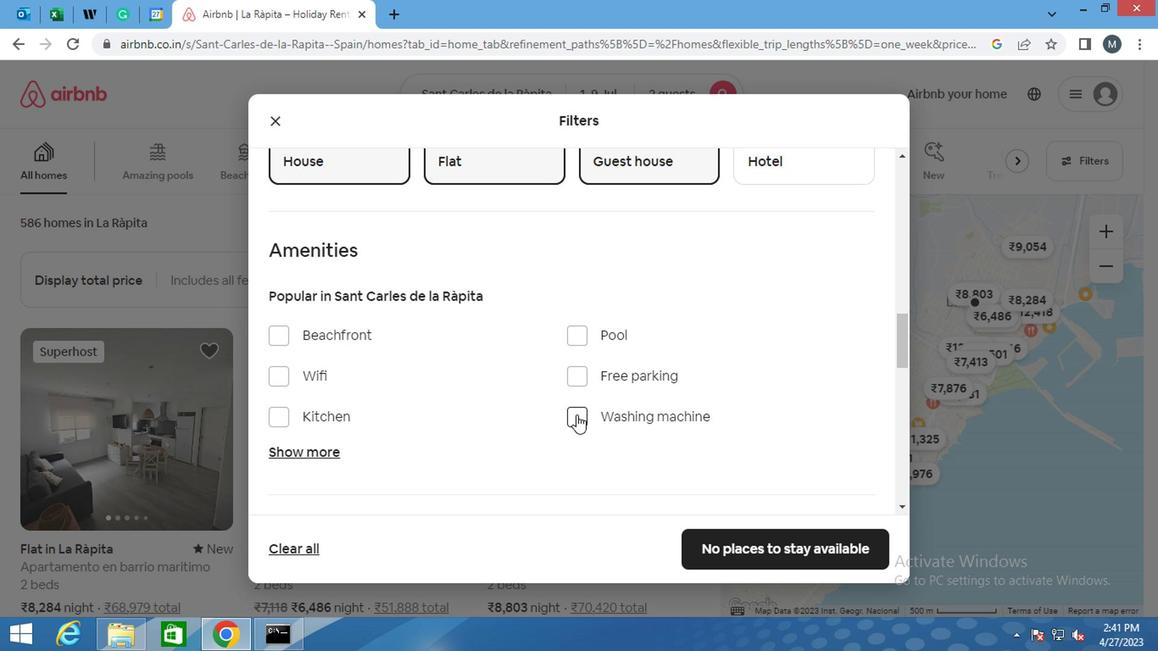 
Action: Mouse moved to (452, 401)
Screenshot: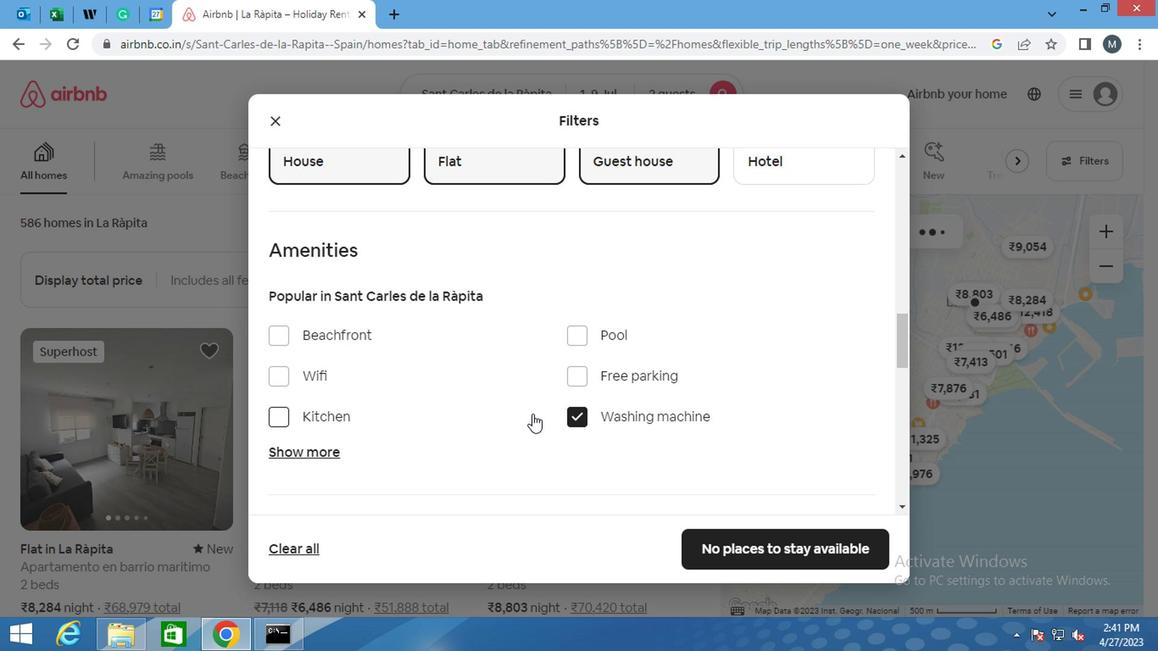 
Action: Mouse scrolled (452, 400) with delta (0, 0)
Screenshot: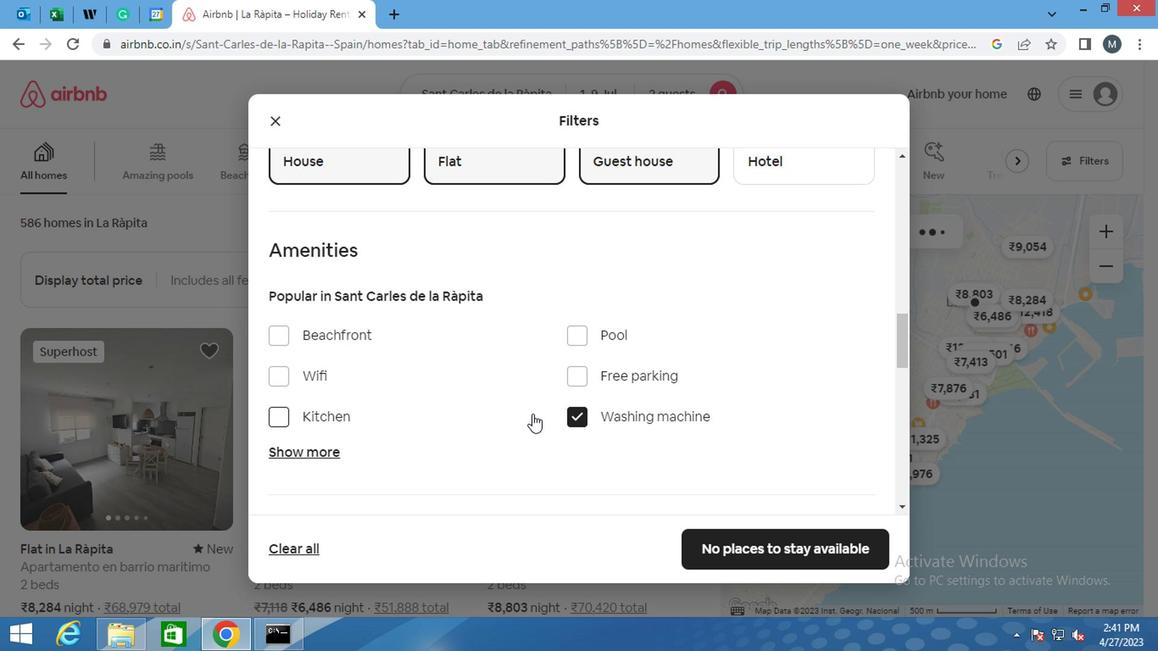 
Action: Mouse moved to (452, 401)
Screenshot: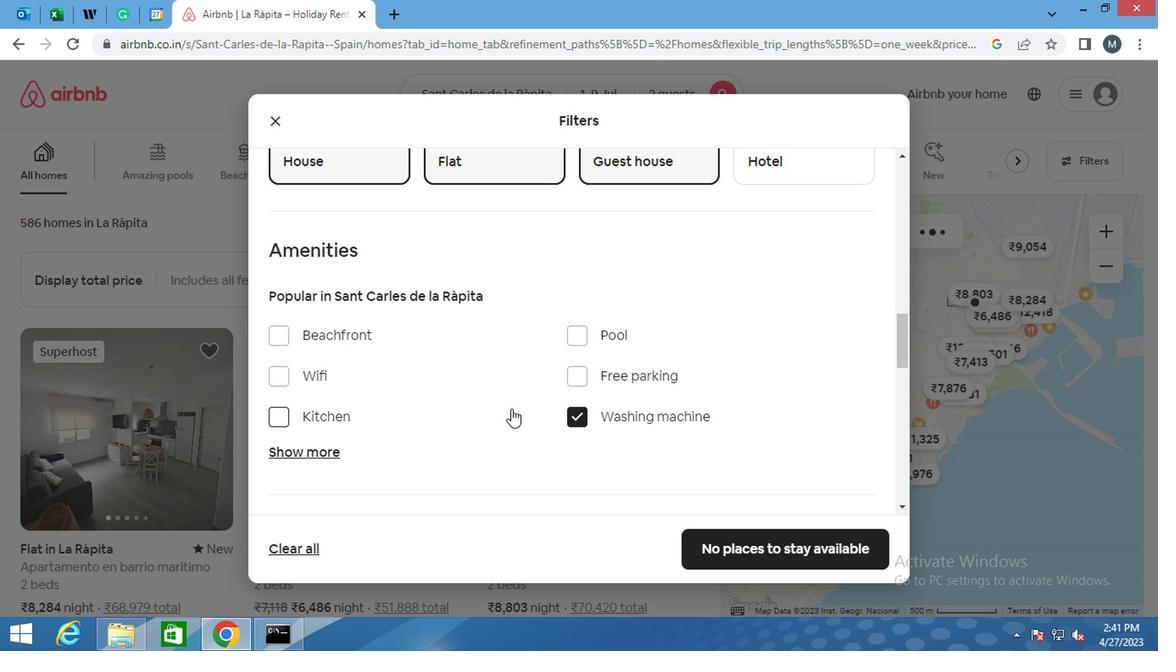 
Action: Mouse scrolled (452, 400) with delta (0, 0)
Screenshot: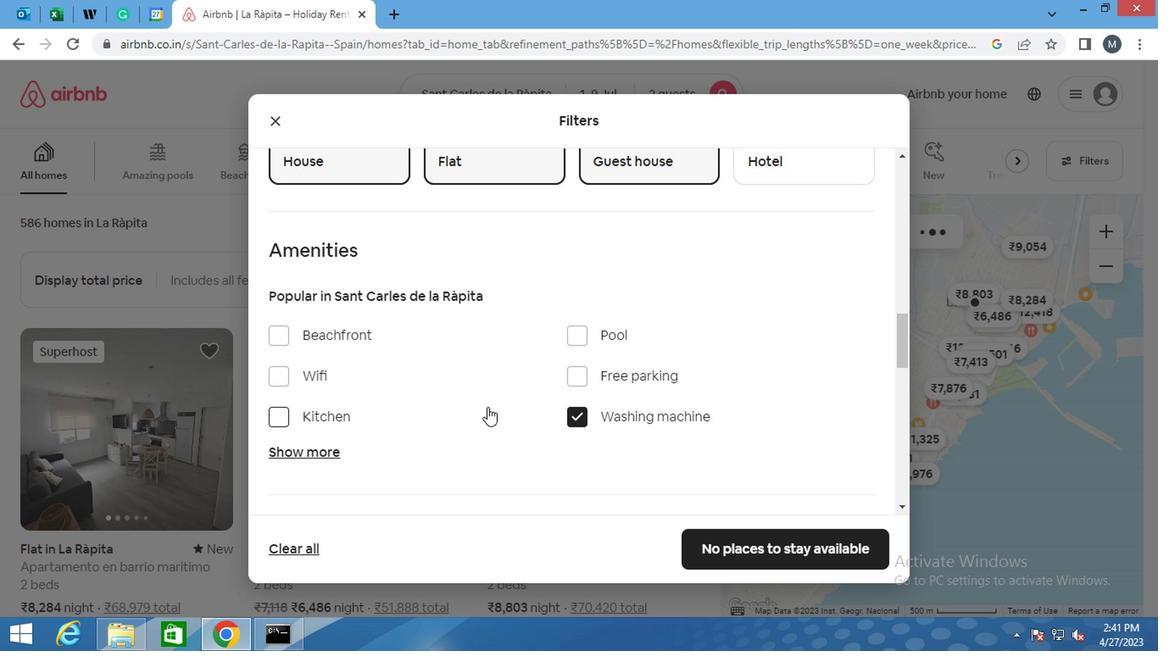 
Action: Mouse moved to (450, 401)
Screenshot: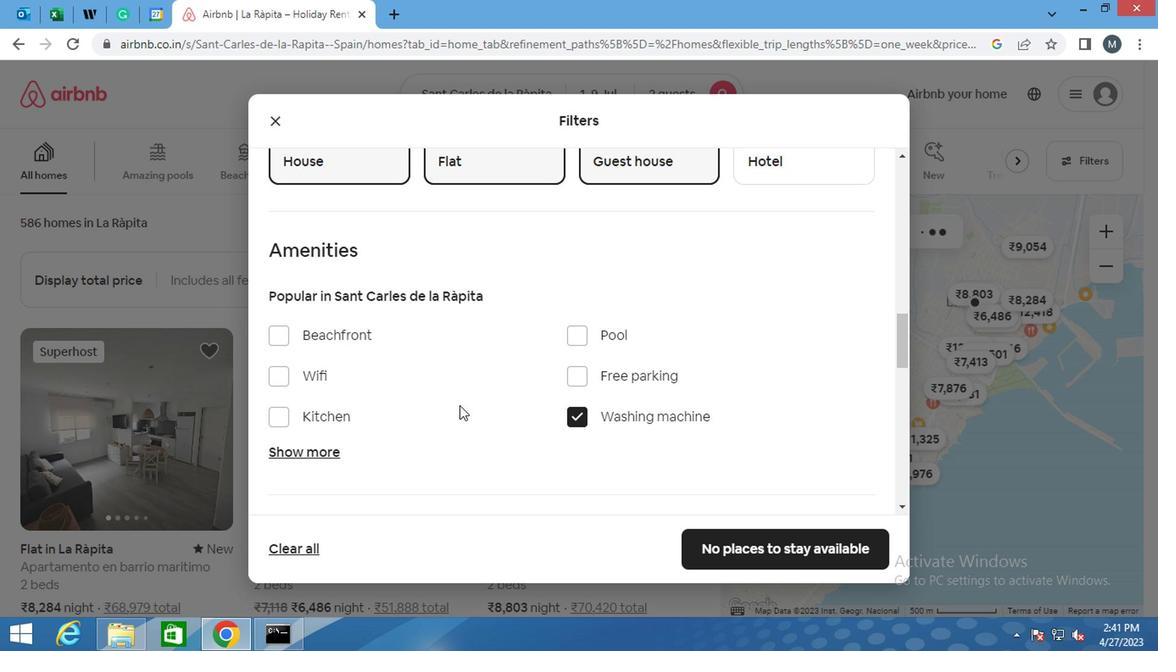 
Action: Mouse scrolled (450, 401) with delta (0, 0)
Screenshot: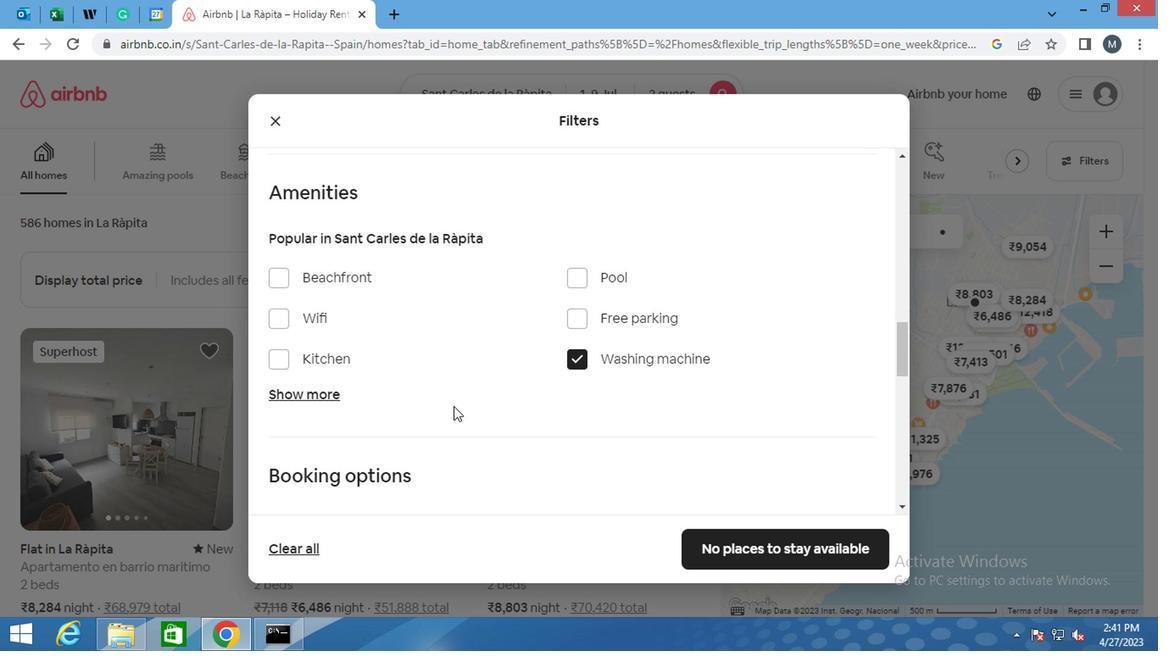 
Action: Mouse moved to (445, 401)
Screenshot: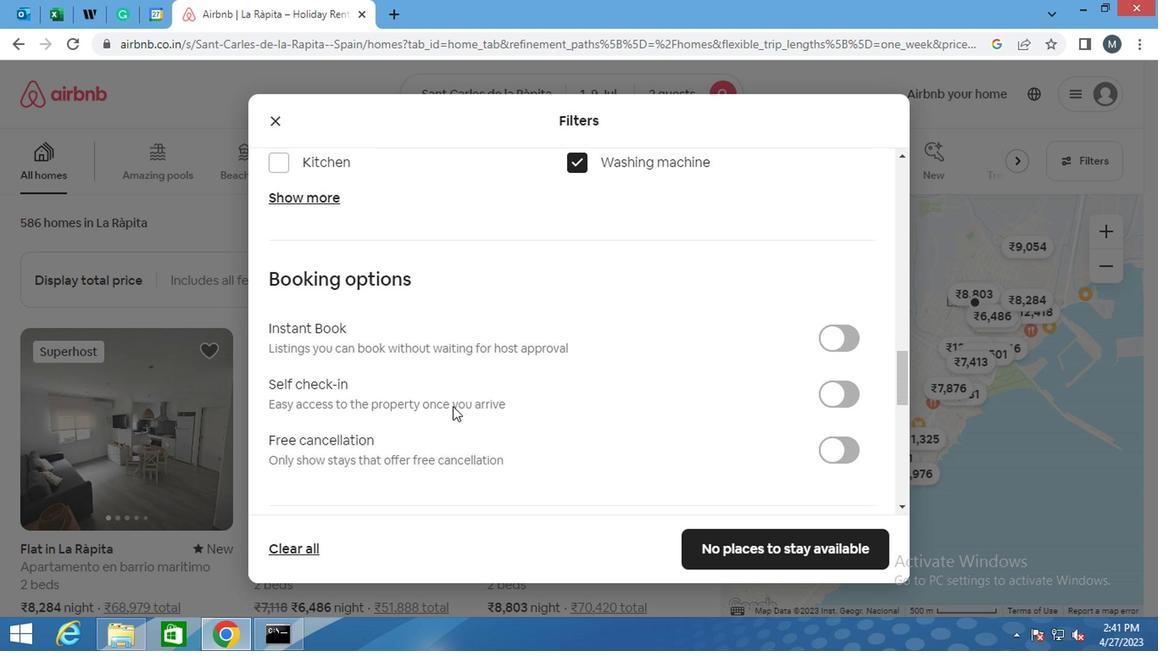
Action: Mouse scrolled (445, 400) with delta (0, 0)
Screenshot: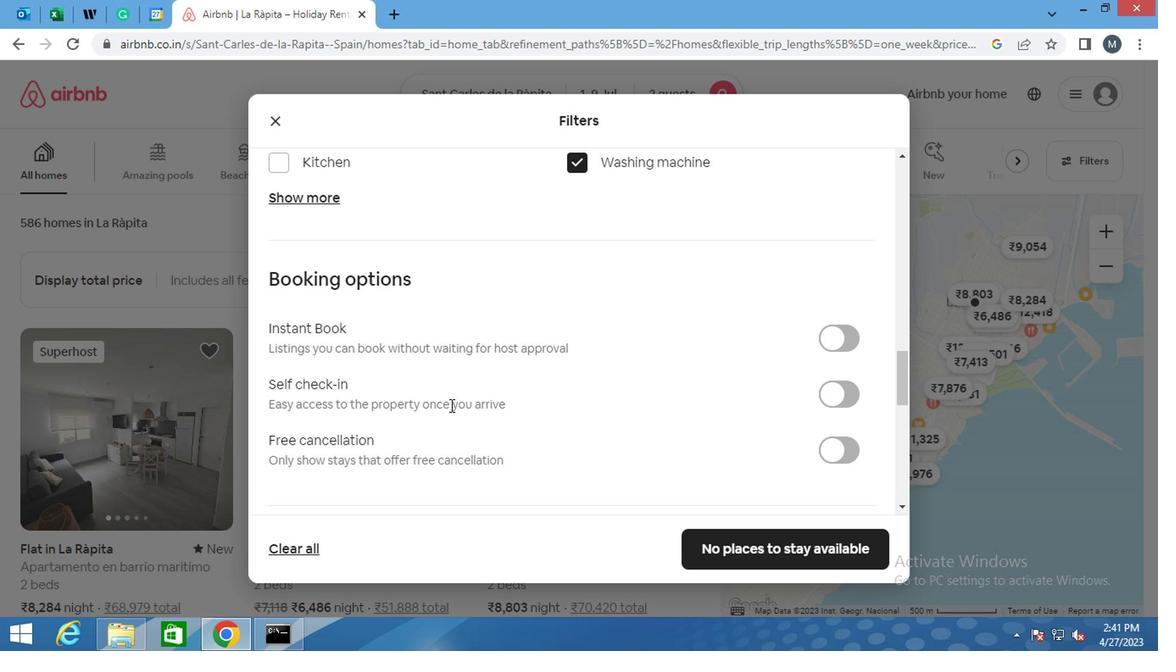 
Action: Mouse moved to (445, 401)
Screenshot: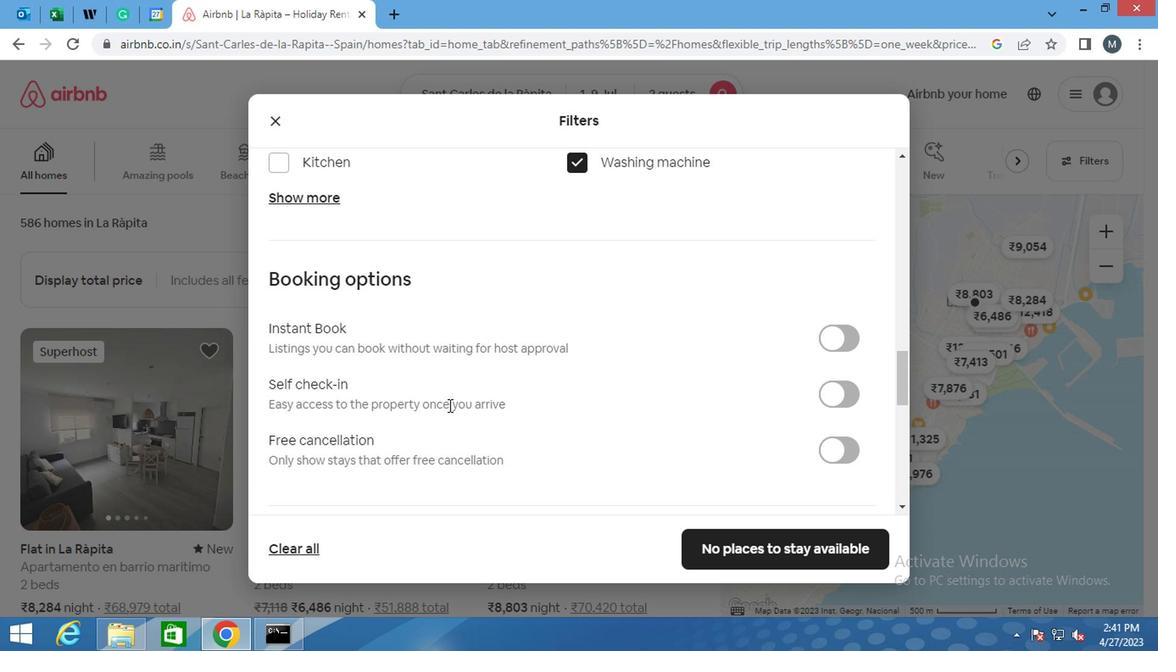 
Action: Mouse scrolled (445, 401) with delta (0, 0)
Screenshot: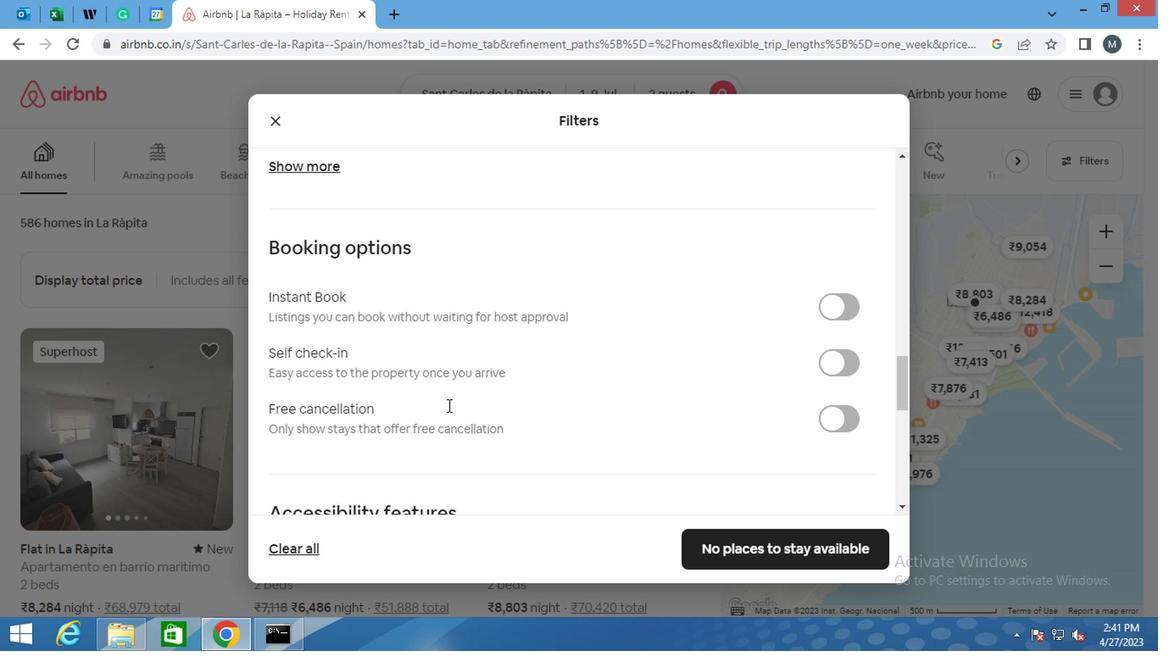 
Action: Mouse scrolled (445, 401) with delta (0, 0)
Screenshot: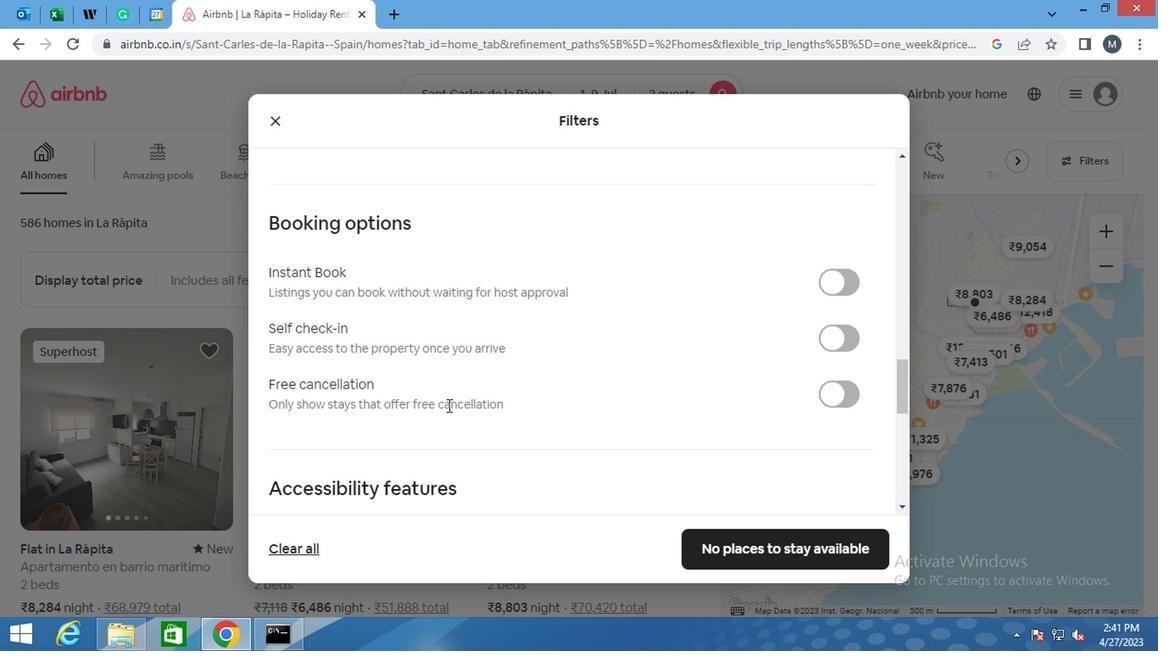 
Action: Mouse moved to (451, 404)
Screenshot: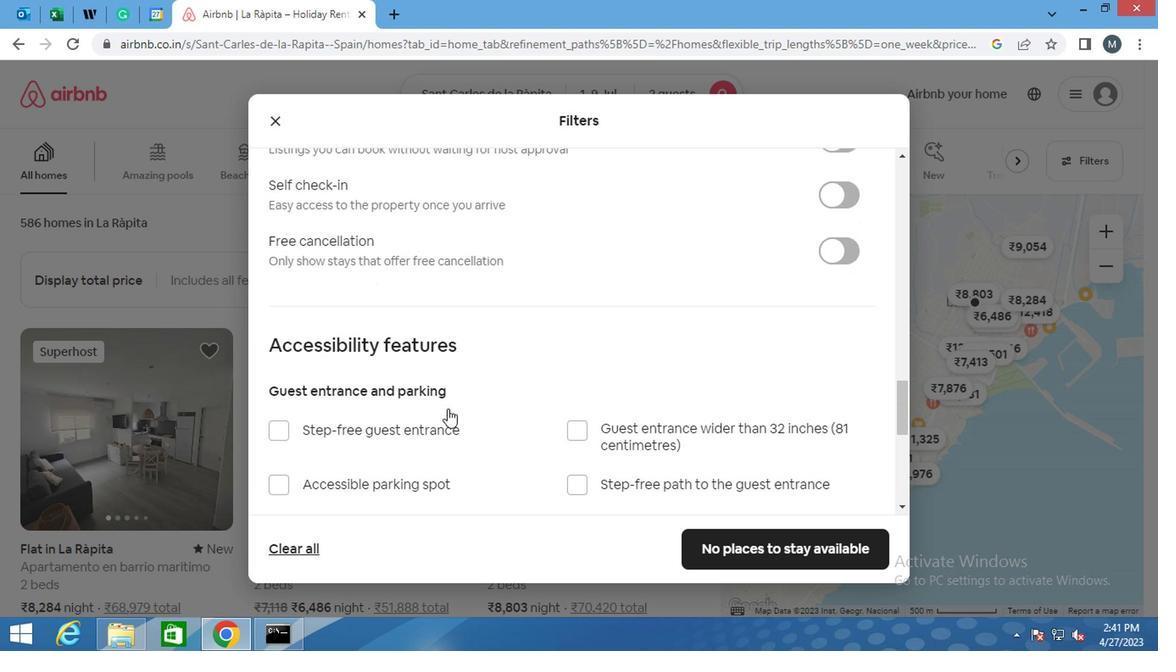 
Action: Mouse scrolled (451, 405) with delta (0, 1)
Screenshot: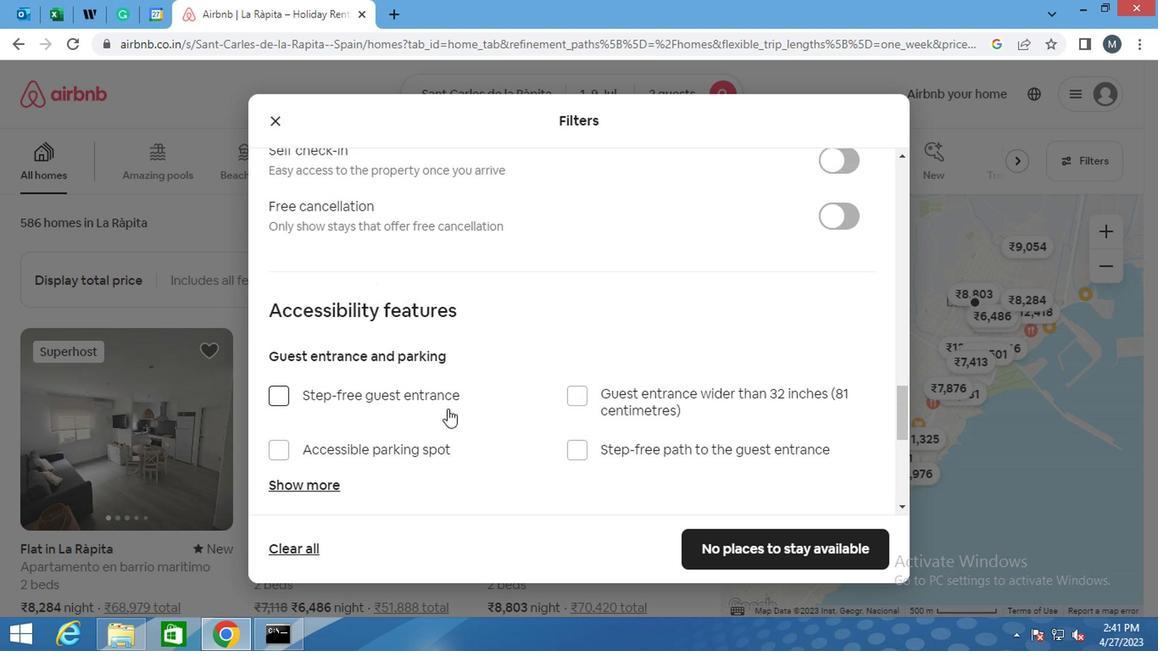 
Action: Mouse moved to (453, 404)
Screenshot: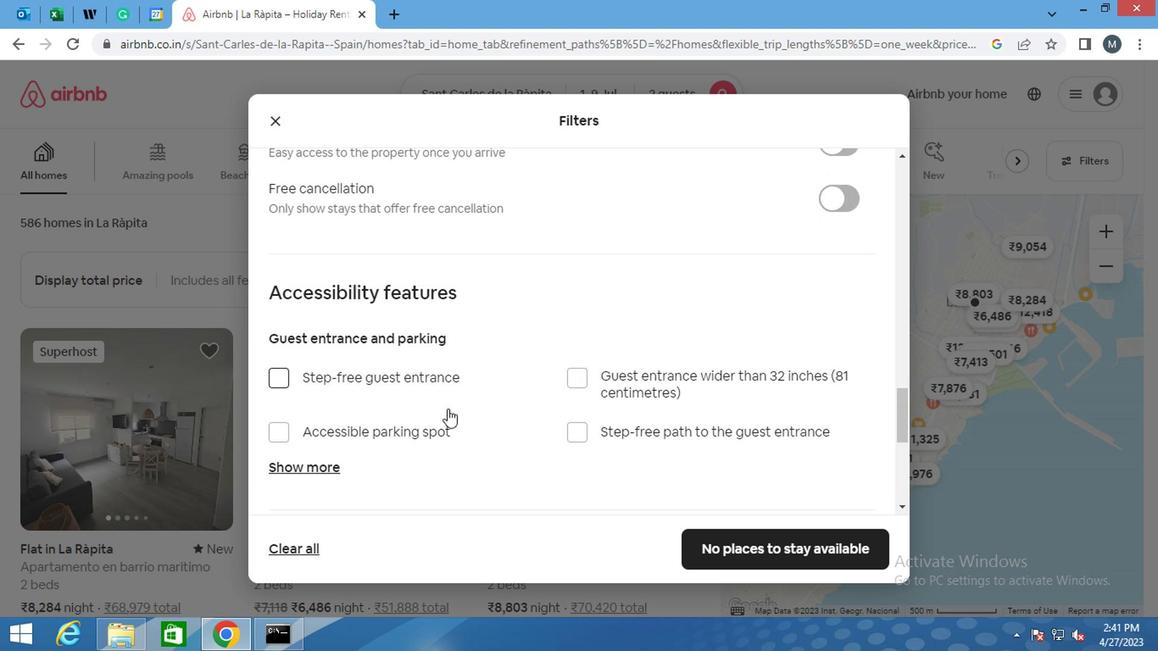 
Action: Mouse scrolled (453, 405) with delta (0, 1)
Screenshot: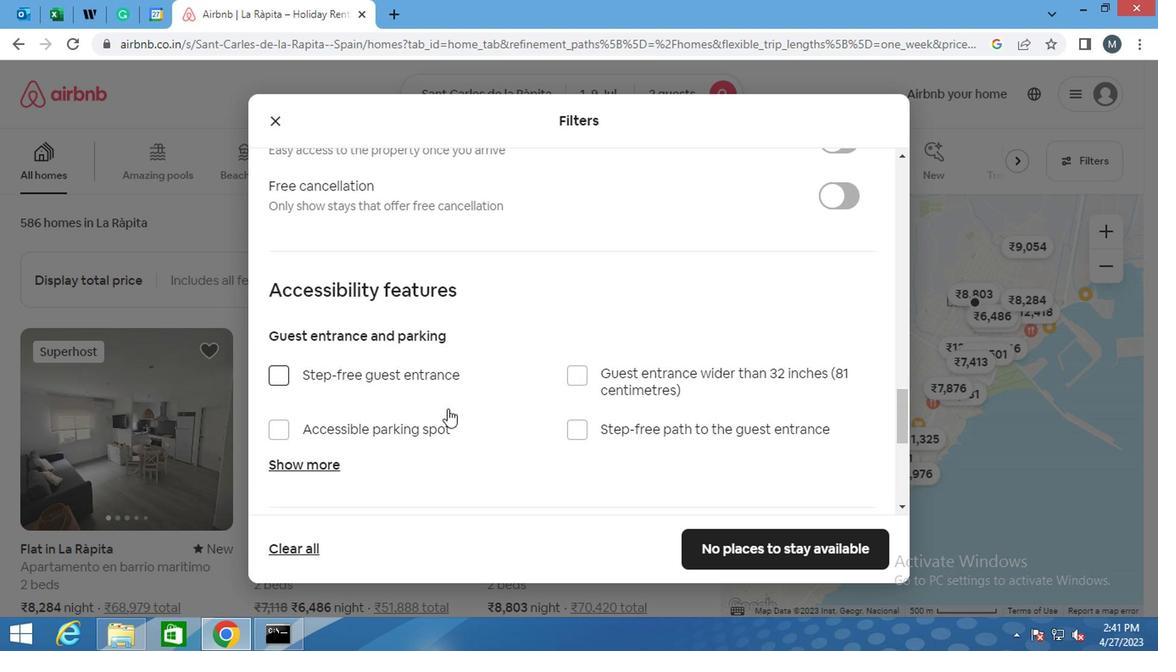 
Action: Mouse moved to (836, 306)
Screenshot: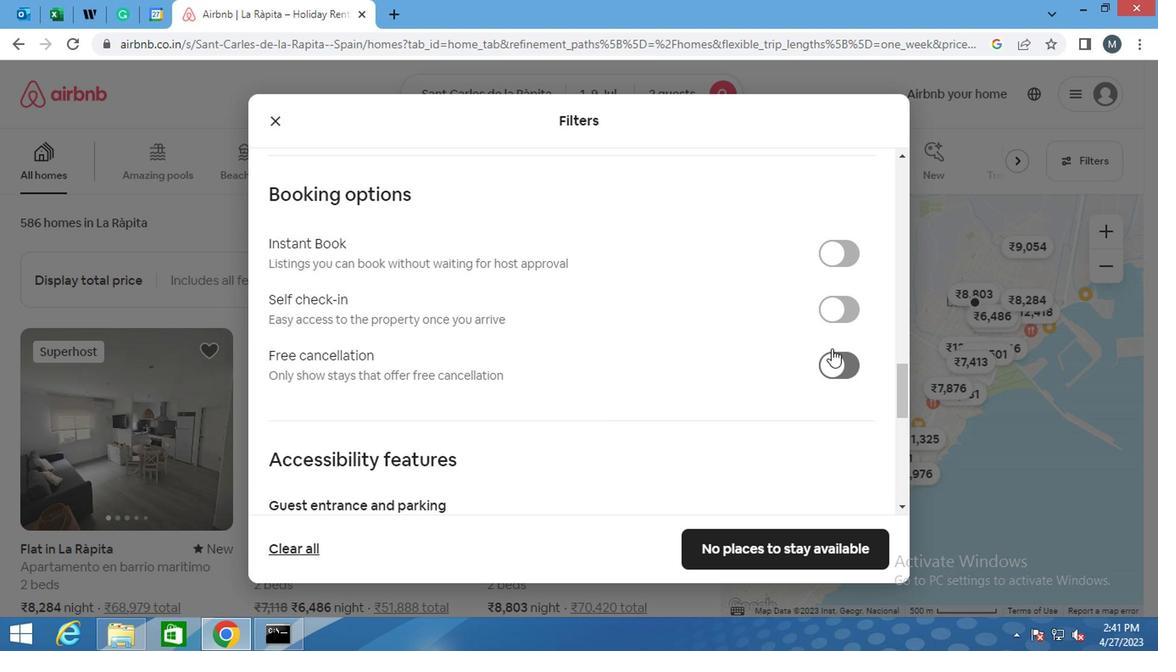 
Action: Mouse pressed left at (836, 306)
Screenshot: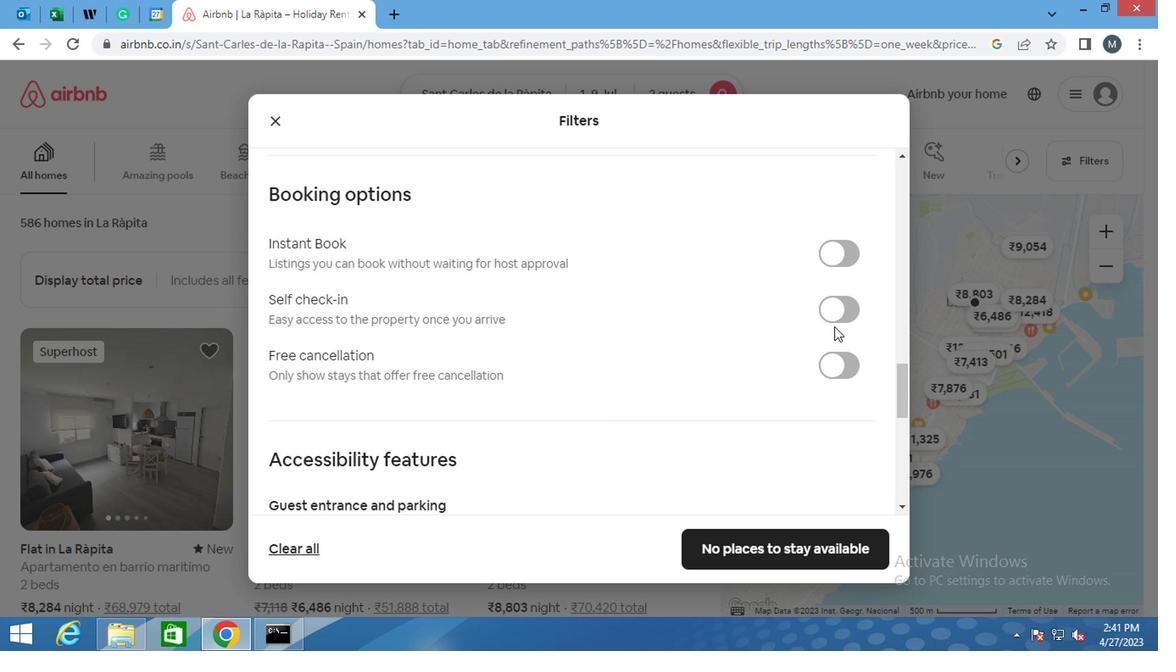 
Action: Mouse moved to (417, 424)
Screenshot: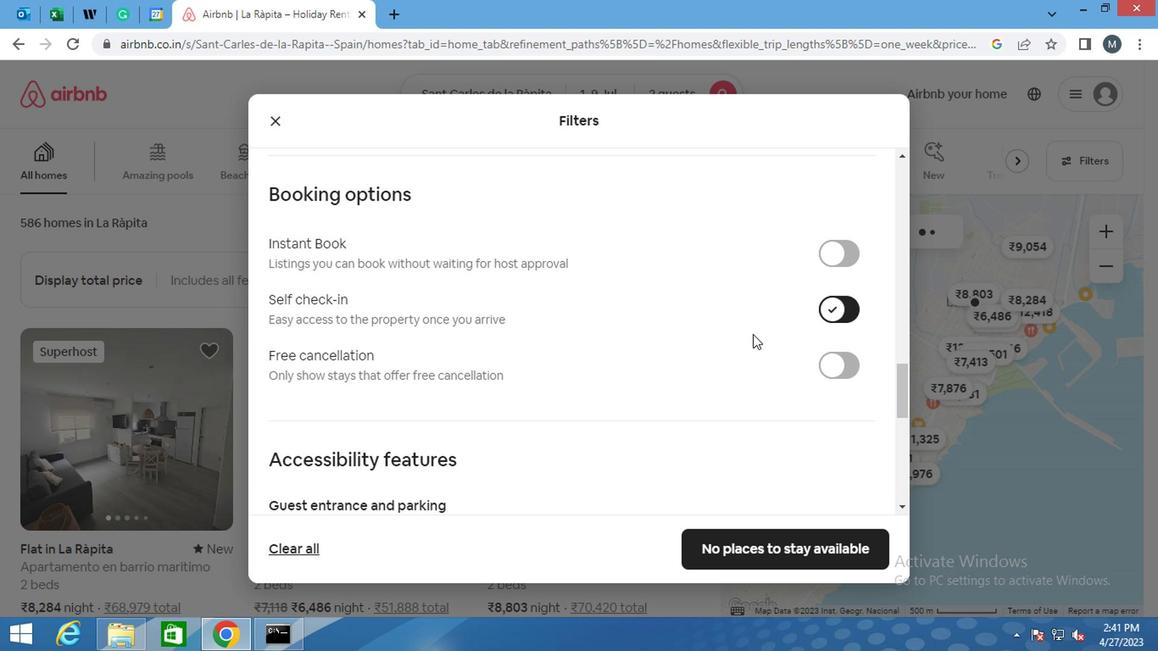 
Action: Mouse scrolled (417, 424) with delta (0, 0)
Screenshot: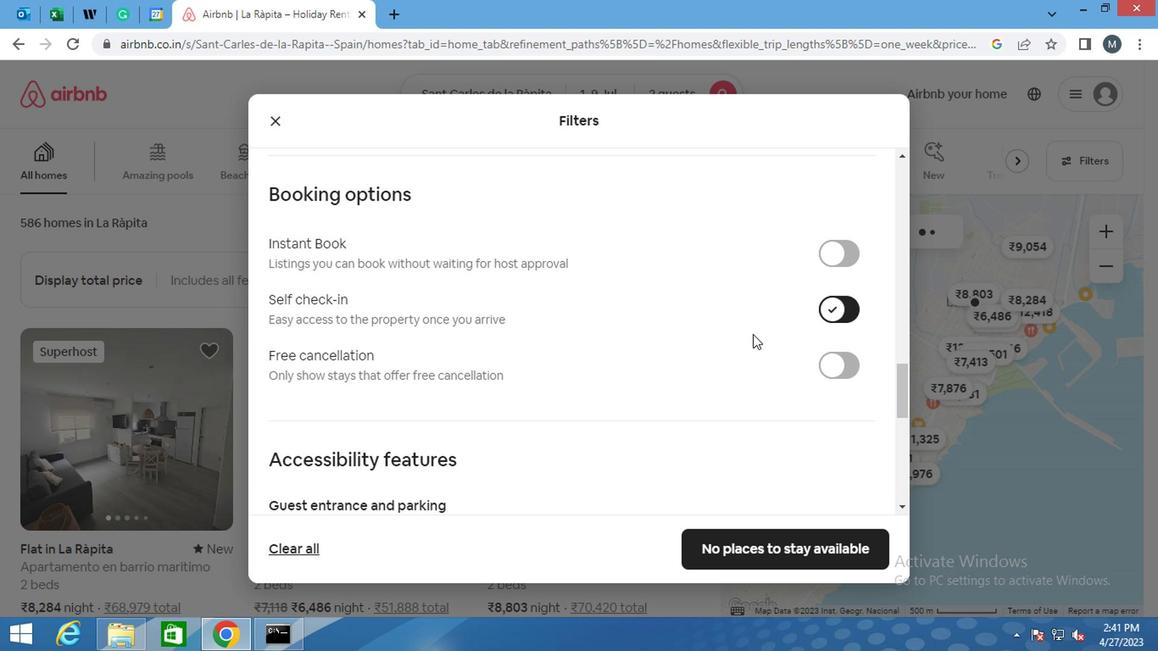 
Action: Mouse moved to (406, 428)
Screenshot: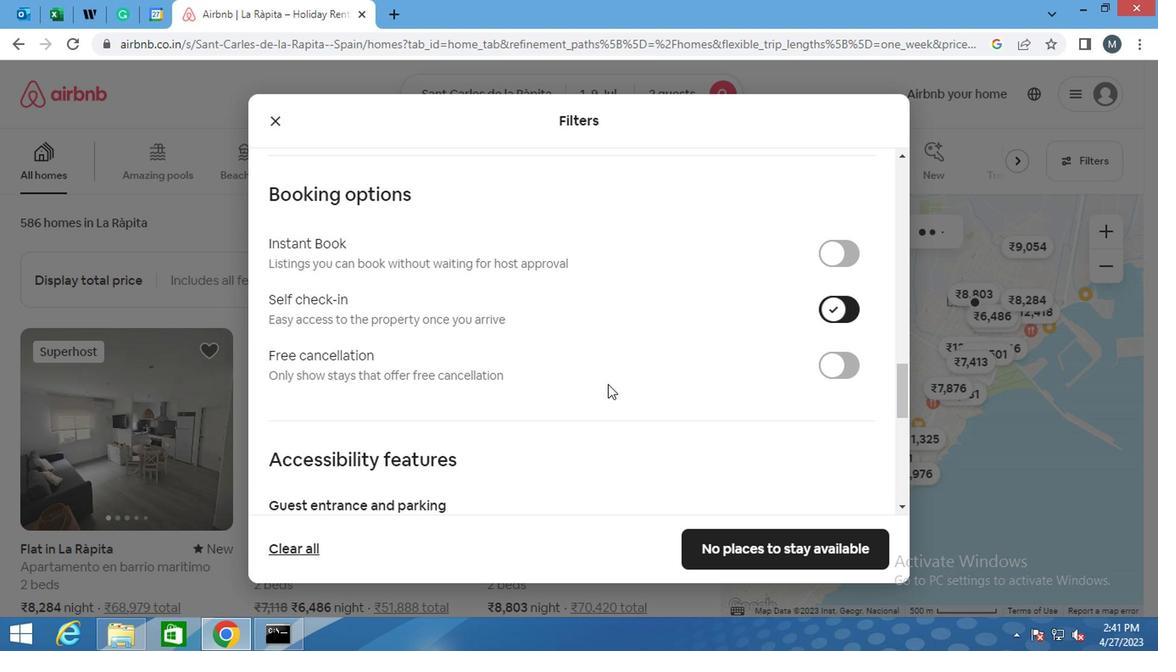 
Action: Mouse scrolled (406, 428) with delta (0, 0)
Screenshot: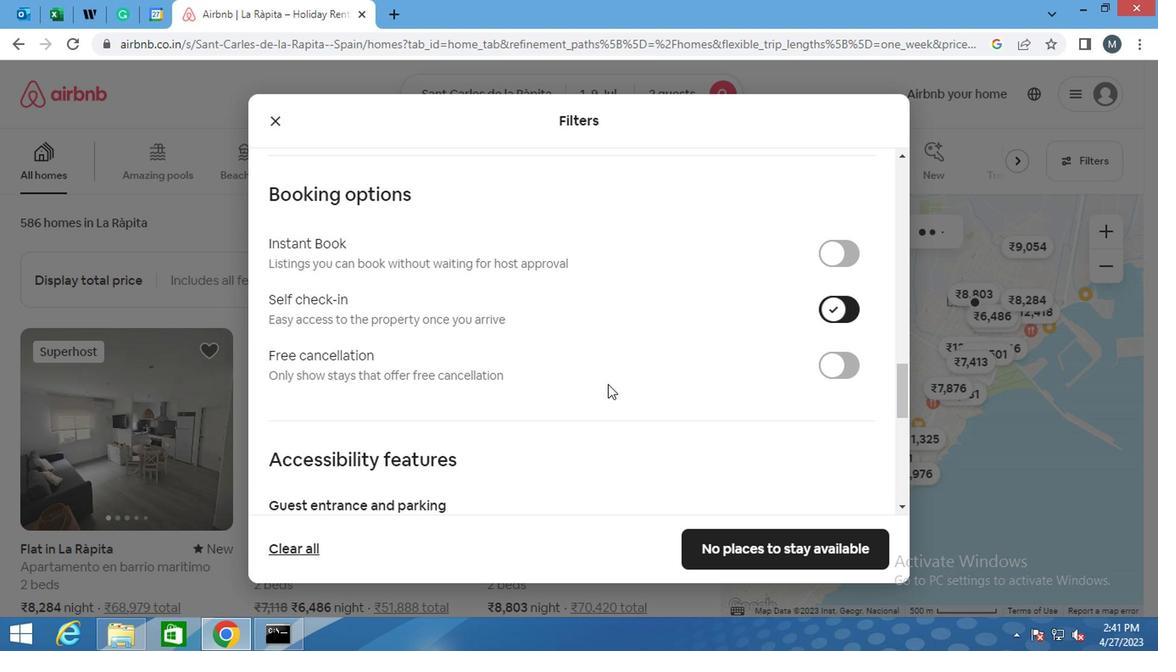 
Action: Mouse moved to (246, 452)
Screenshot: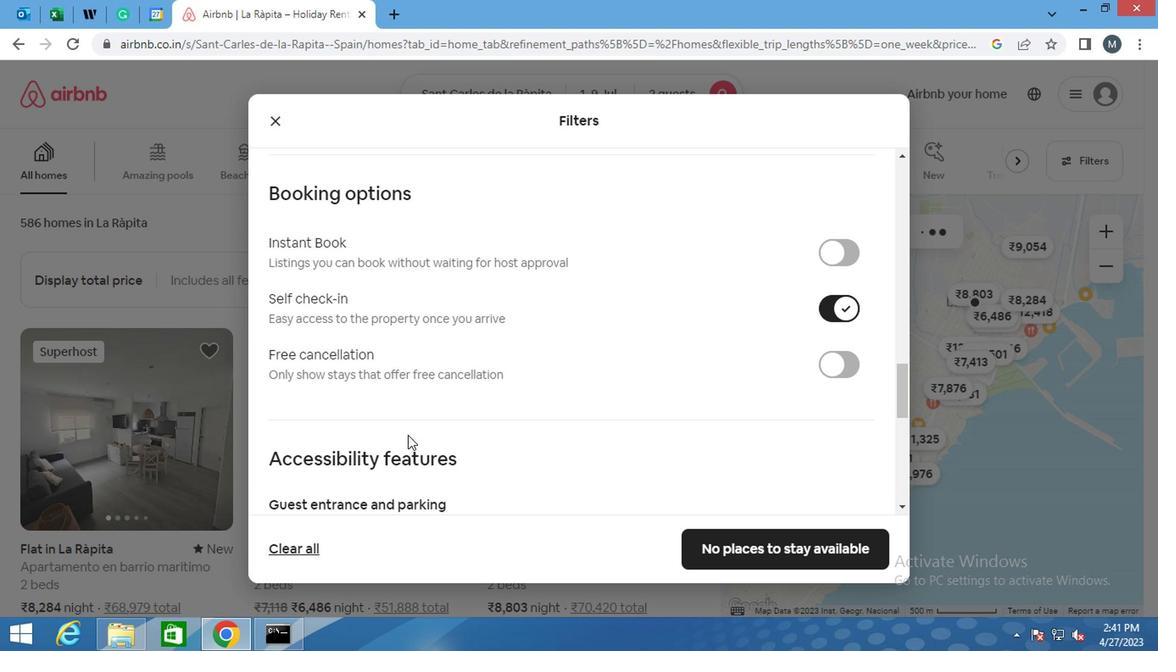 
Action: Mouse scrolled (246, 451) with delta (0, 0)
Screenshot: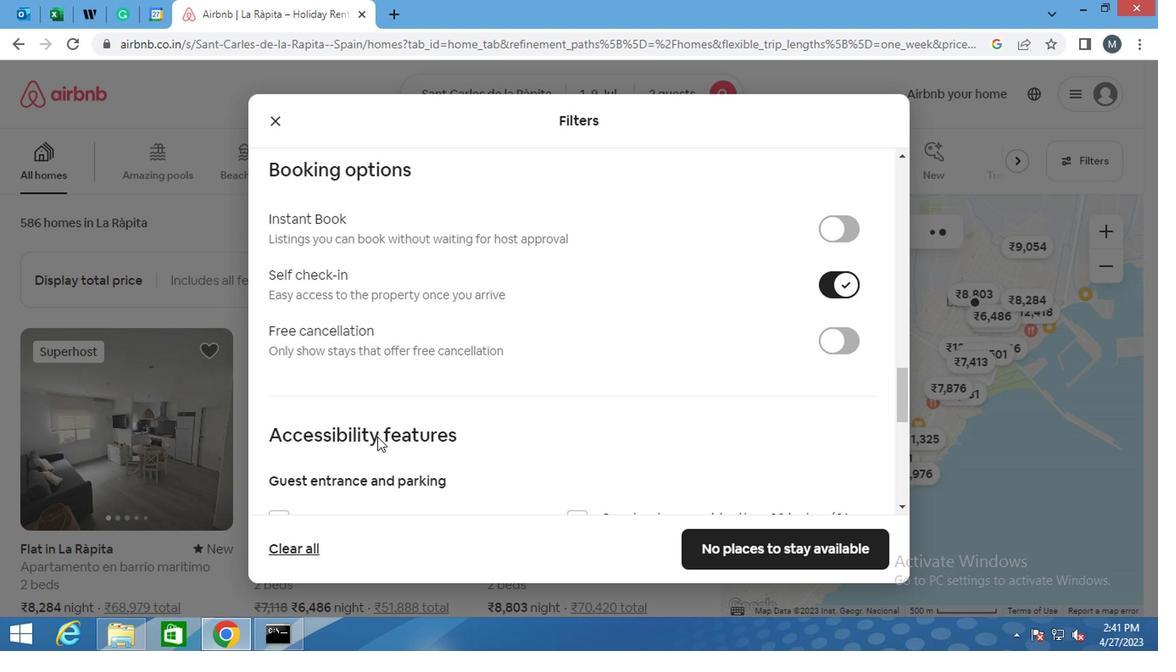 
Action: Mouse moved to (243, 456)
Screenshot: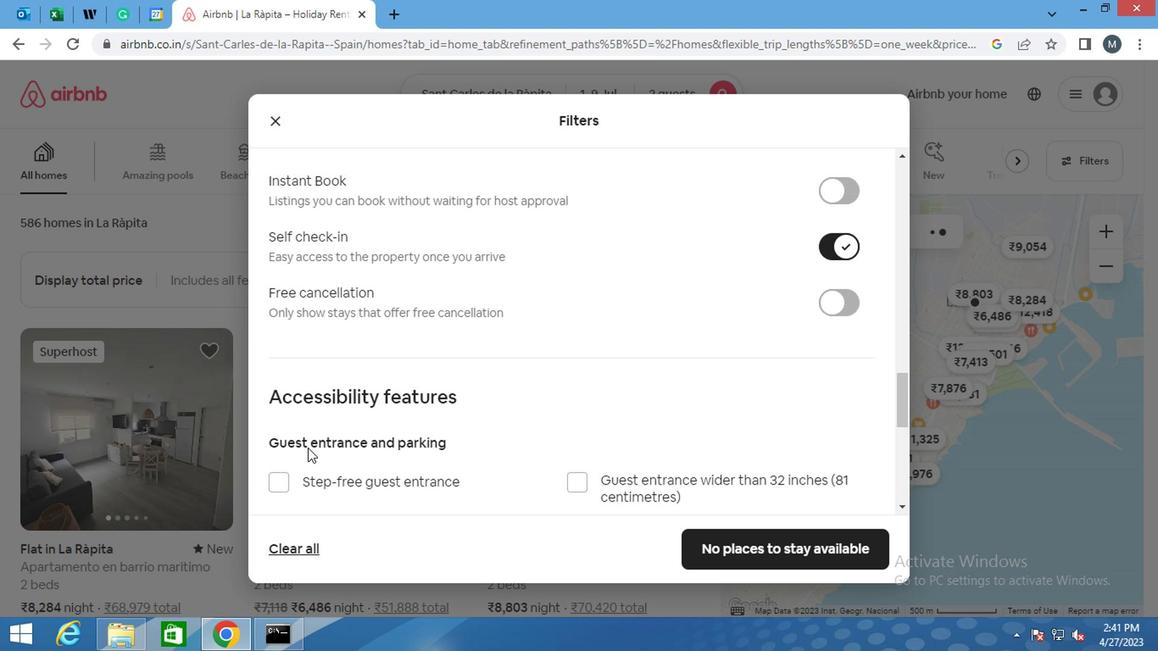 
Action: Mouse scrolled (243, 454) with delta (0, -1)
Screenshot: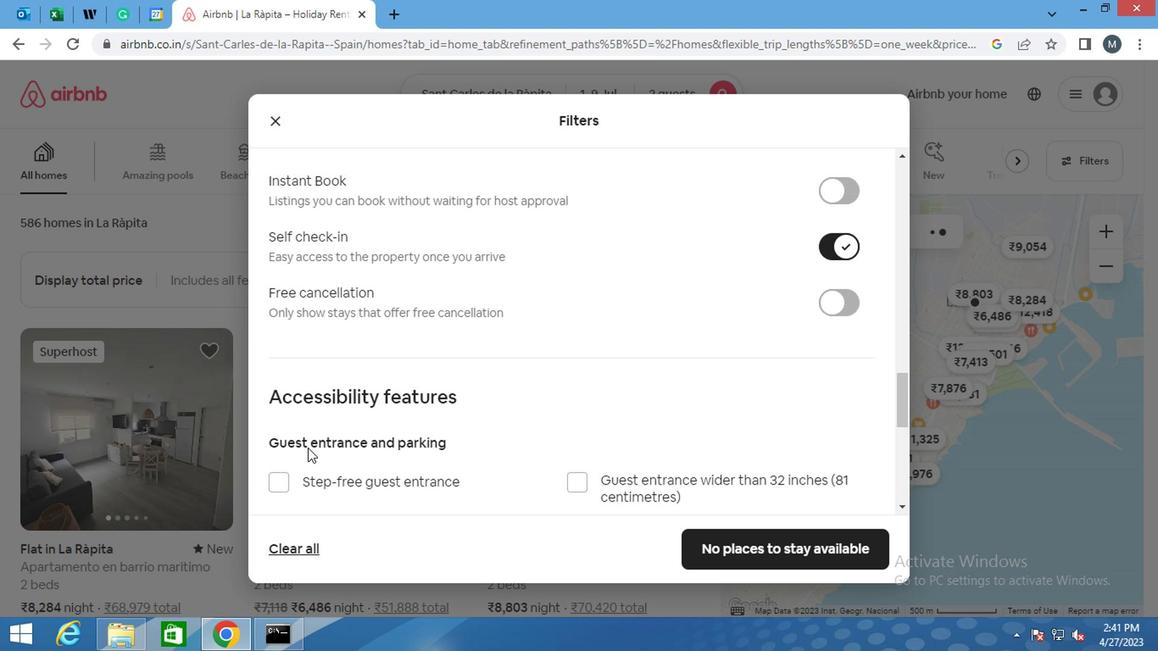 
Action: Mouse moved to (245, 461)
Screenshot: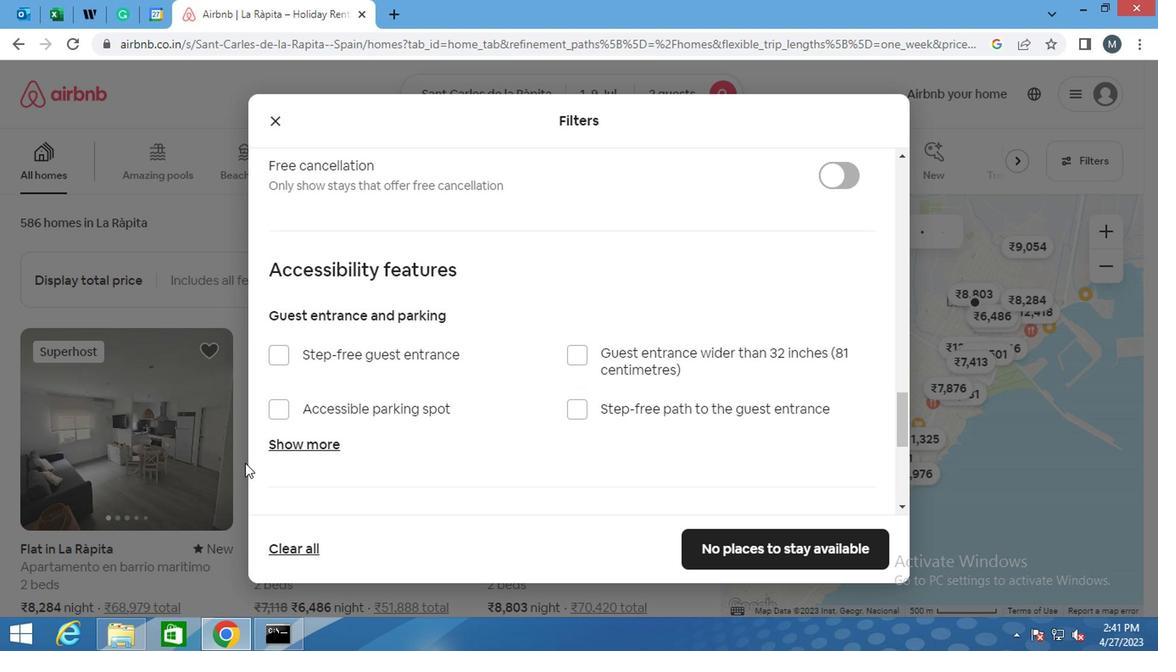 
Action: Mouse scrolled (245, 460) with delta (0, 0)
Screenshot: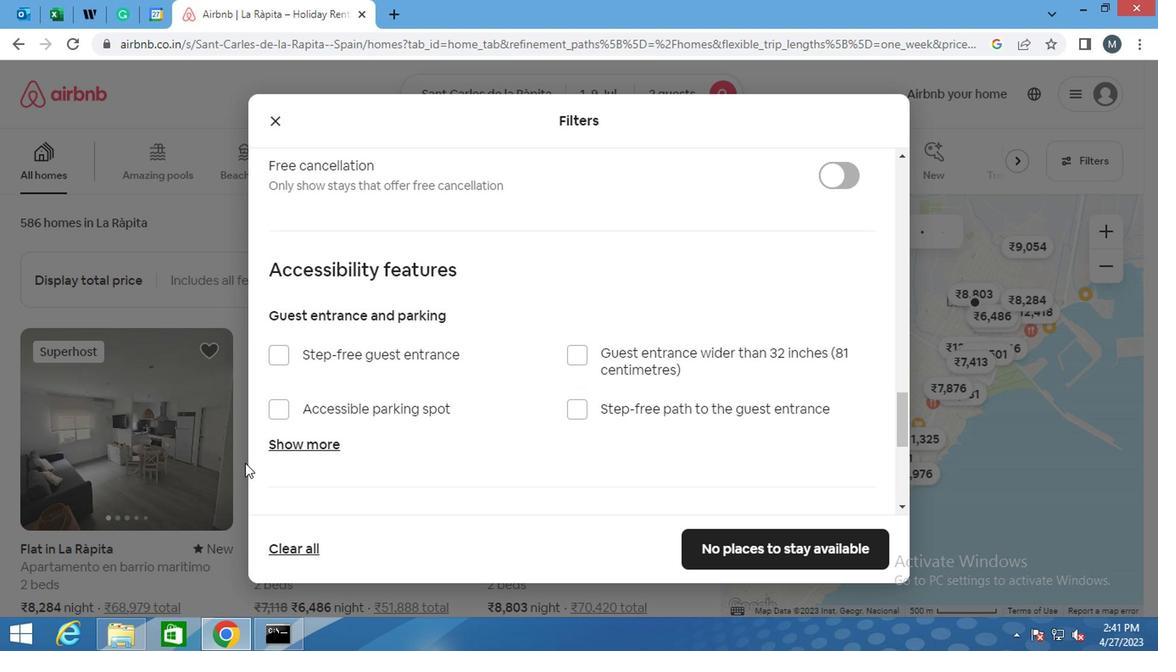 
Action: Mouse moved to (246, 463)
Screenshot: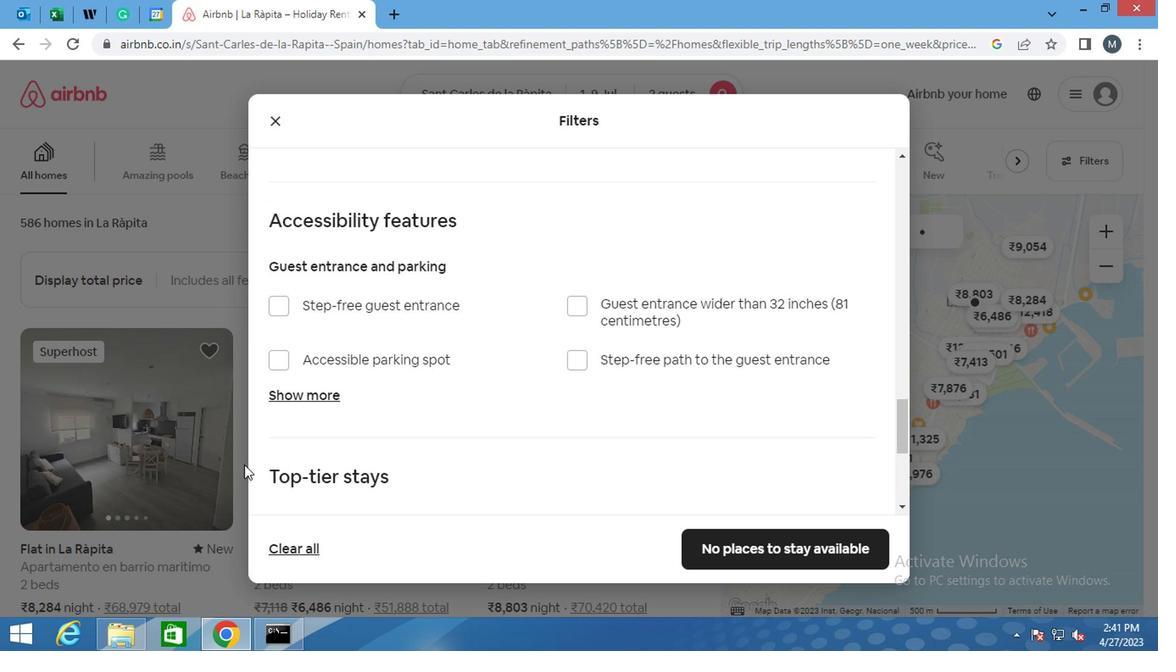
Action: Mouse scrolled (246, 462) with delta (0, 0)
Screenshot: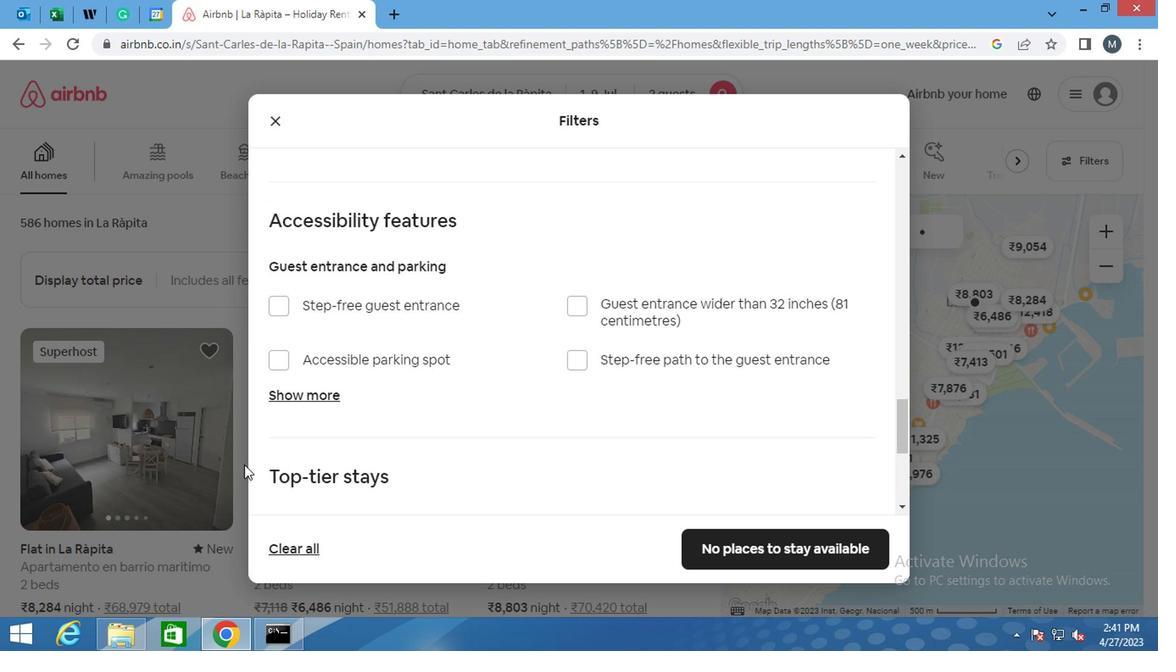 
Action: Mouse moved to (284, 428)
Screenshot: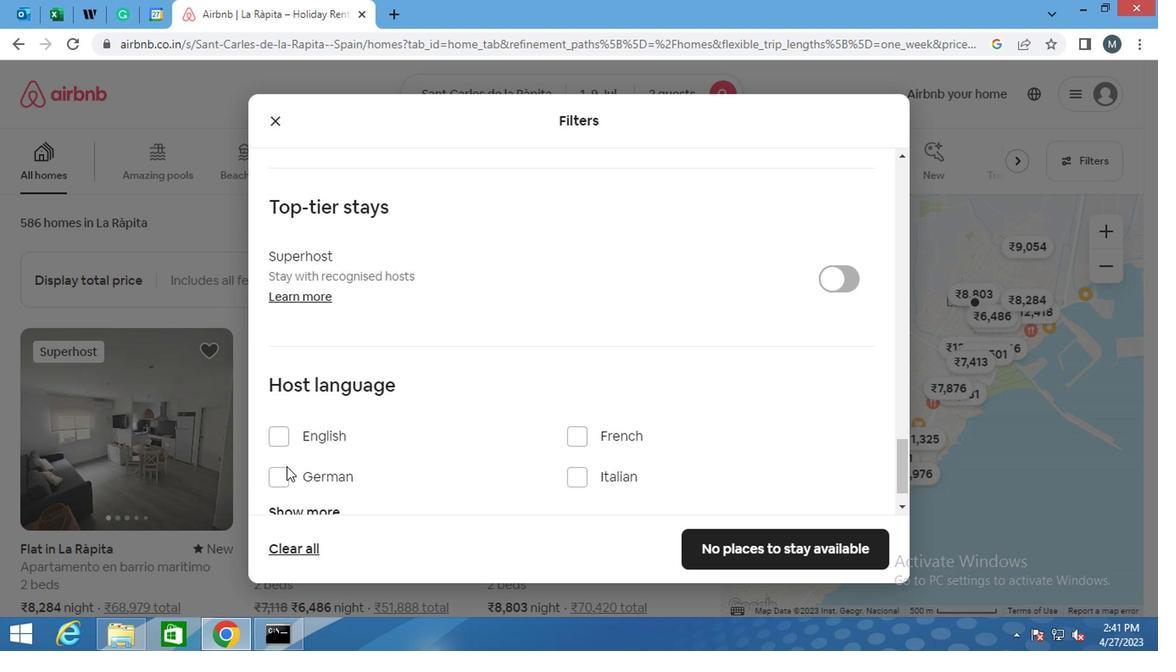 
Action: Mouse pressed left at (284, 428)
Screenshot: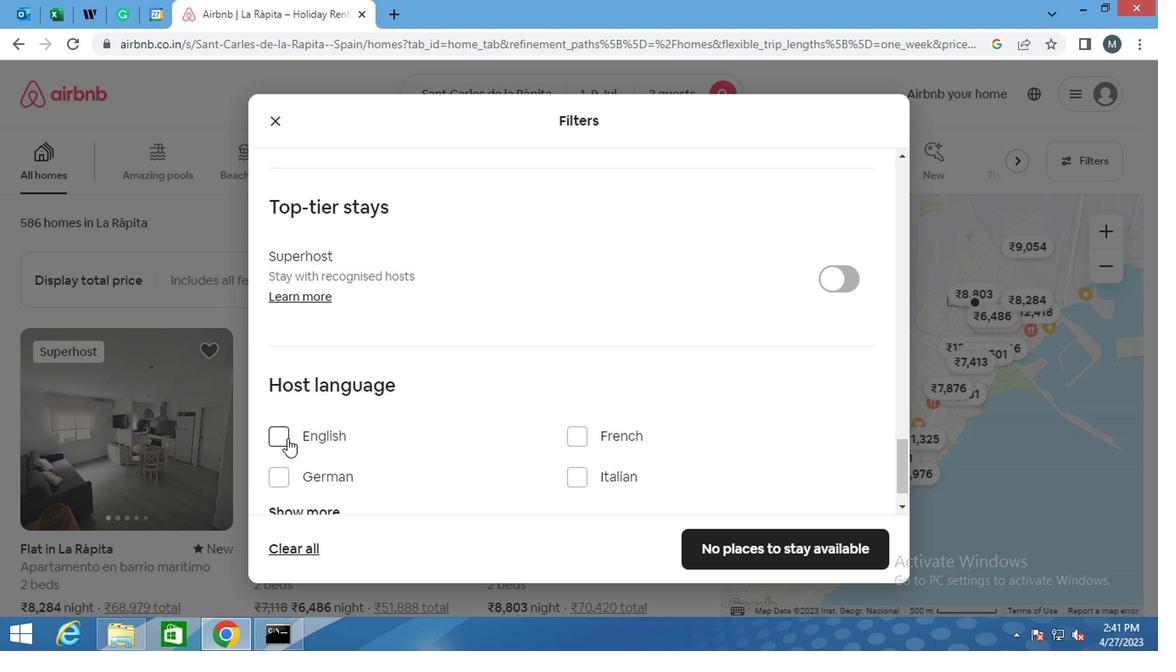 
Action: Mouse moved to (746, 536)
Screenshot: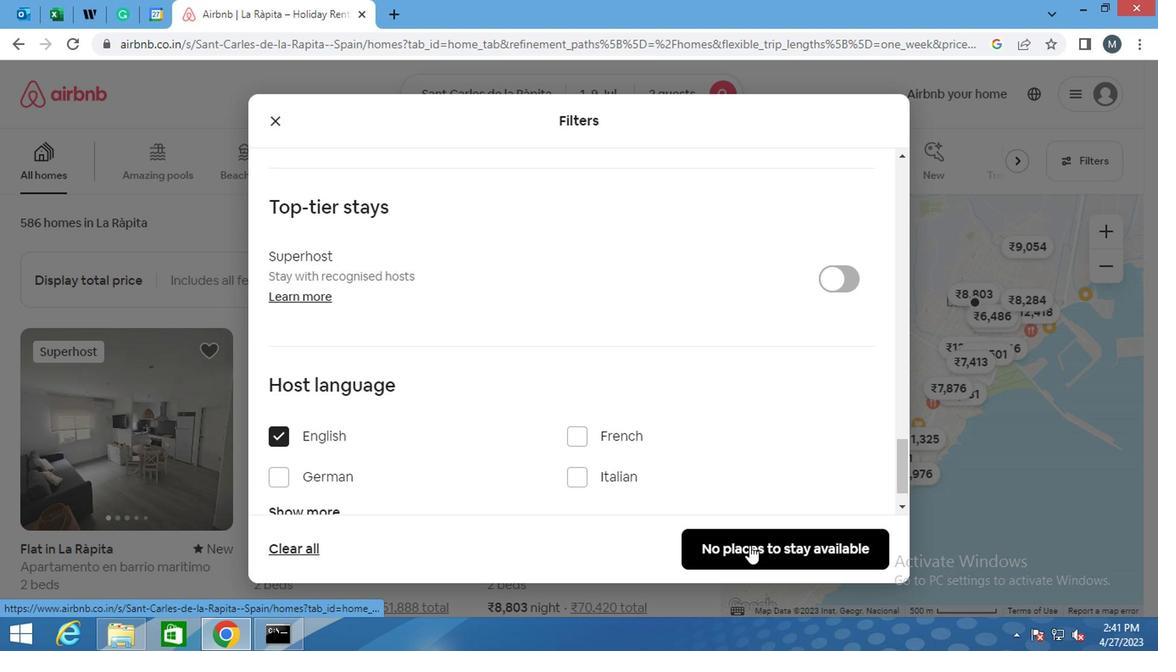 
Action: Mouse pressed left at (746, 536)
Screenshot: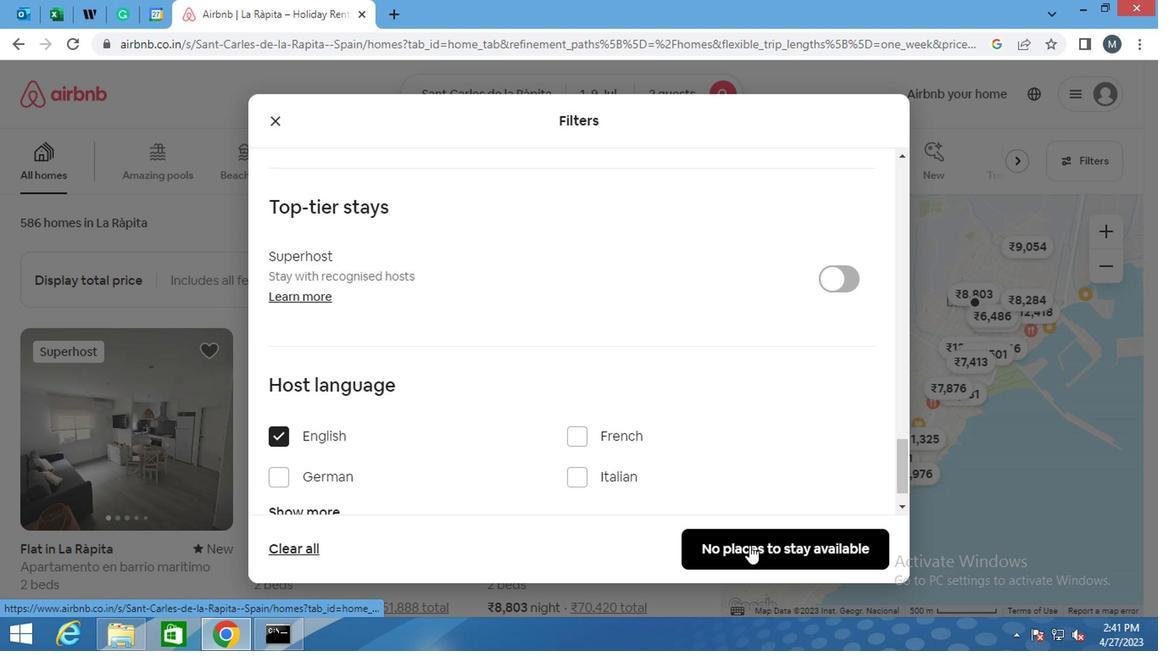 
Action: Mouse moved to (746, 536)
Screenshot: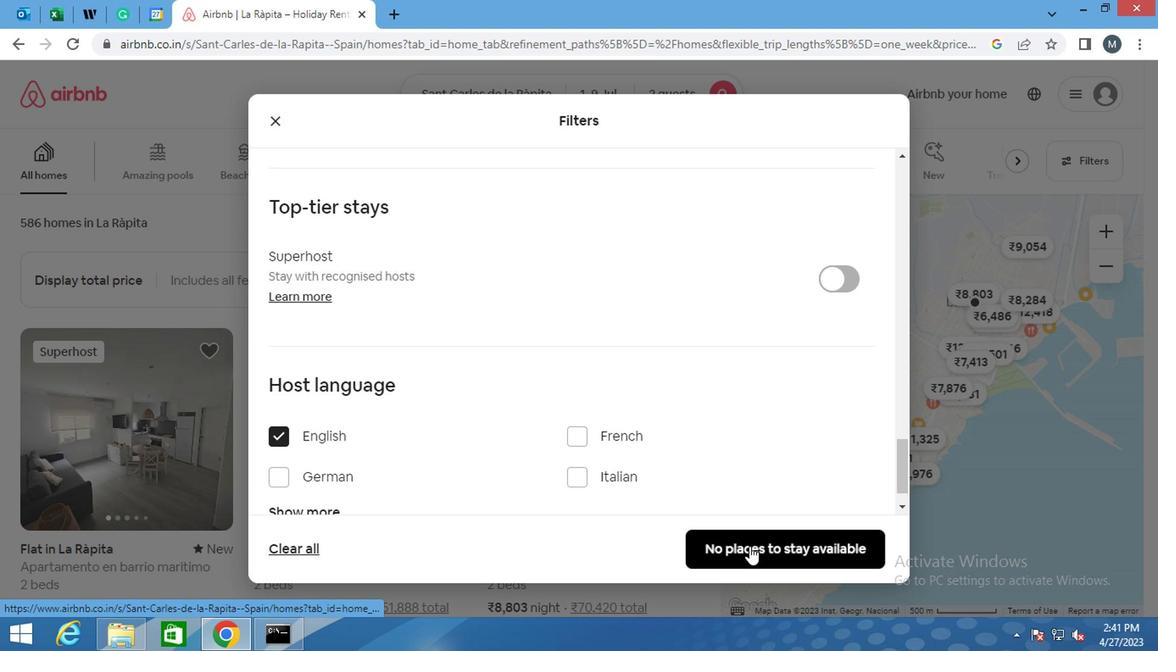 
